 Task: Select Kindle E-Readers from Kindle E-readers & Books. Add to cart Kindle Oasis Leather Cover-1. Place order for _x000D_
382 Ridge Dr_x000D_
Hayden, Alabama(AL), 35079, Cell Number (205) 590-7234
Action: Mouse moved to (15, 92)
Screenshot: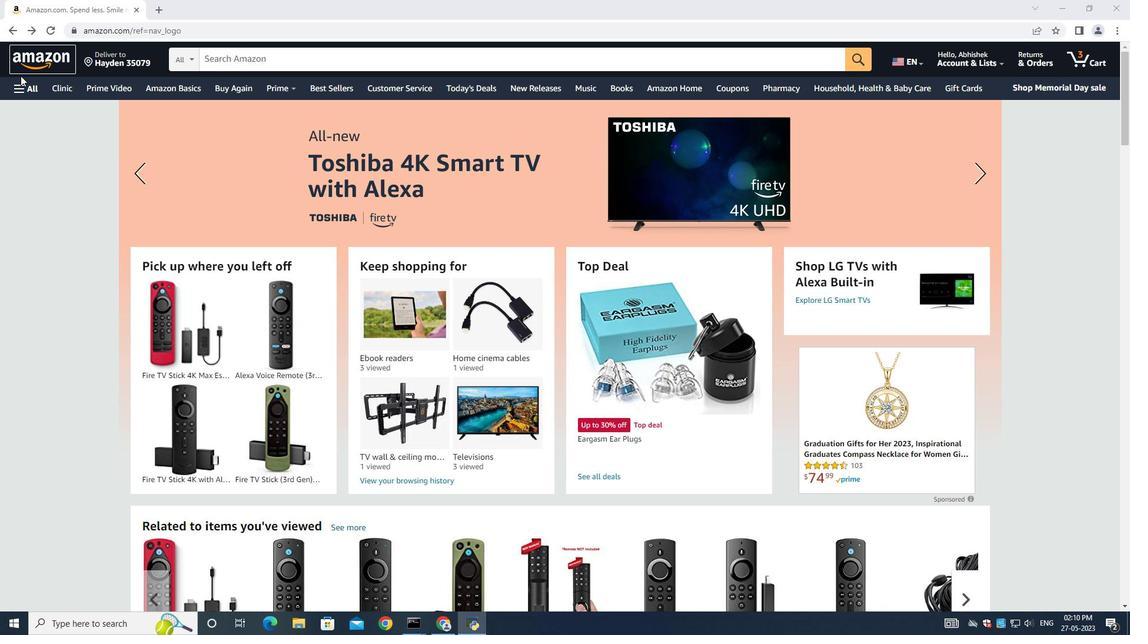 
Action: Mouse pressed left at (15, 92)
Screenshot: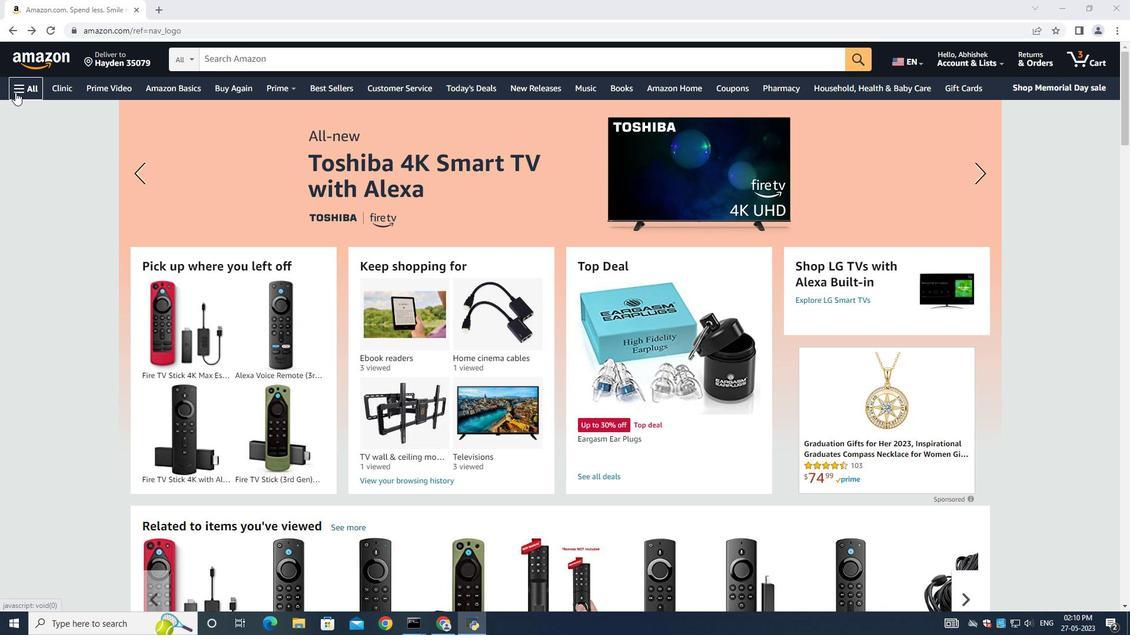 
Action: Mouse moved to (89, 355)
Screenshot: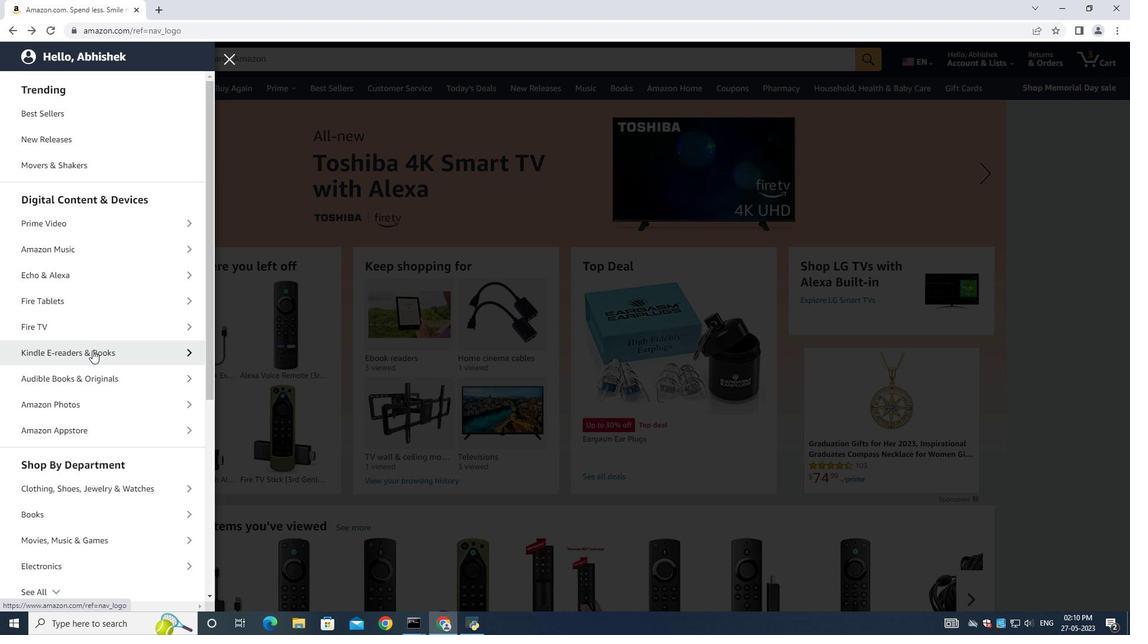 
Action: Mouse pressed left at (89, 355)
Screenshot: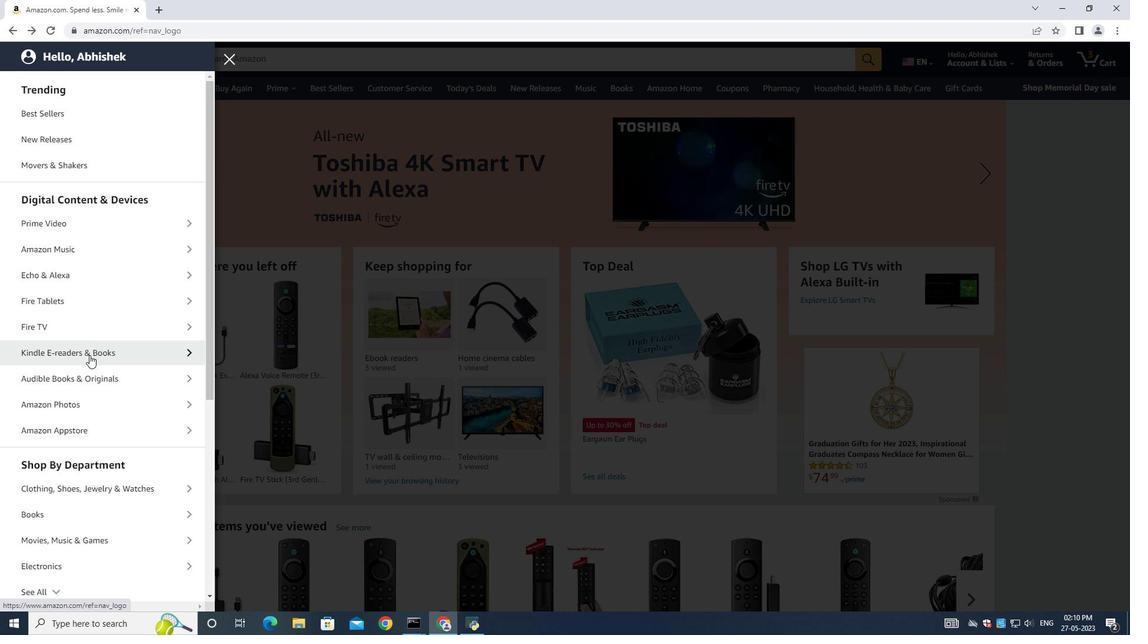 
Action: Mouse moved to (74, 218)
Screenshot: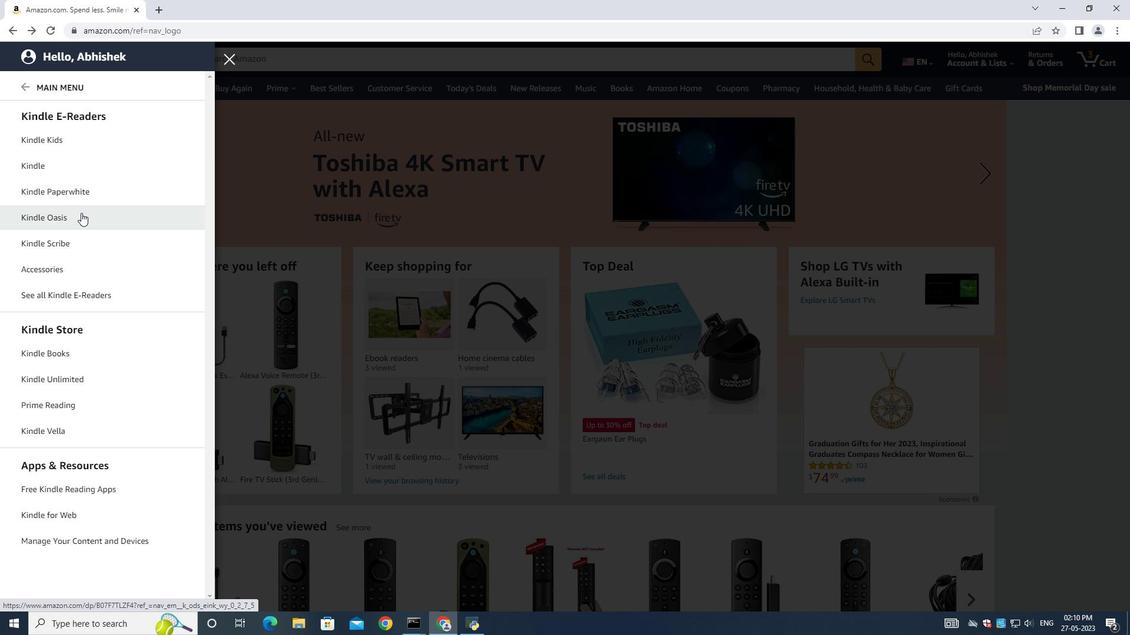 
Action: Mouse pressed left at (74, 218)
Screenshot: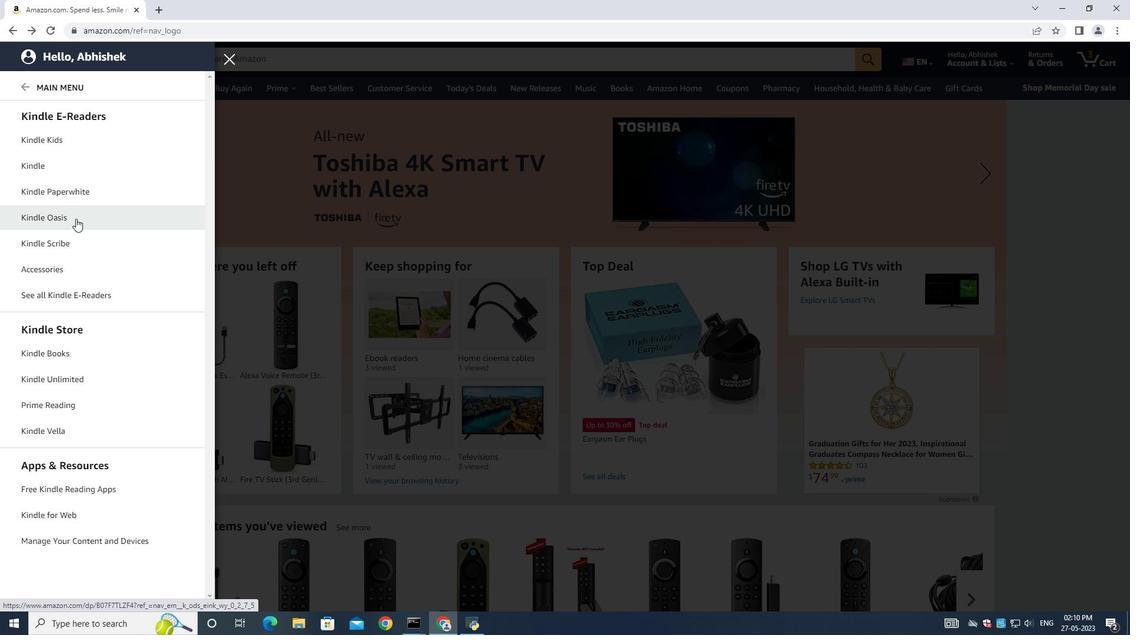 
Action: Mouse moved to (633, 268)
Screenshot: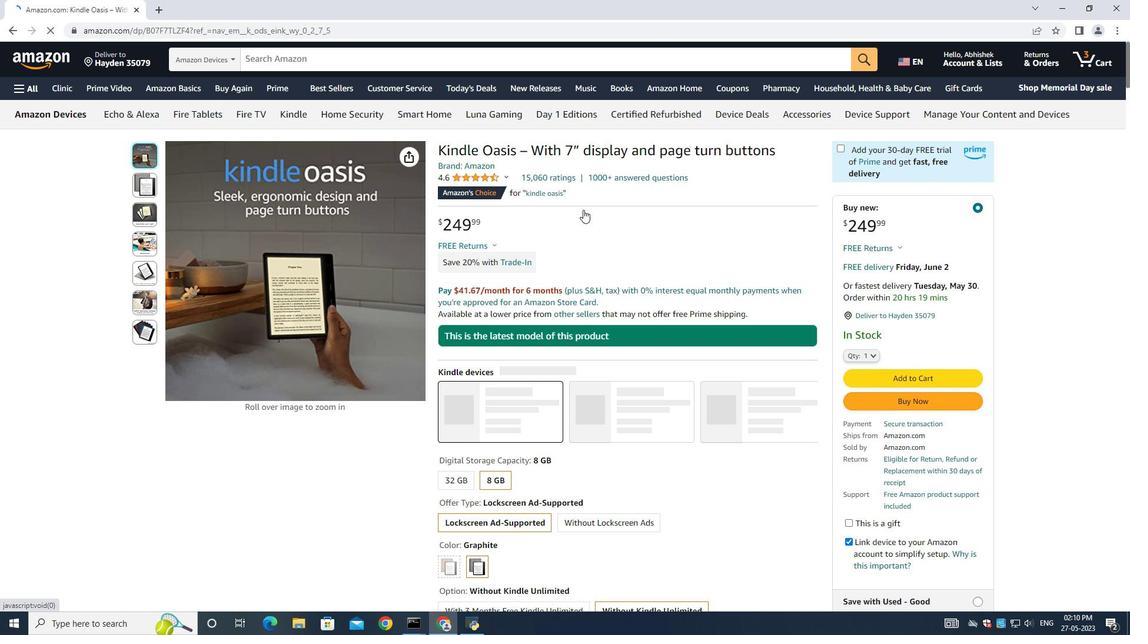 
Action: Mouse scrolled (633, 267) with delta (0, 0)
Screenshot: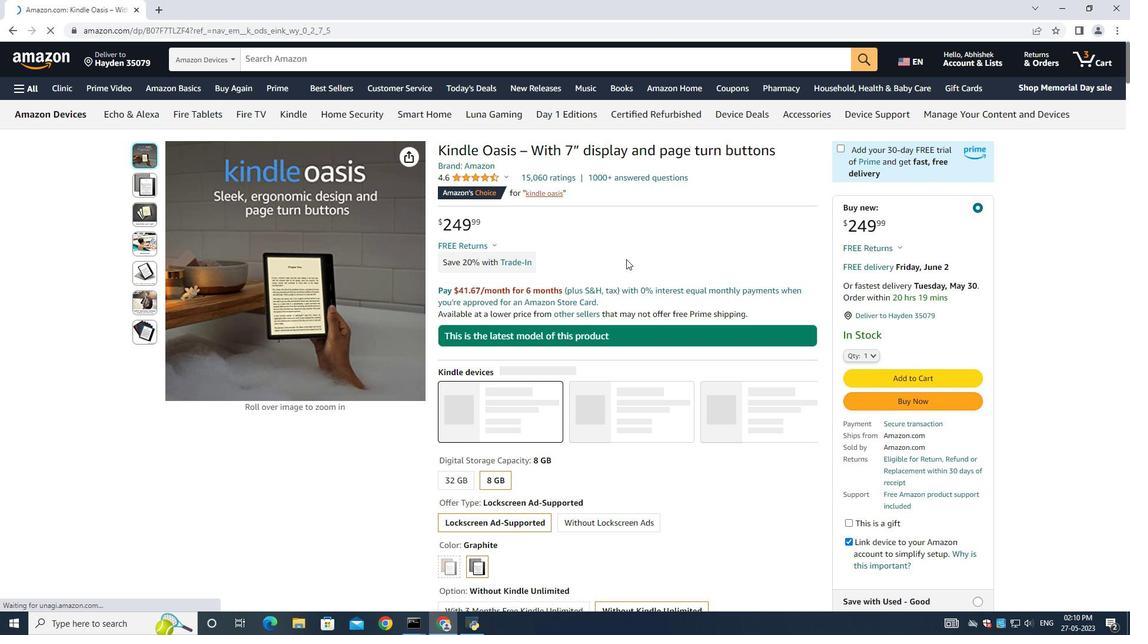 
Action: Mouse scrolled (633, 267) with delta (0, 0)
Screenshot: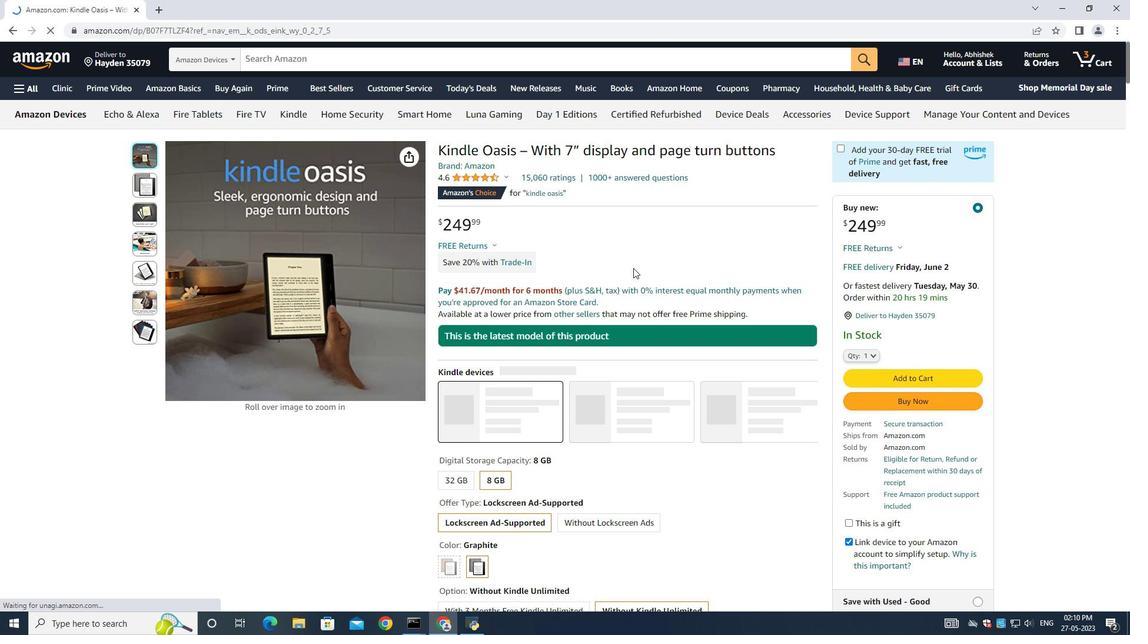 
Action: Mouse scrolled (633, 267) with delta (0, 0)
Screenshot: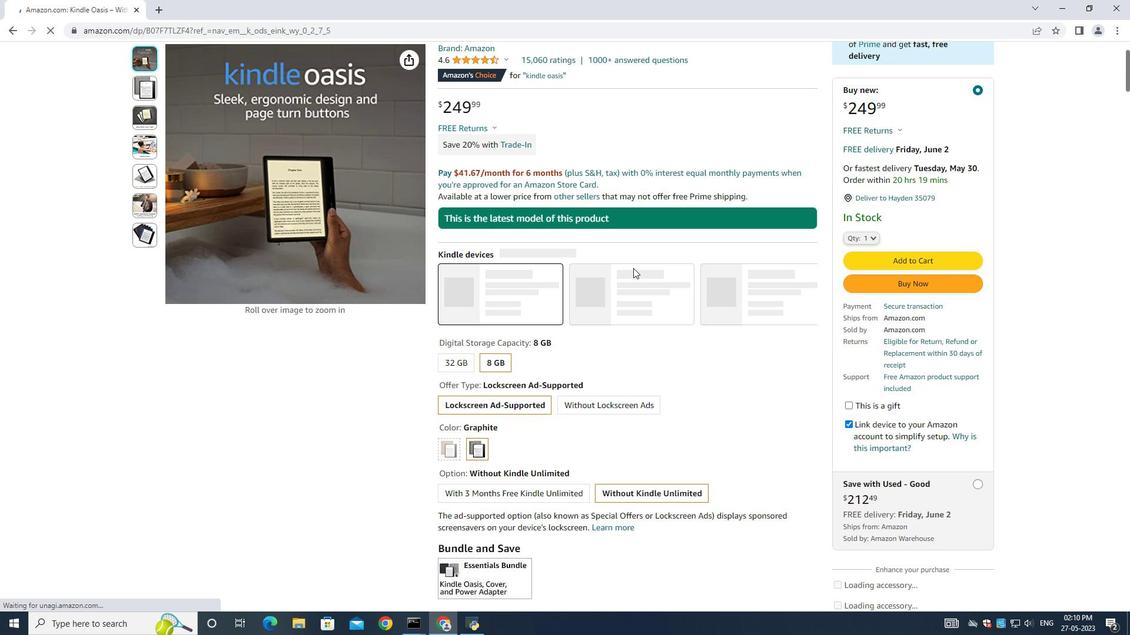 
Action: Mouse scrolled (633, 267) with delta (0, 0)
Screenshot: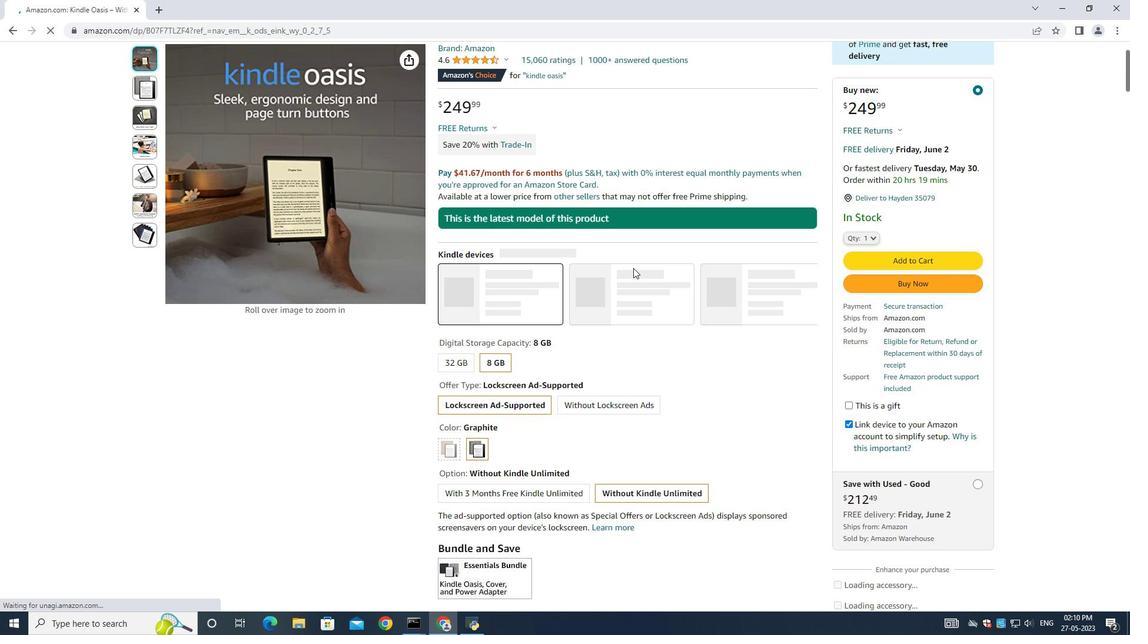 
Action: Mouse scrolled (633, 267) with delta (0, 0)
Screenshot: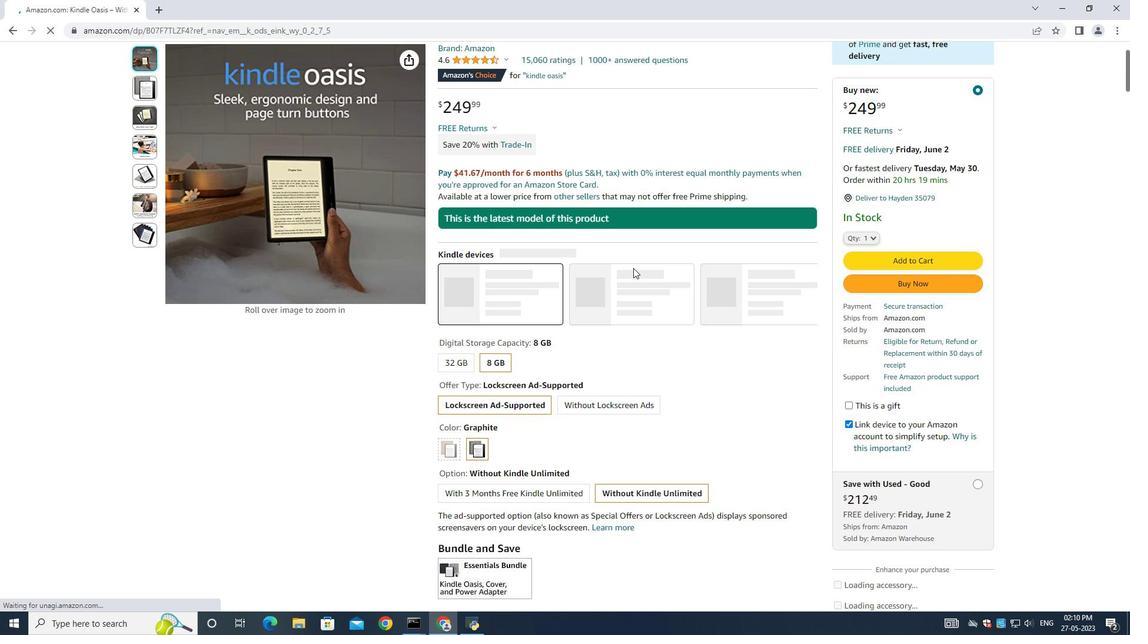 
Action: Mouse scrolled (633, 269) with delta (0, 0)
Screenshot: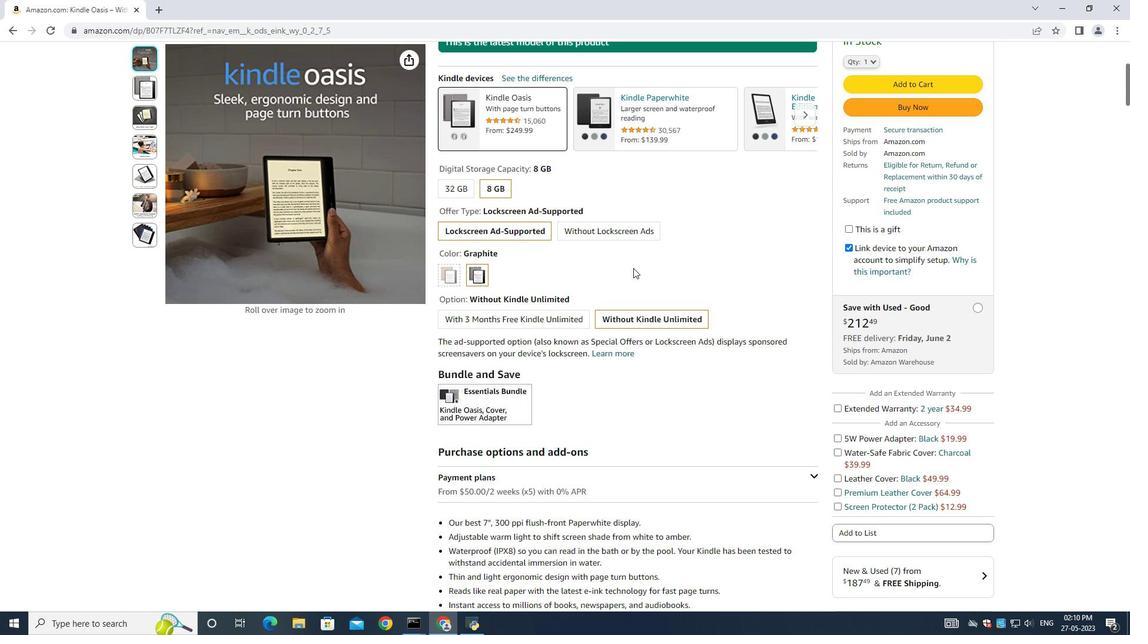 
Action: Mouse scrolled (633, 269) with delta (0, 0)
Screenshot: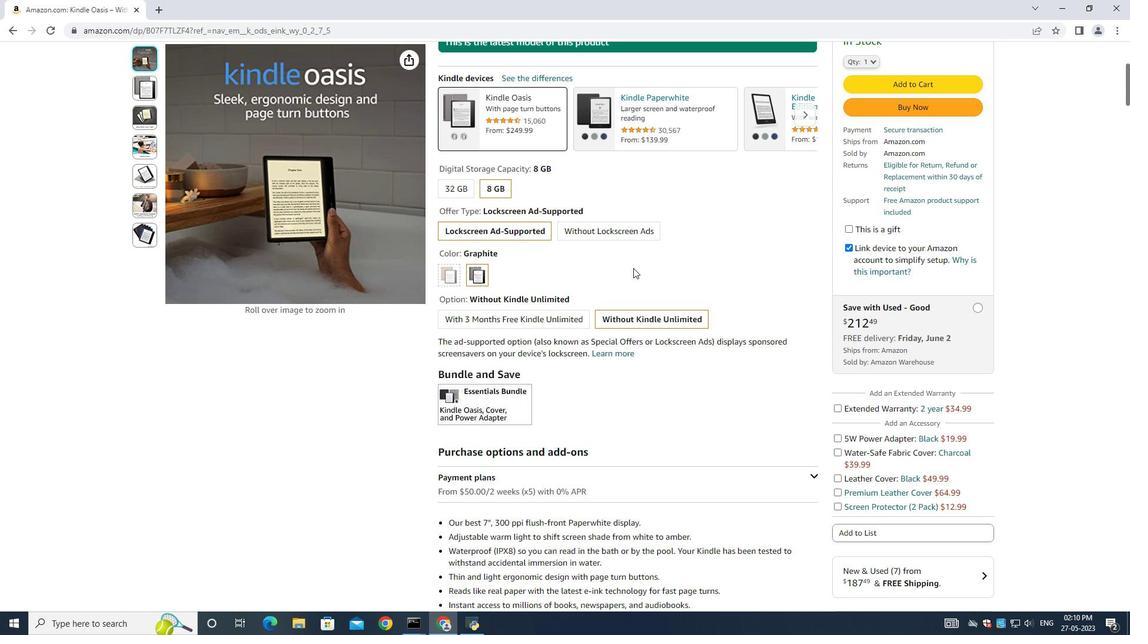 
Action: Mouse scrolled (633, 269) with delta (0, 0)
Screenshot: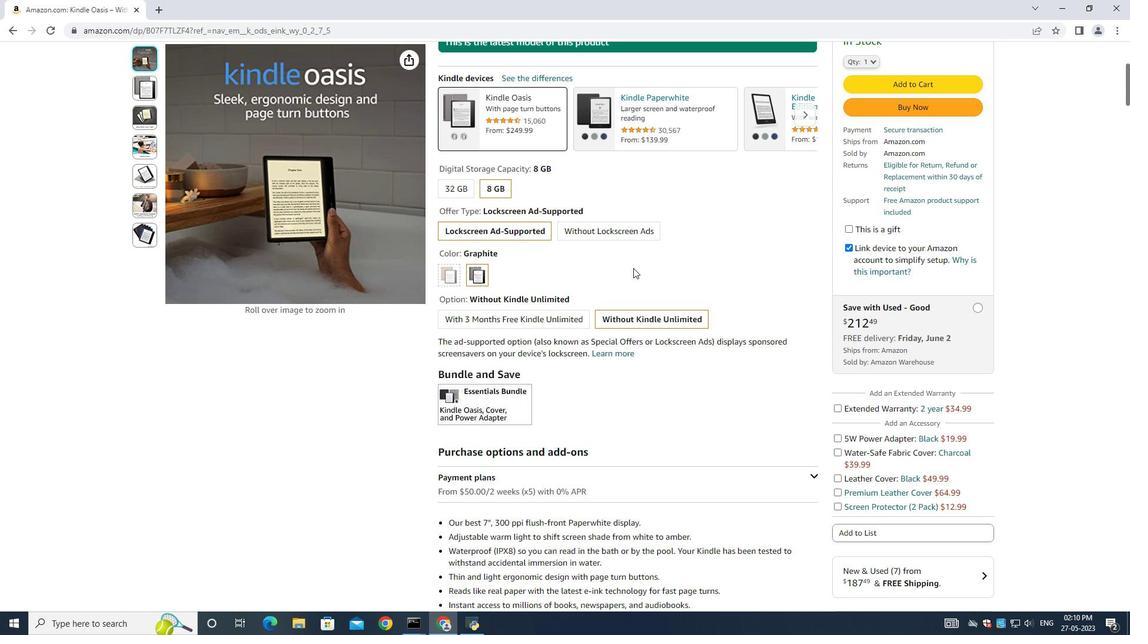 
Action: Mouse moved to (811, 288)
Screenshot: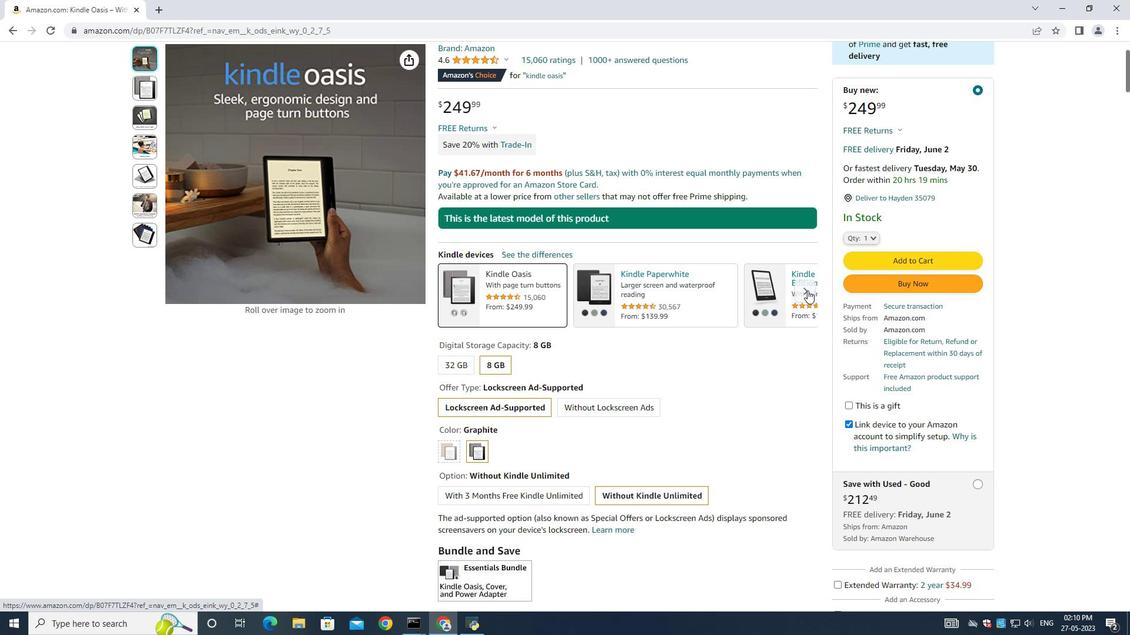 
Action: Mouse pressed left at (811, 288)
Screenshot: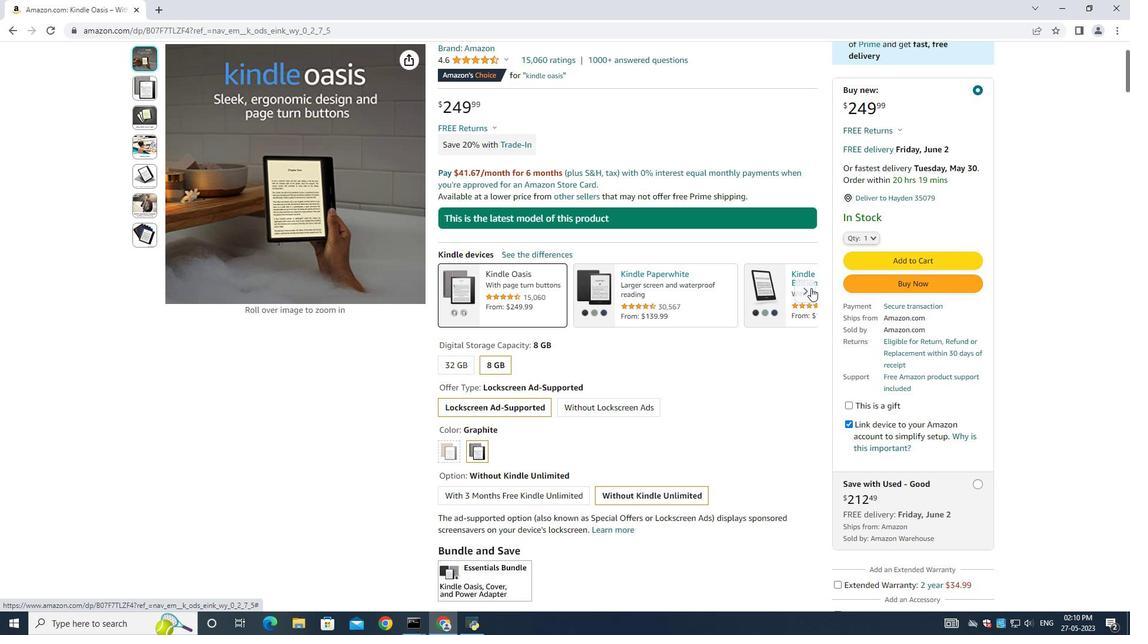 
Action: Mouse moved to (439, 290)
Screenshot: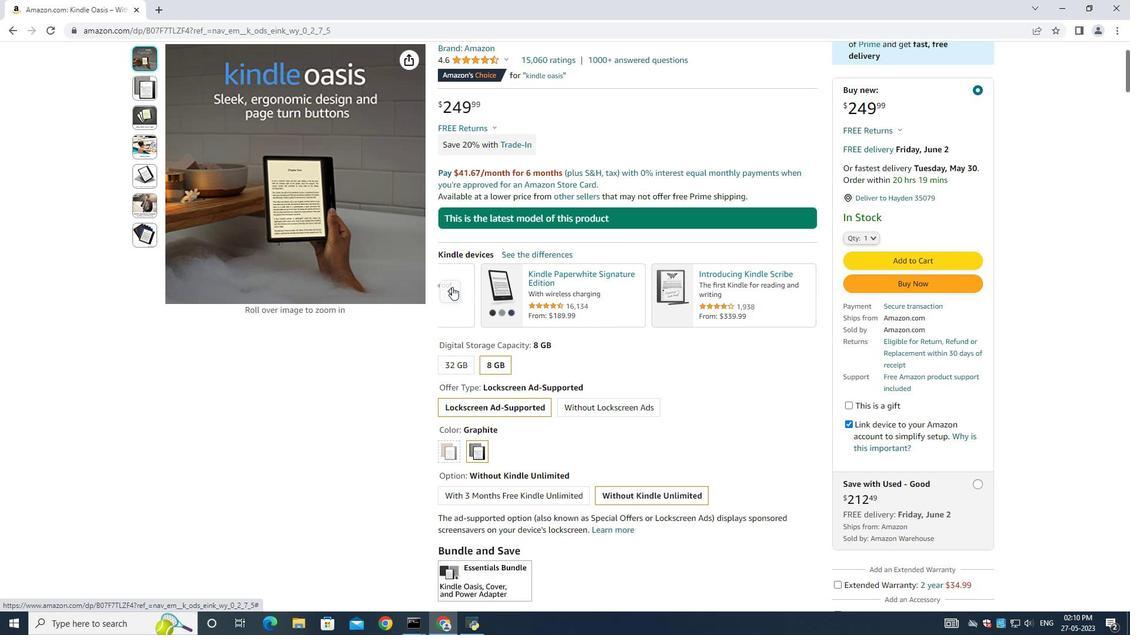 
Action: Mouse pressed left at (439, 290)
Screenshot: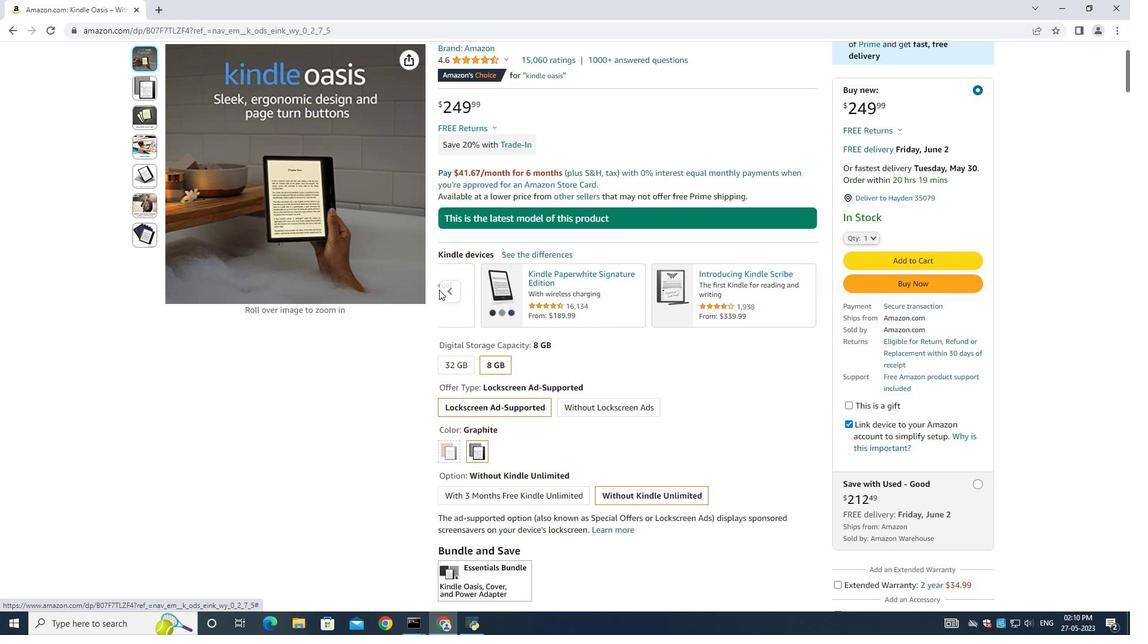 
Action: Mouse moved to (887, 259)
Screenshot: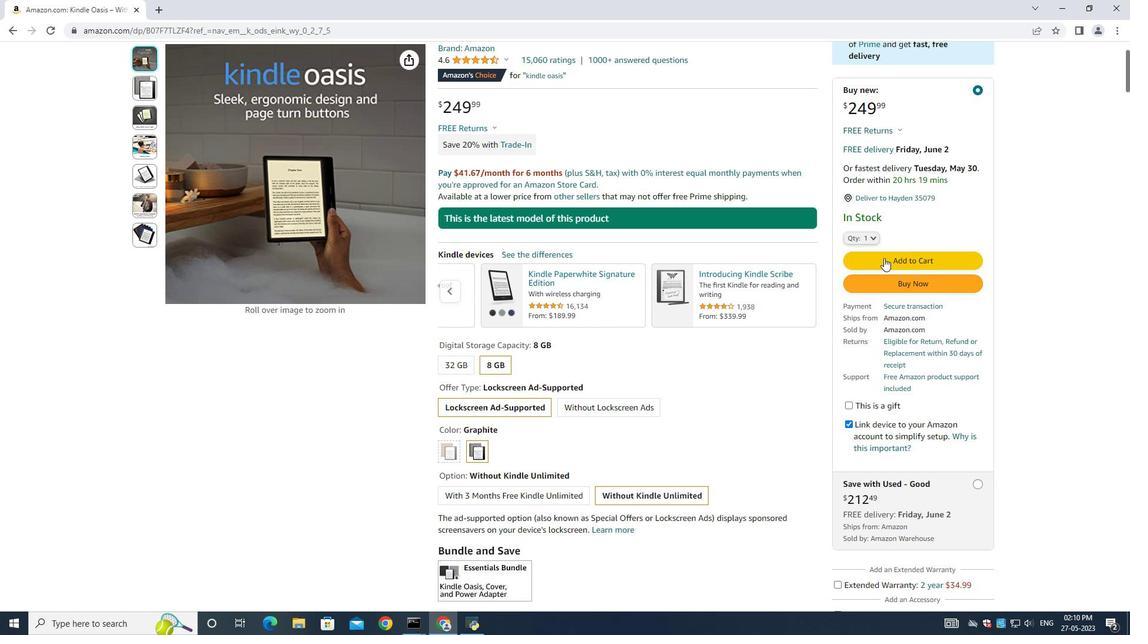 
Action: Mouse pressed left at (887, 259)
Screenshot: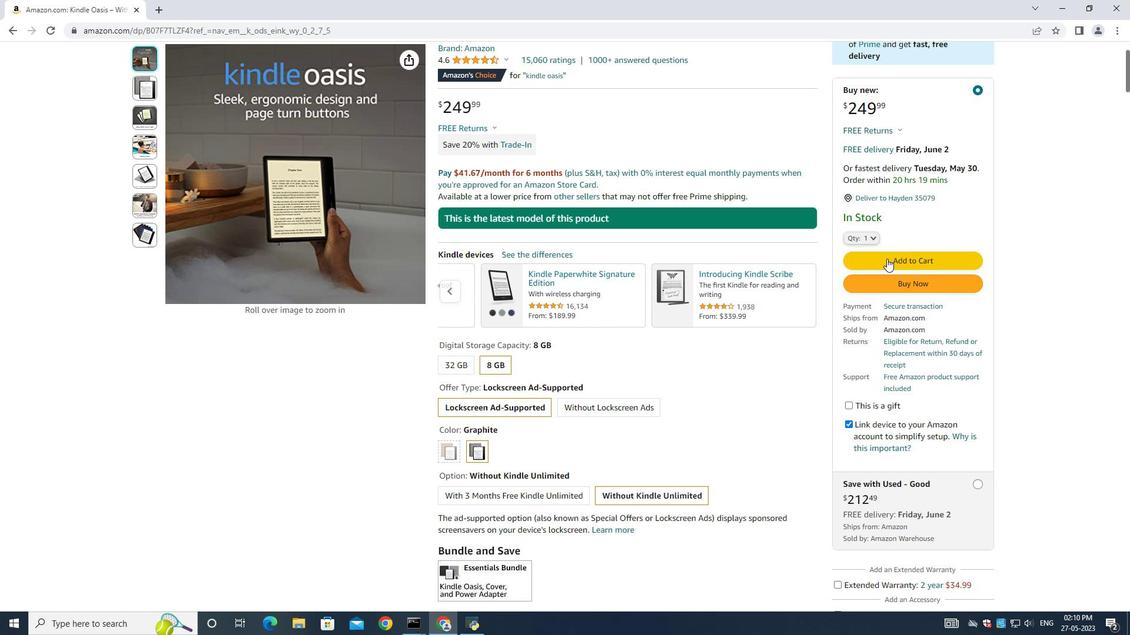 
Action: Mouse moved to (755, 515)
Screenshot: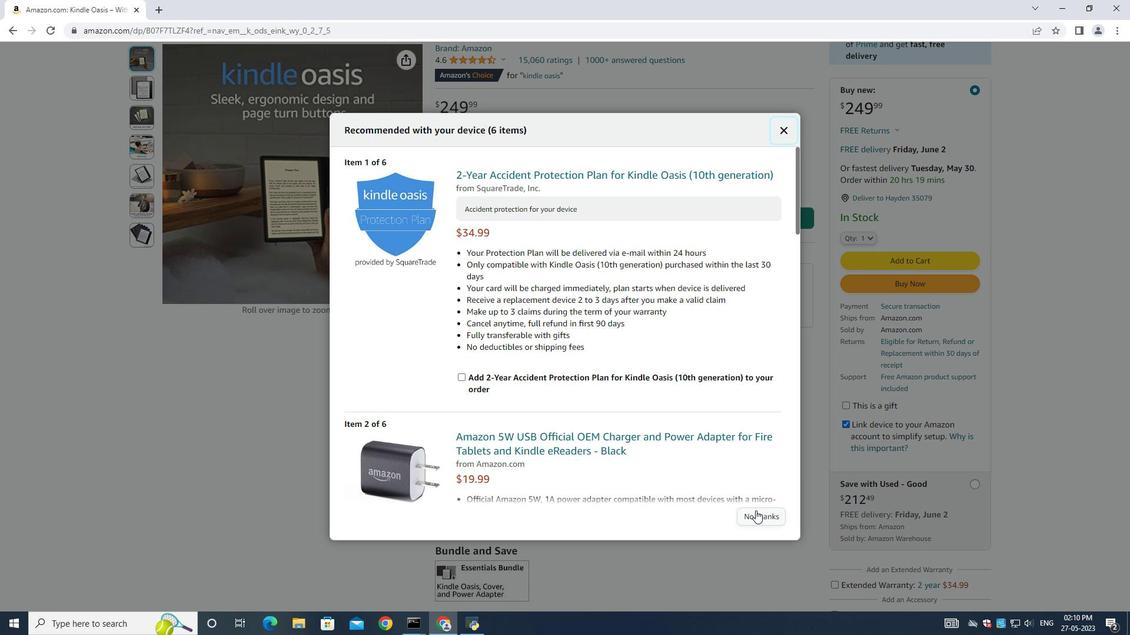 
Action: Mouse pressed left at (755, 515)
Screenshot: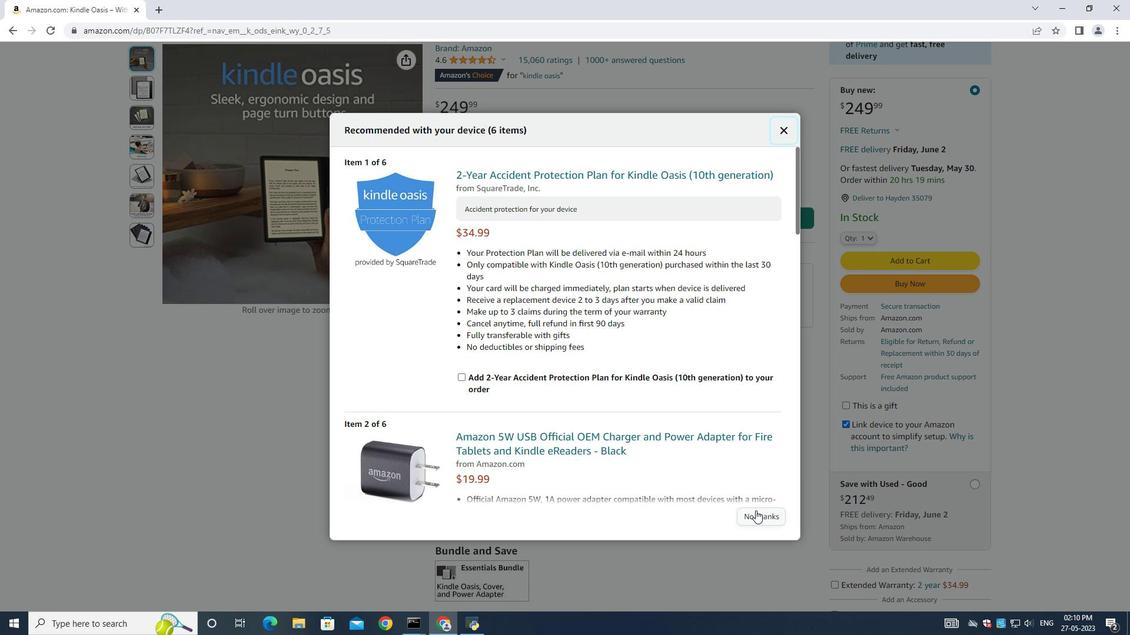 
Action: Mouse moved to (875, 150)
Screenshot: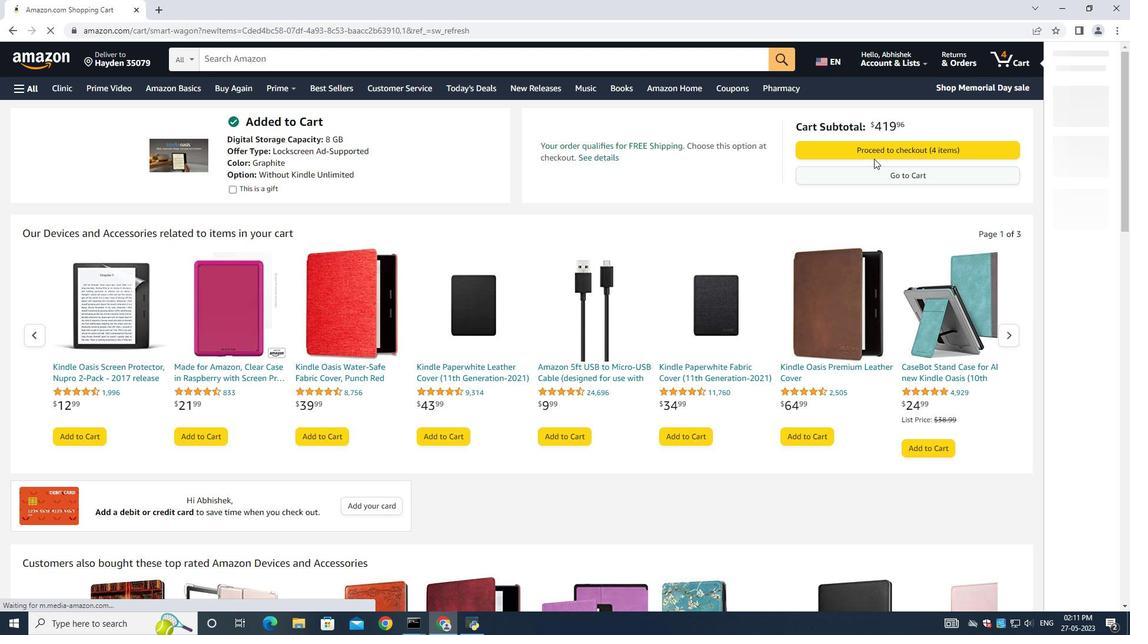 
Action: Mouse pressed left at (875, 150)
Screenshot: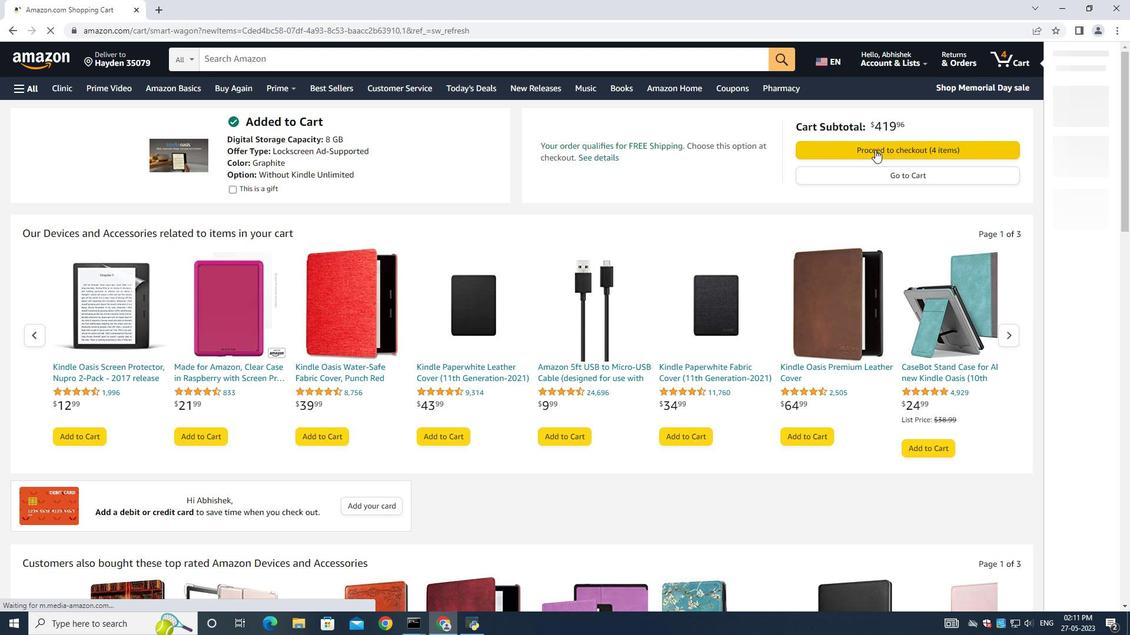 
Action: Mouse moved to (597, 236)
Screenshot: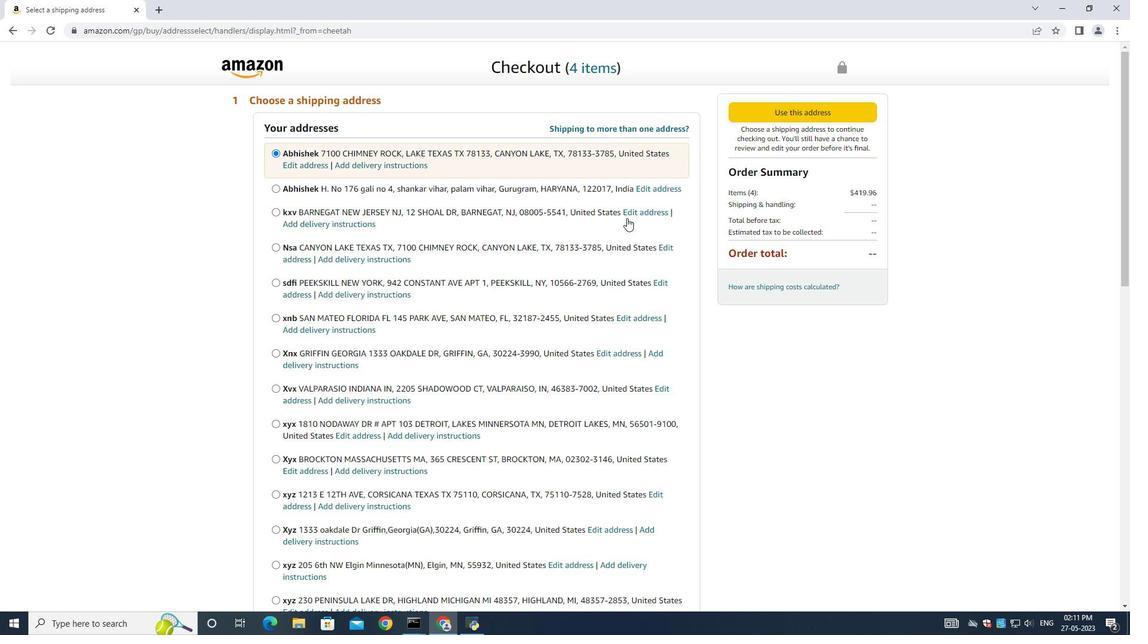 
Action: Mouse scrolled (597, 235) with delta (0, 0)
Screenshot: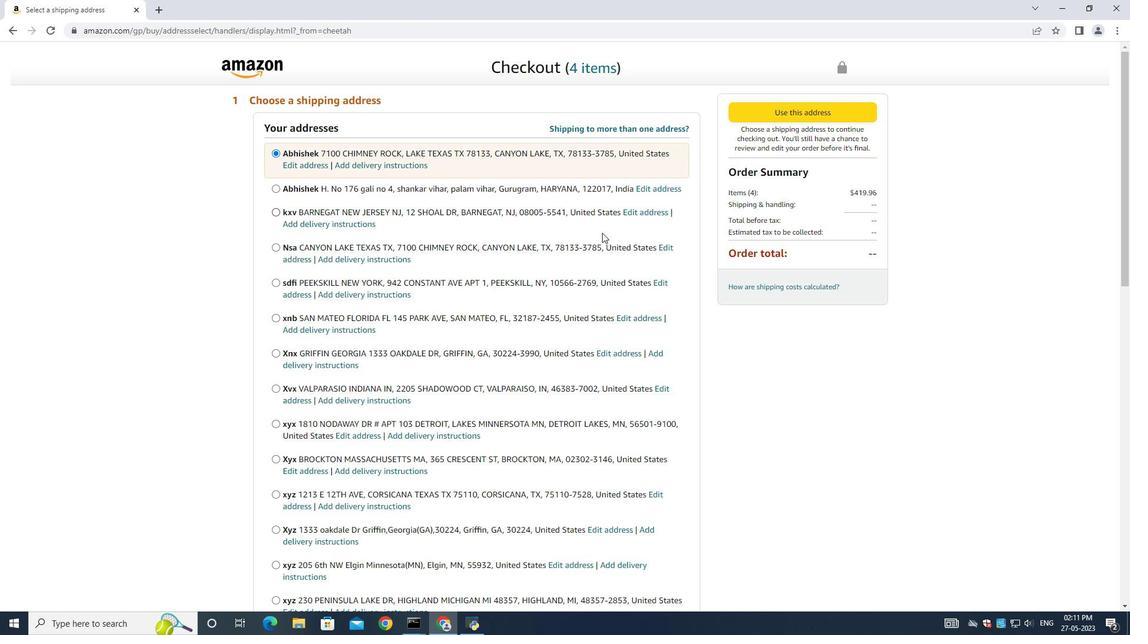 
Action: Mouse scrolled (597, 235) with delta (0, 0)
Screenshot: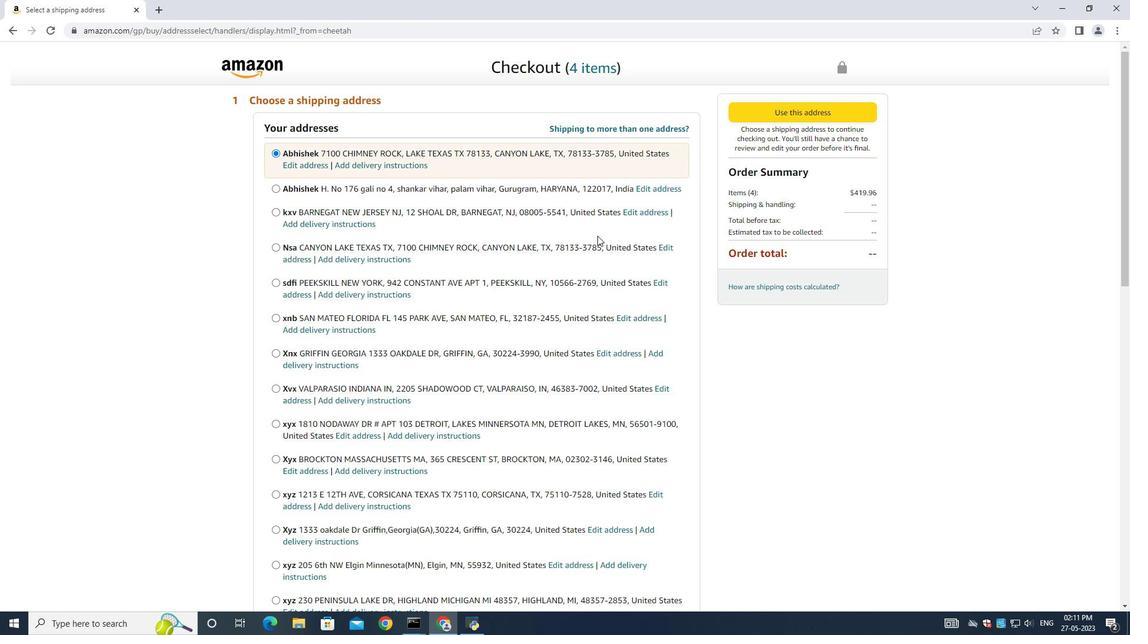 
Action: Mouse scrolled (597, 235) with delta (0, 0)
Screenshot: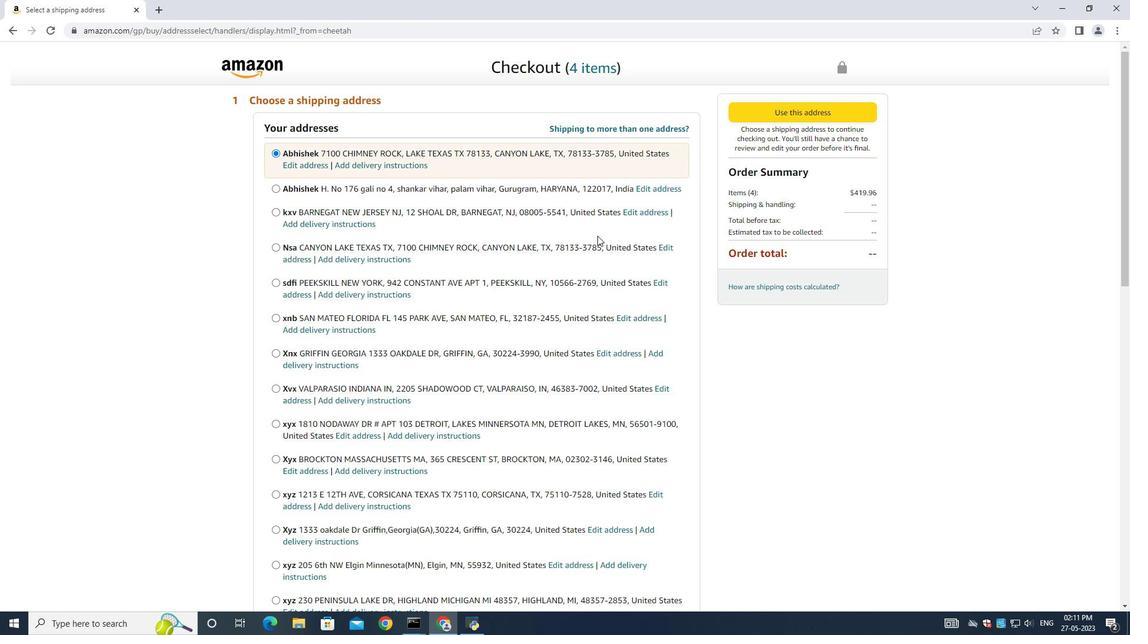 
Action: Mouse scrolled (597, 235) with delta (0, 0)
Screenshot: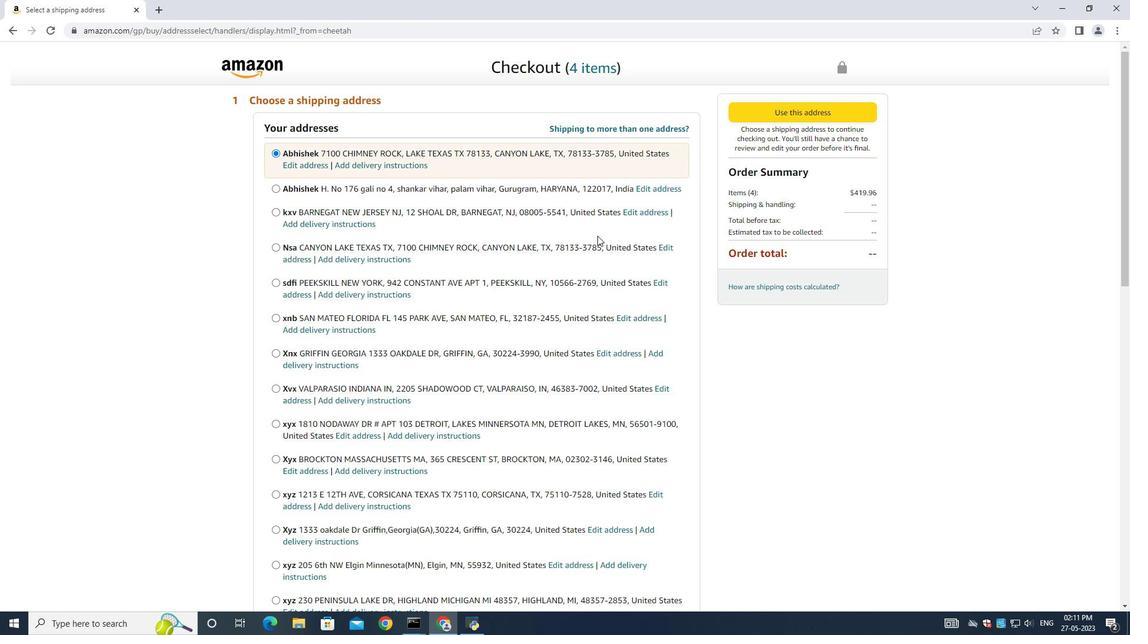 
Action: Mouse scrolled (597, 235) with delta (0, 0)
Screenshot: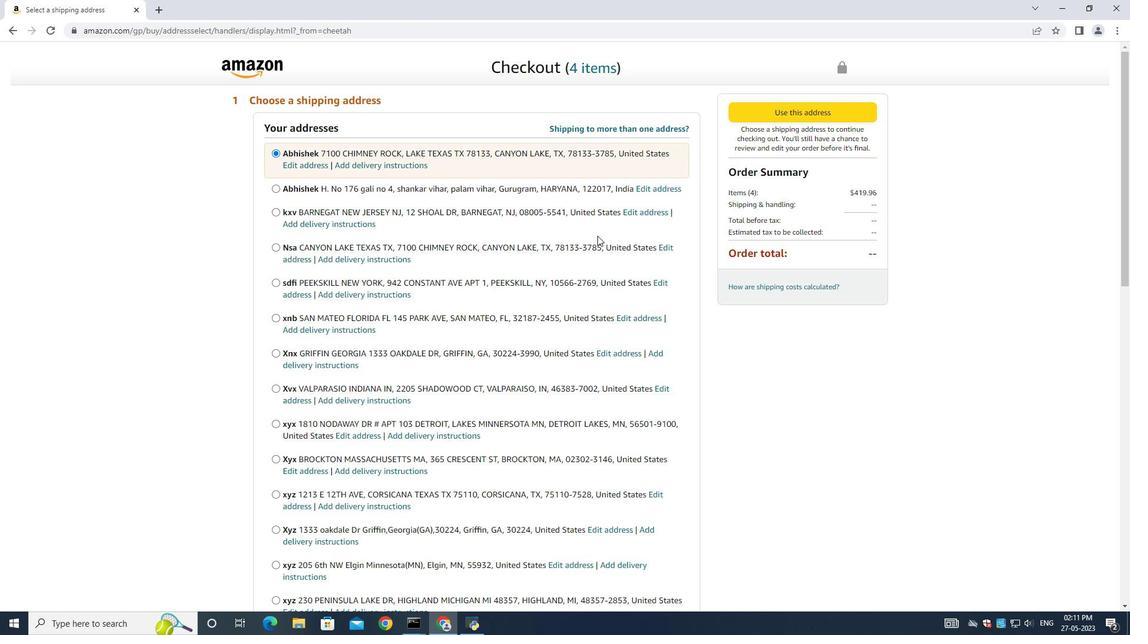 
Action: Mouse moved to (597, 233)
Screenshot: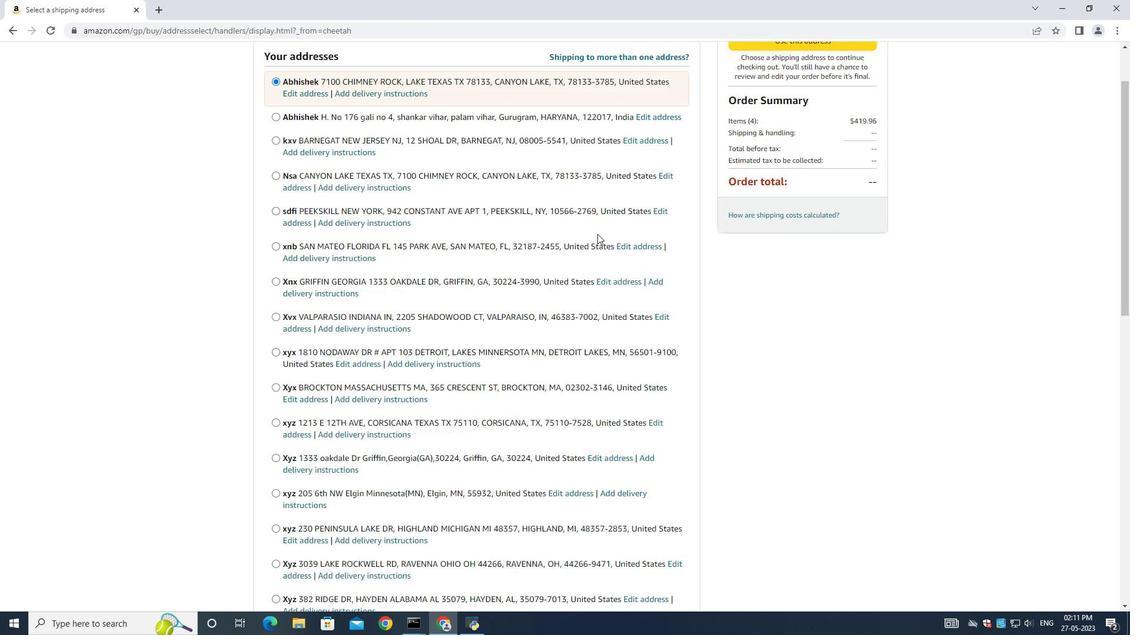 
Action: Mouse scrolled (597, 233) with delta (0, 0)
Screenshot: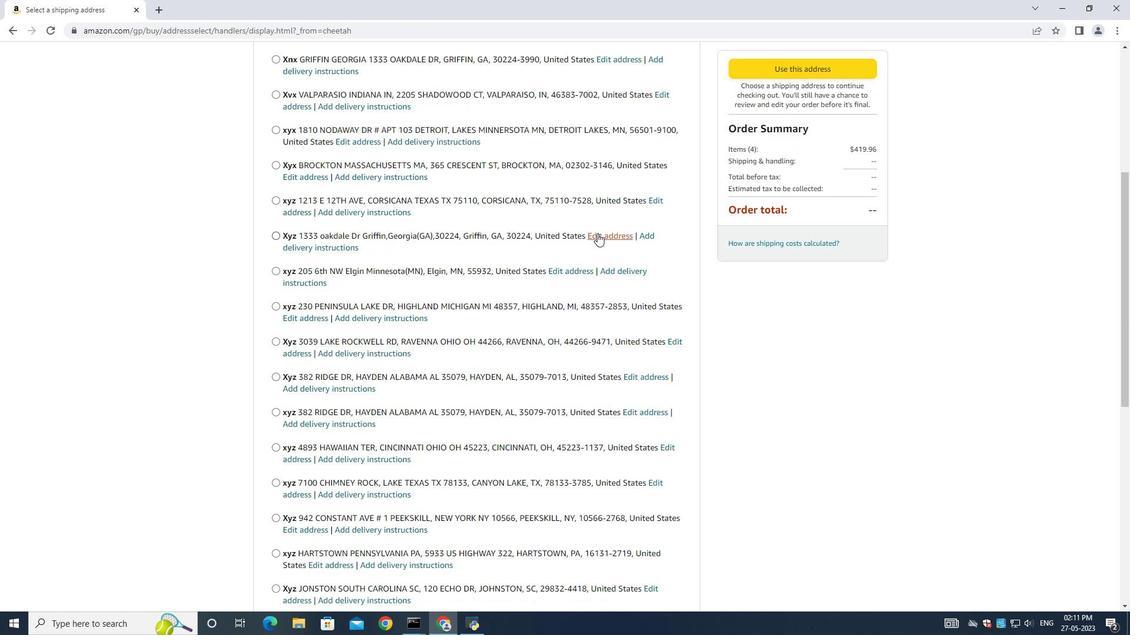 
Action: Mouse scrolled (597, 233) with delta (0, 0)
Screenshot: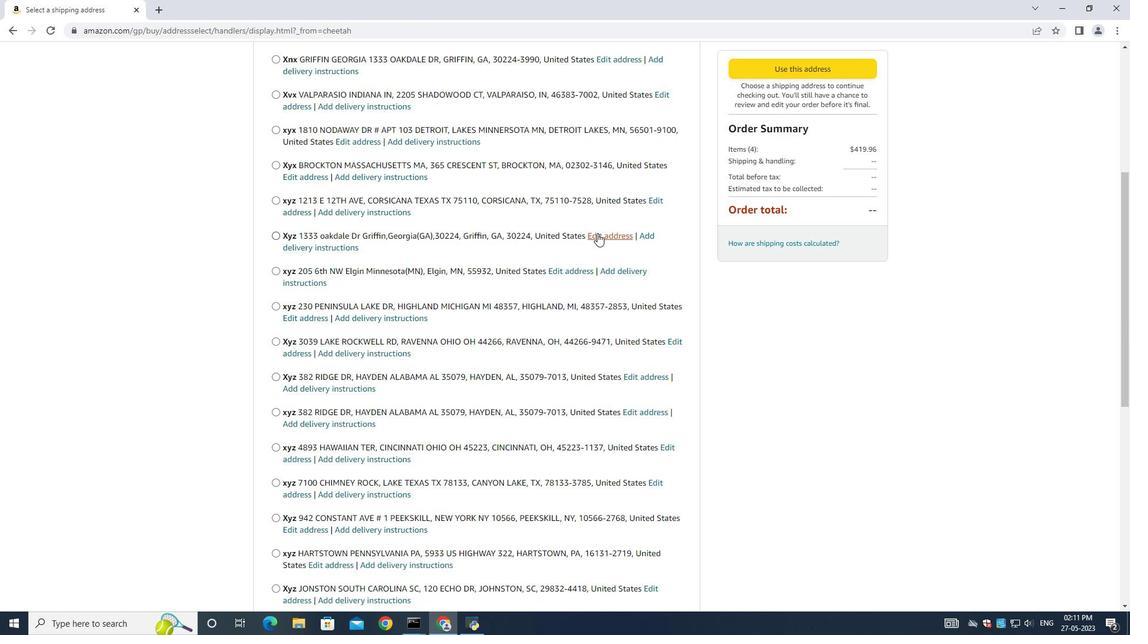
Action: Mouse moved to (597, 233)
Screenshot: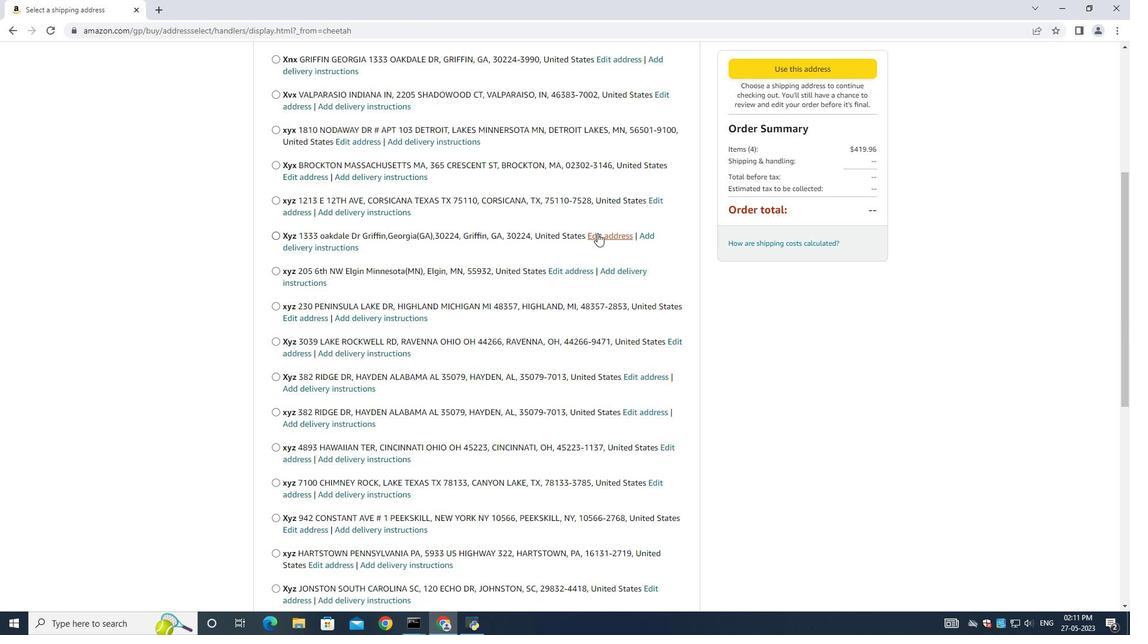 
Action: Mouse scrolled (597, 233) with delta (0, 0)
Screenshot: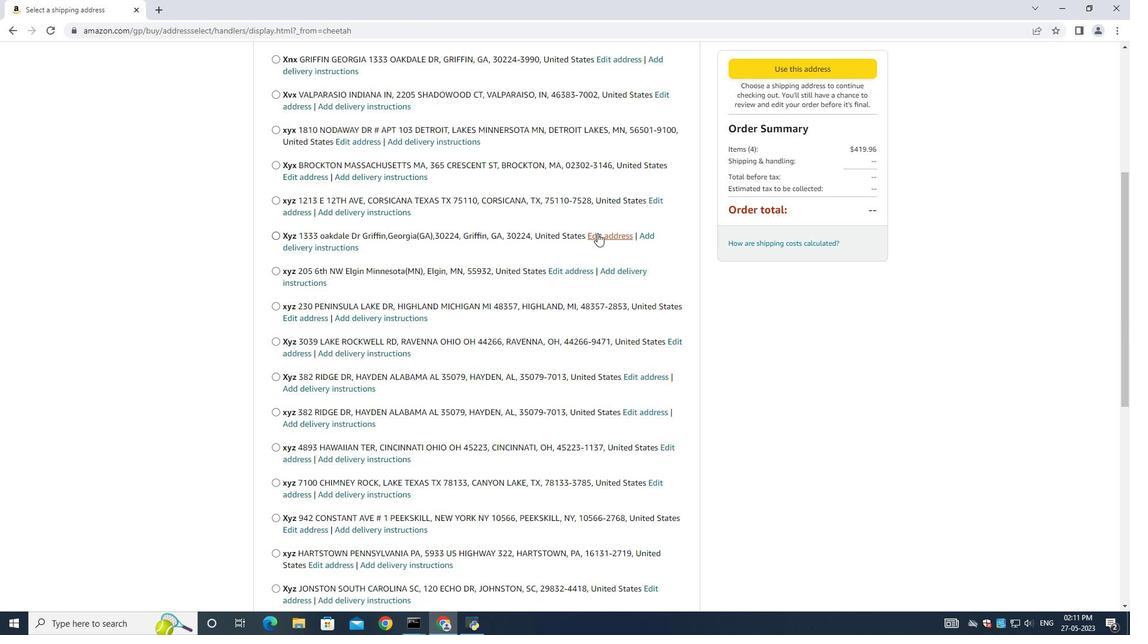 
Action: Mouse moved to (597, 234)
Screenshot: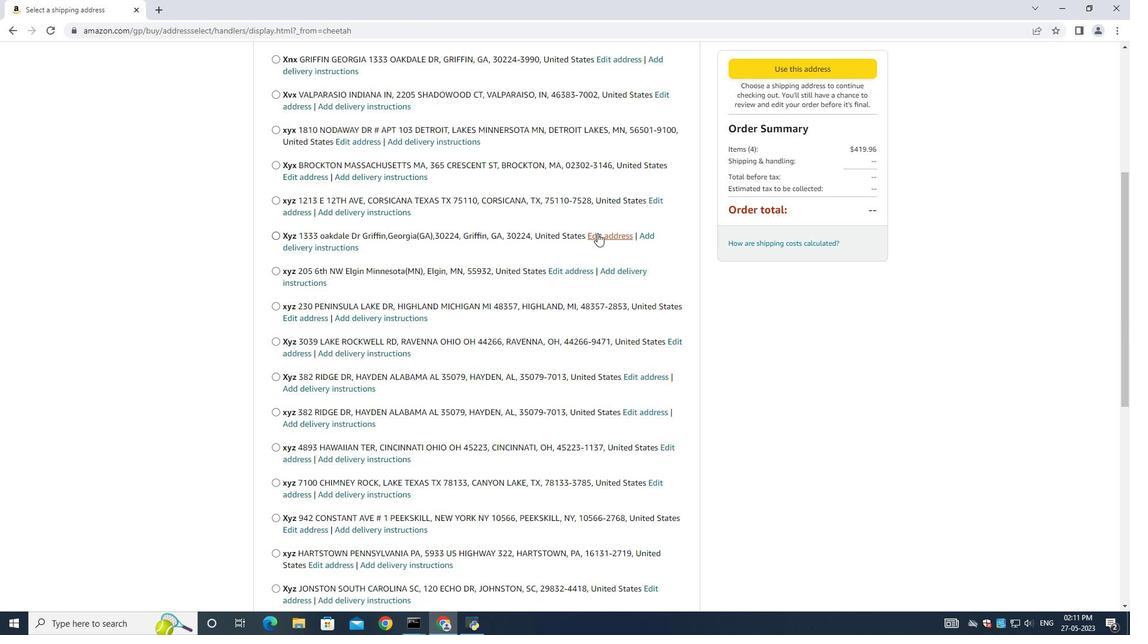 
Action: Mouse scrolled (597, 234) with delta (0, 0)
Screenshot: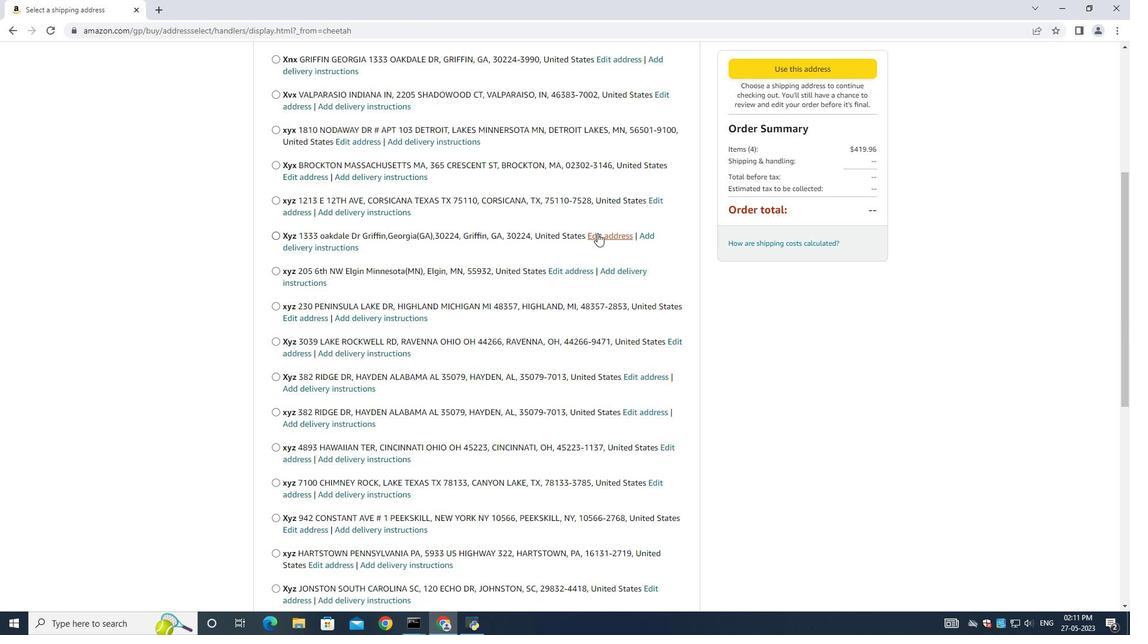 
Action: Mouse moved to (597, 234)
Screenshot: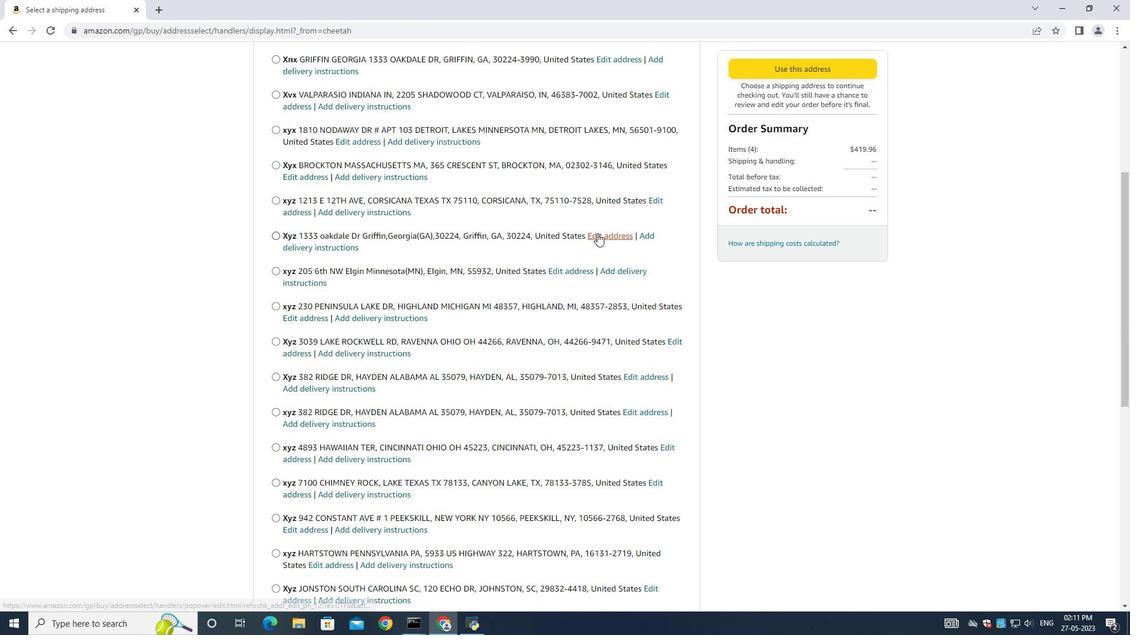 
Action: Mouse scrolled (597, 234) with delta (0, 0)
Screenshot: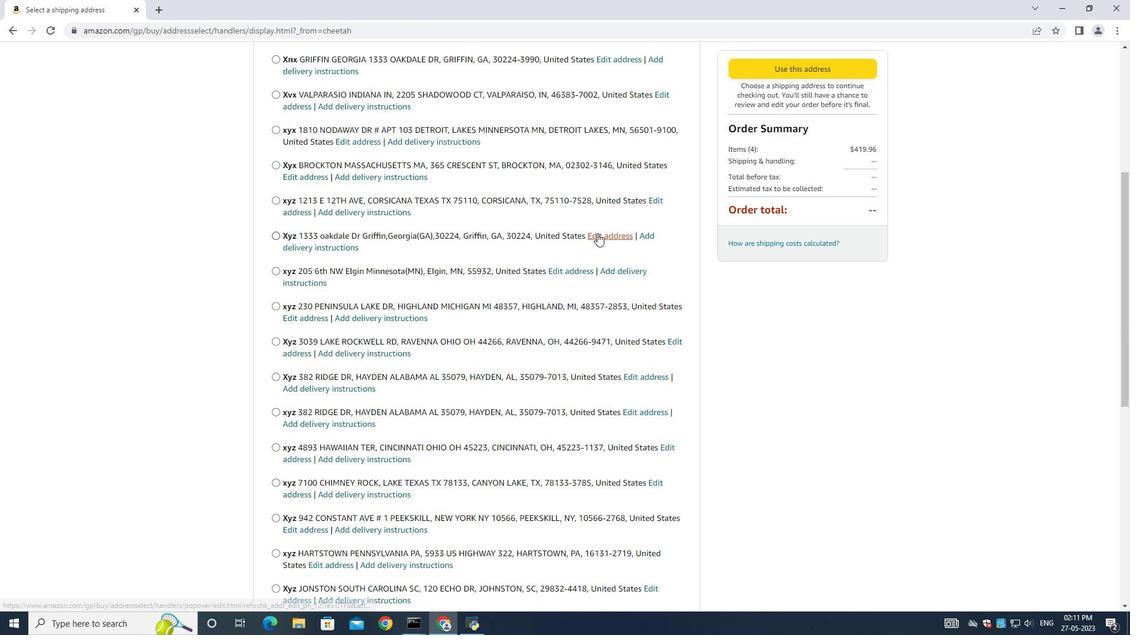 
Action: Mouse scrolled (597, 234) with delta (0, 0)
Screenshot: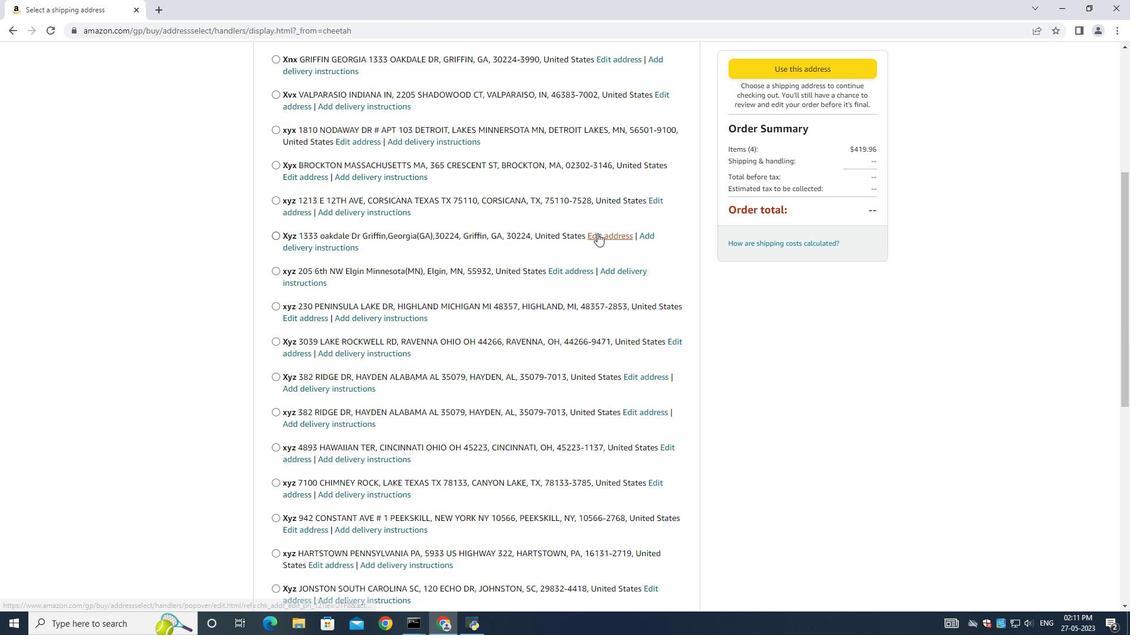 
Action: Mouse moved to (555, 241)
Screenshot: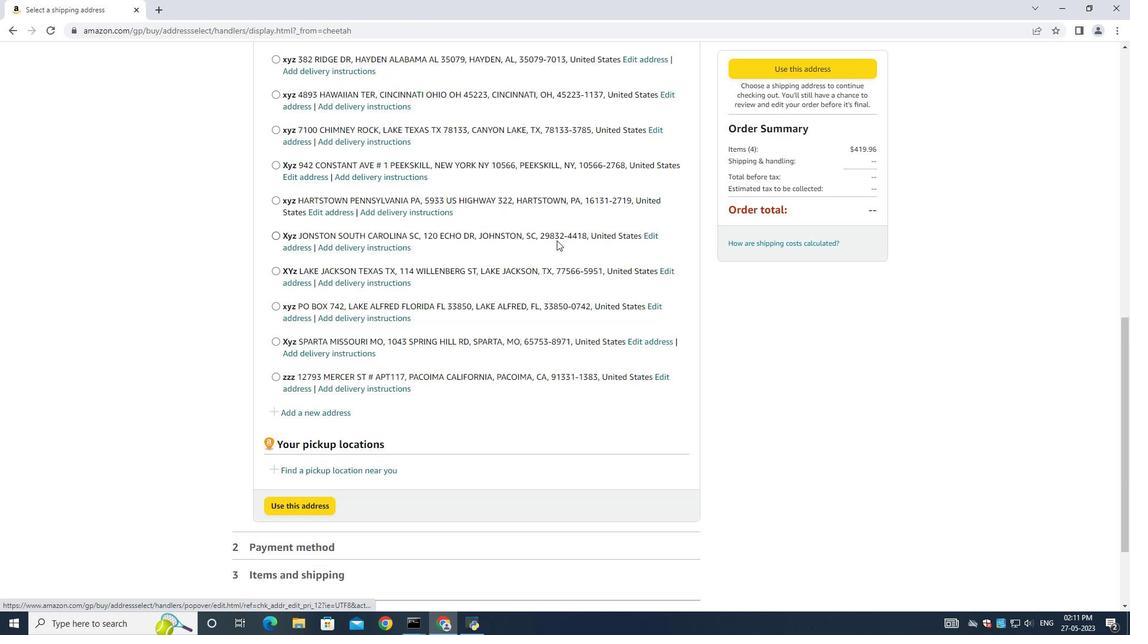 
Action: Mouse scrolled (555, 241) with delta (0, 0)
Screenshot: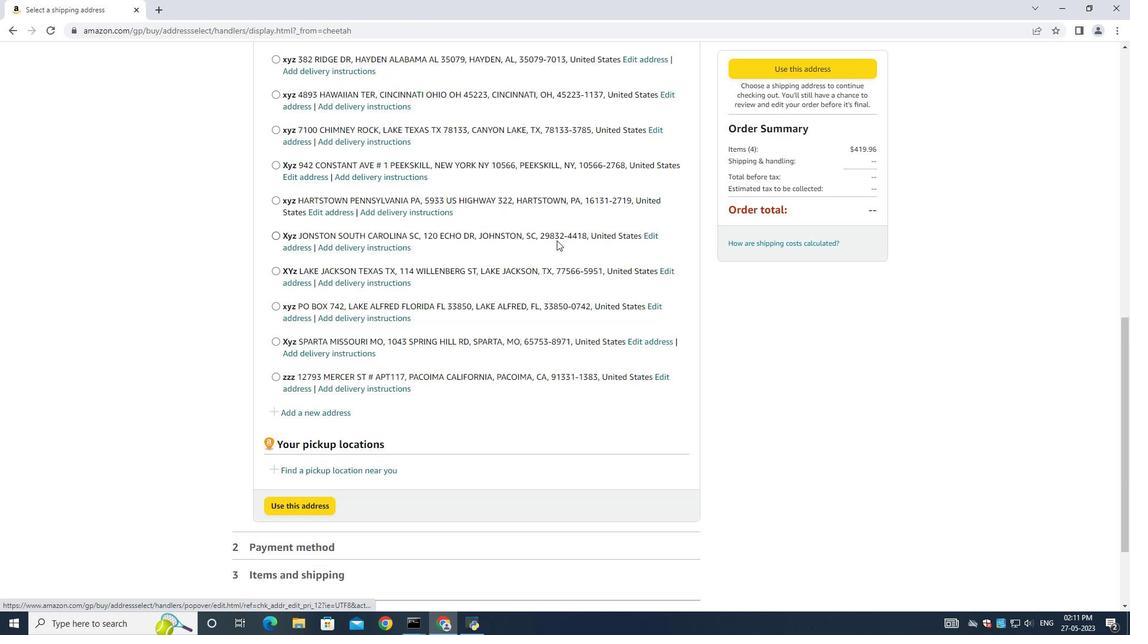 
Action: Mouse moved to (552, 242)
Screenshot: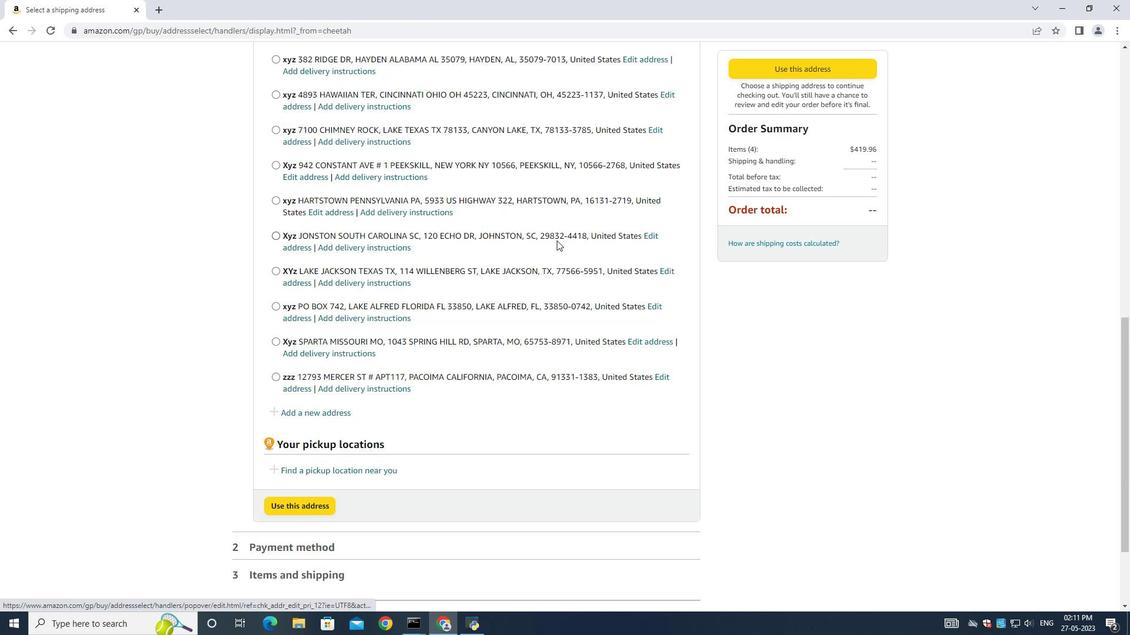 
Action: Mouse scrolled (553, 241) with delta (0, 0)
Screenshot: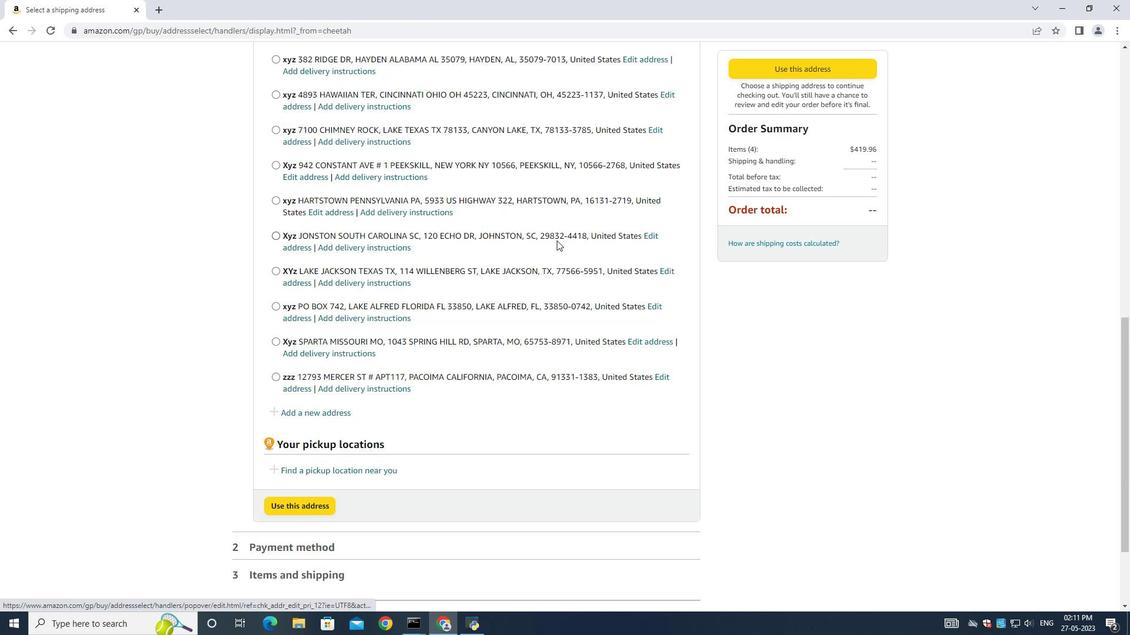
Action: Mouse moved to (551, 242)
Screenshot: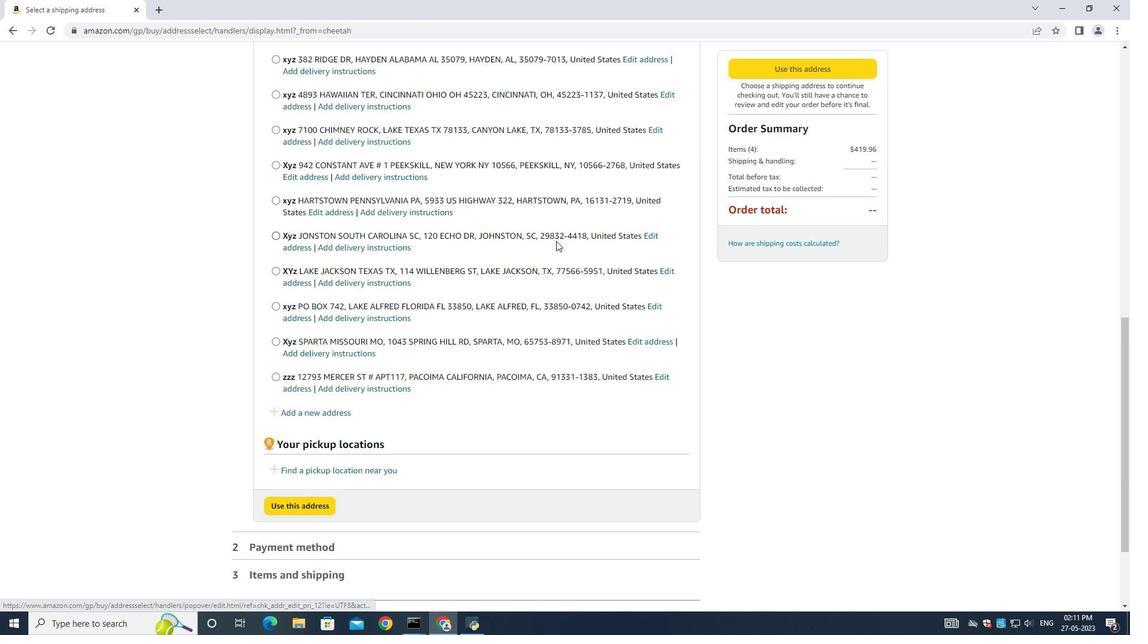
Action: Mouse scrolled (552, 241) with delta (0, 0)
Screenshot: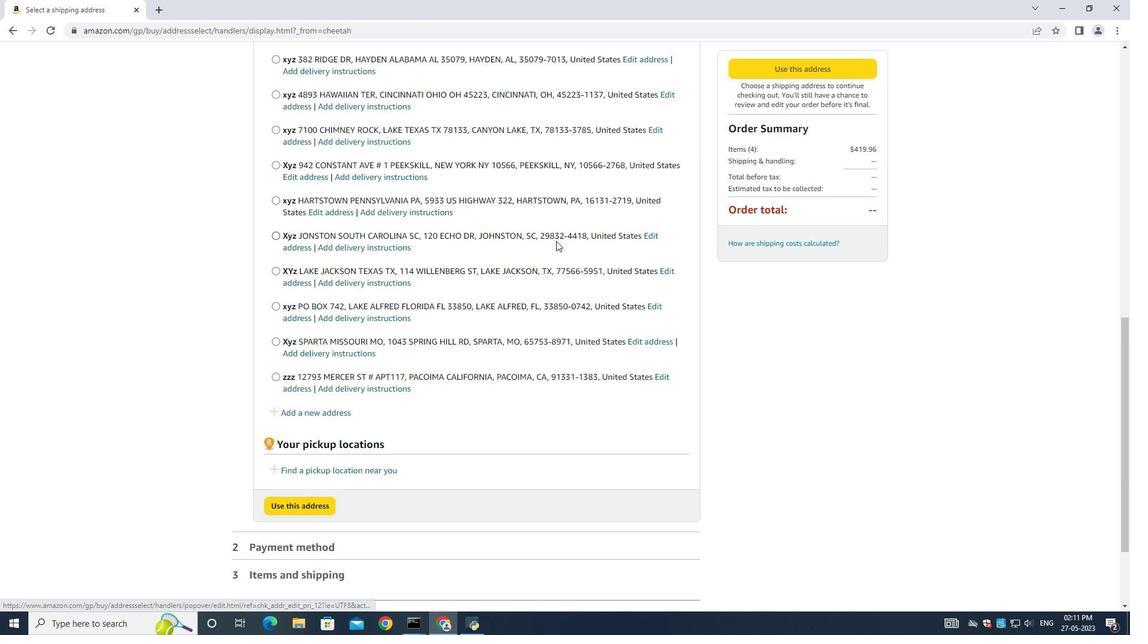 
Action: Mouse moved to (549, 242)
Screenshot: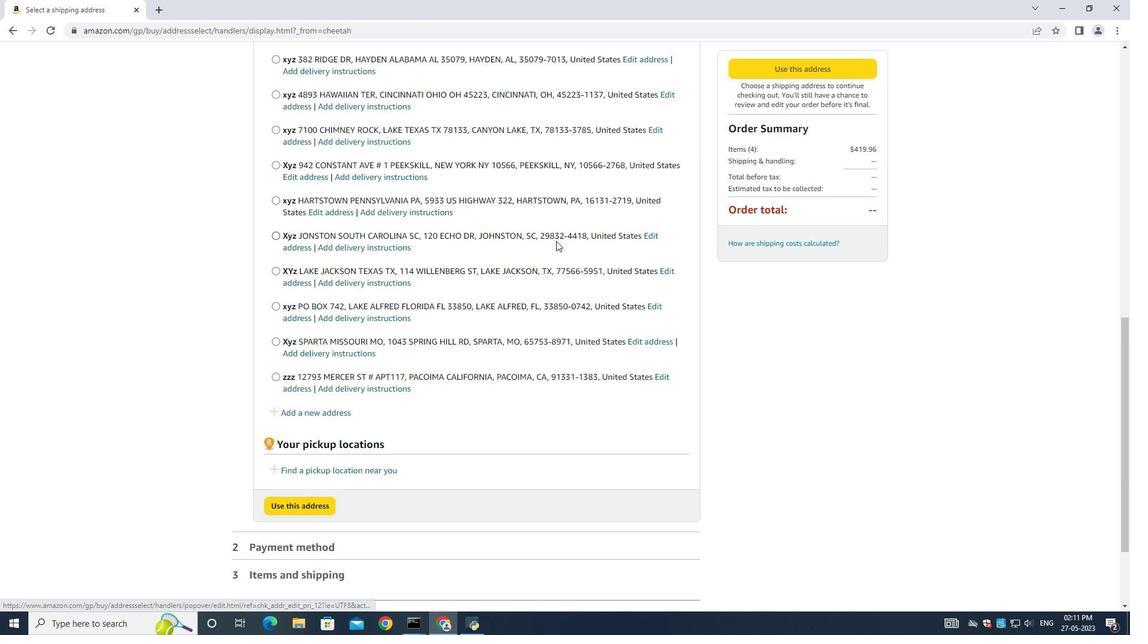 
Action: Mouse scrolled (551, 241) with delta (0, 0)
Screenshot: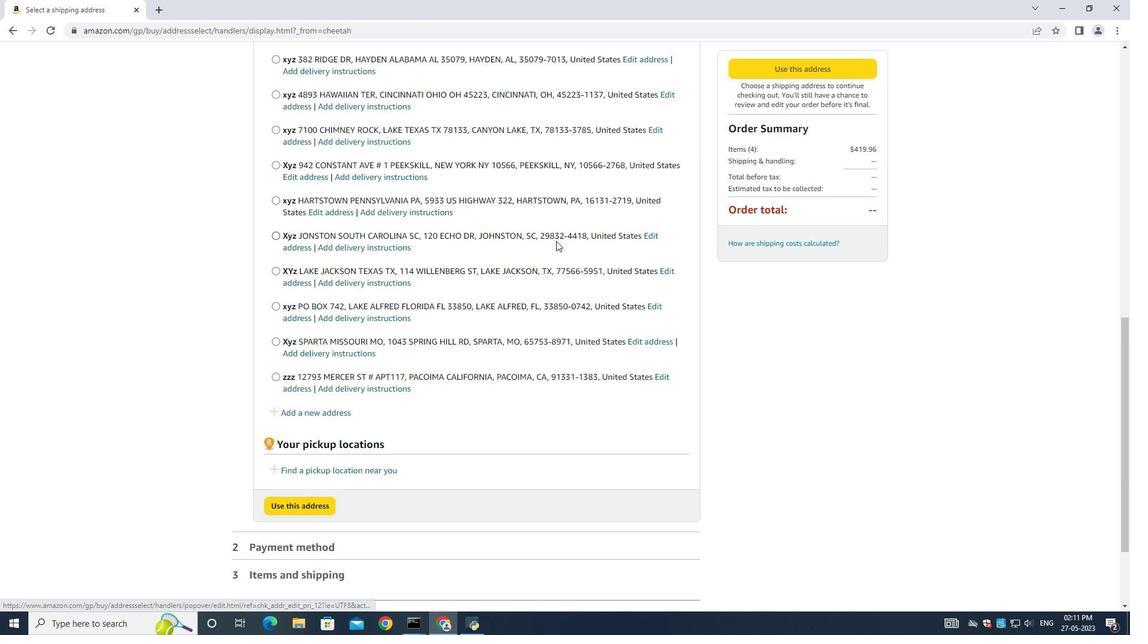 
Action: Mouse moved to (546, 241)
Screenshot: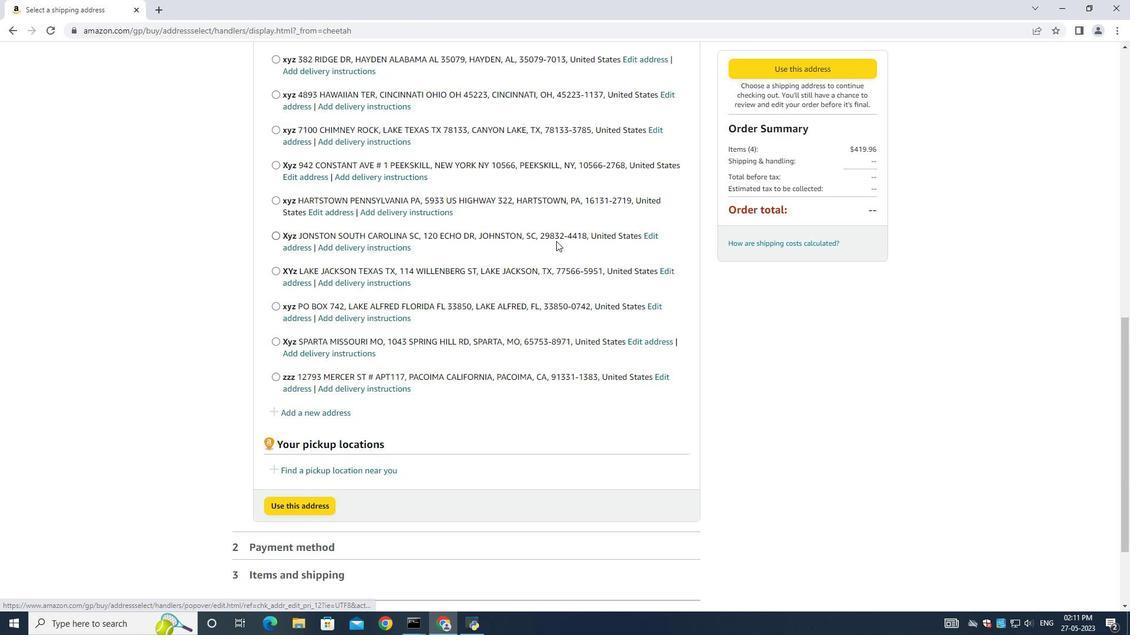 
Action: Mouse scrolled (548, 241) with delta (0, 0)
Screenshot: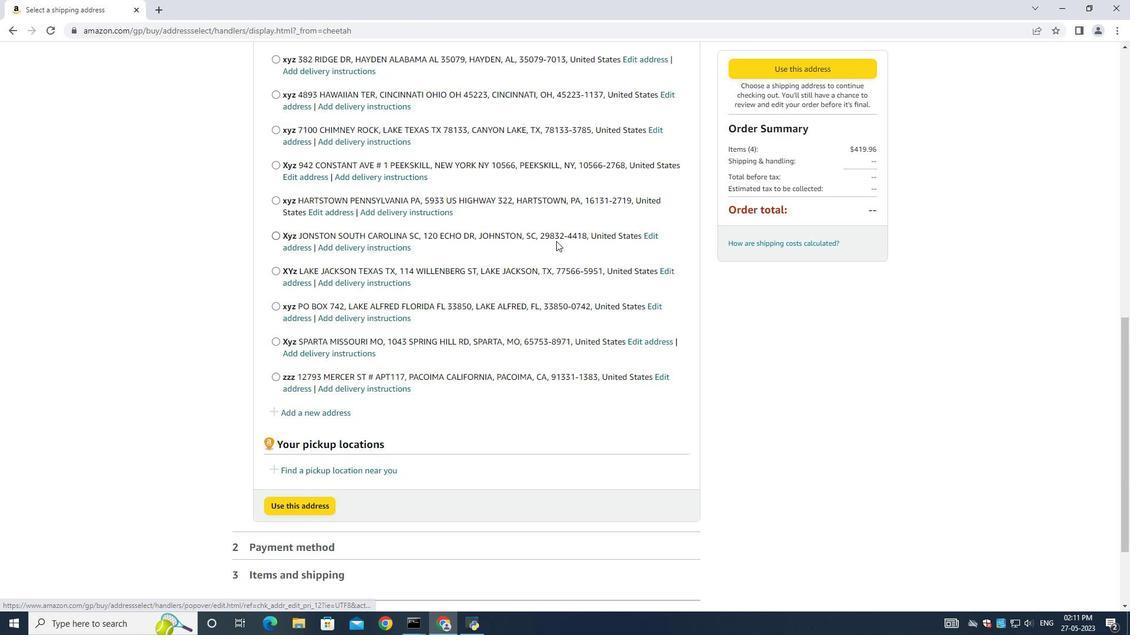 
Action: Mouse moved to (323, 294)
Screenshot: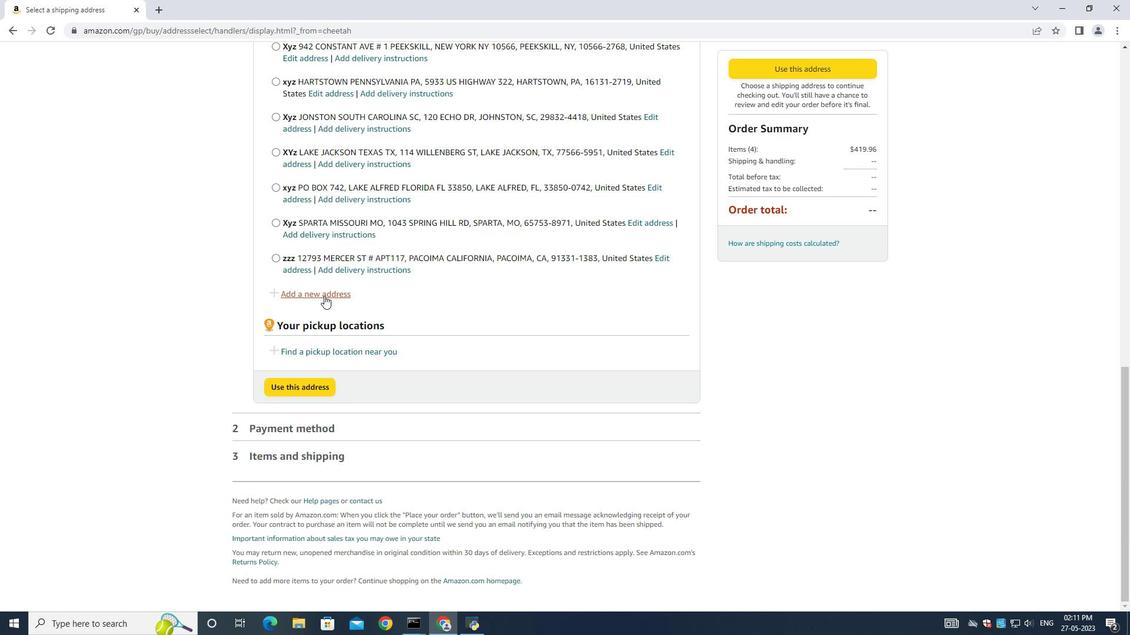 
Action: Mouse pressed left at (323, 294)
Screenshot: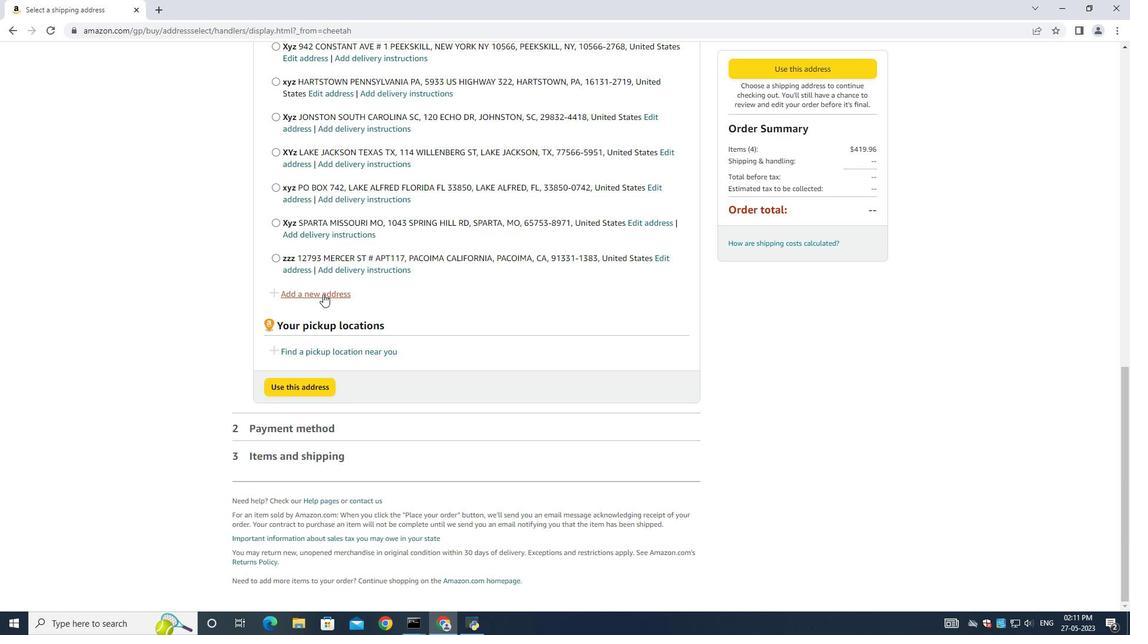 
Action: Mouse moved to (424, 232)
Screenshot: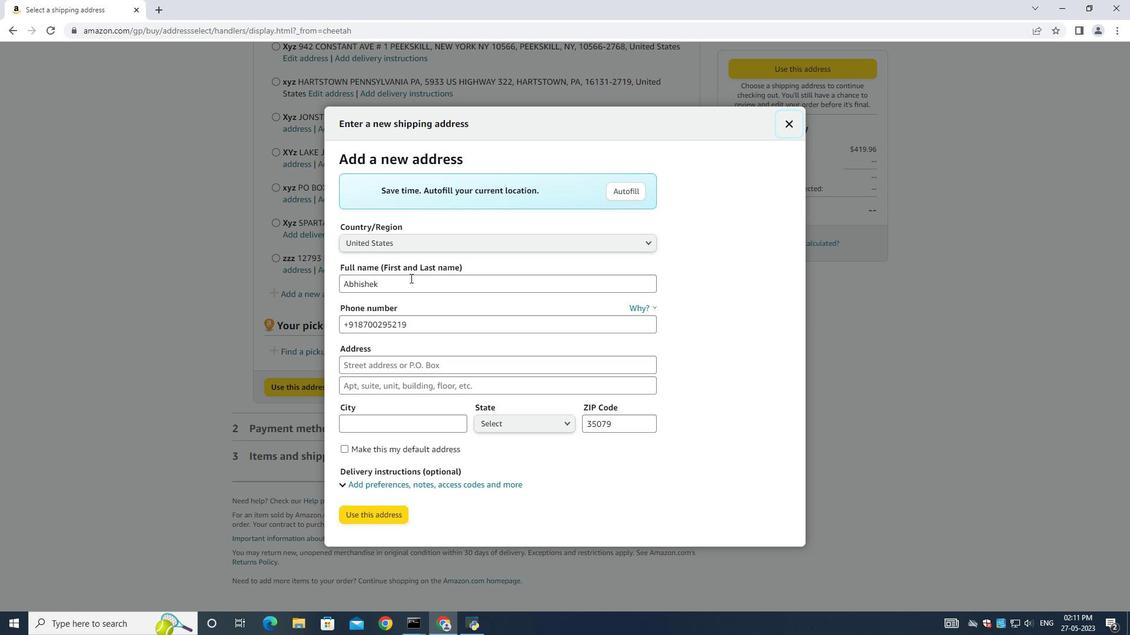 
Action: Mouse pressed left at (424, 232)
Screenshot: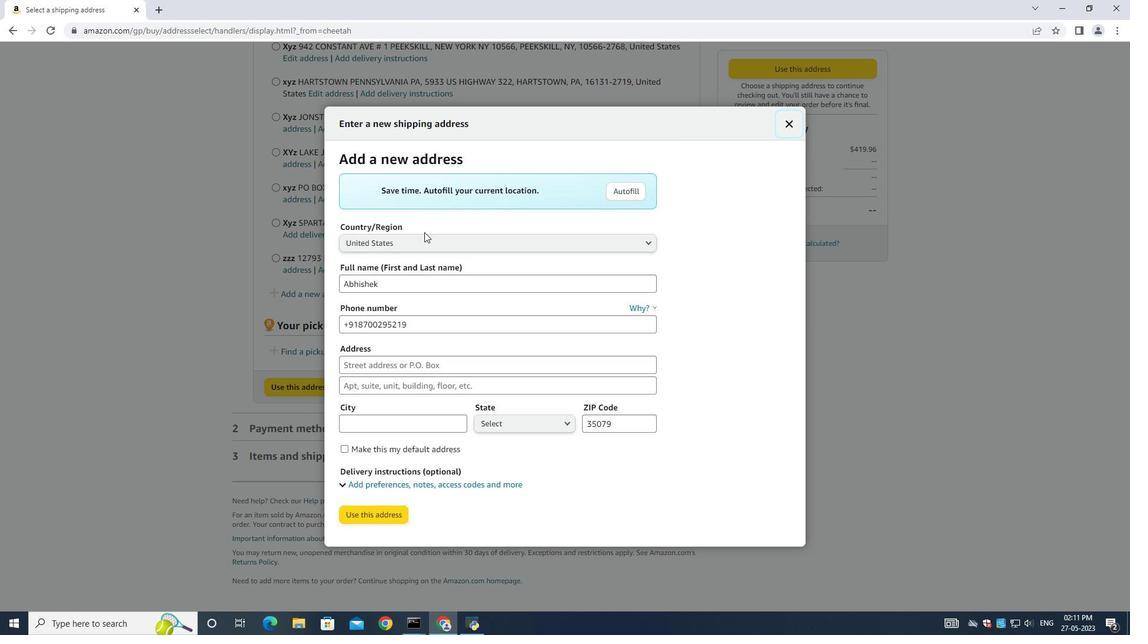 
Action: Mouse moved to (400, 280)
Screenshot: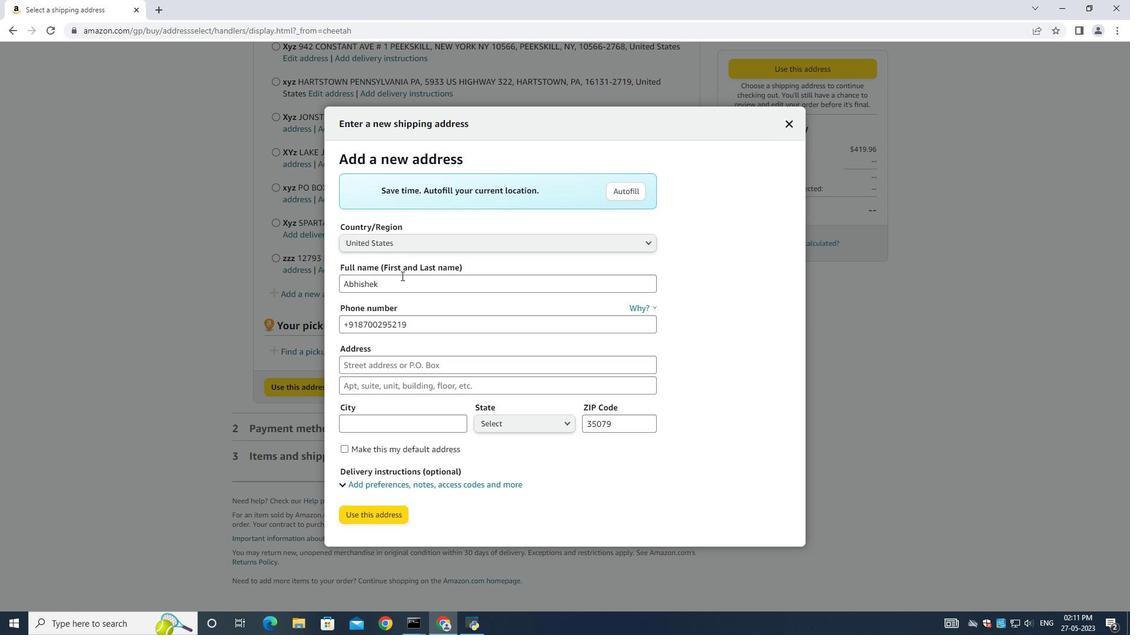 
Action: Mouse pressed left at (400, 280)
Screenshot: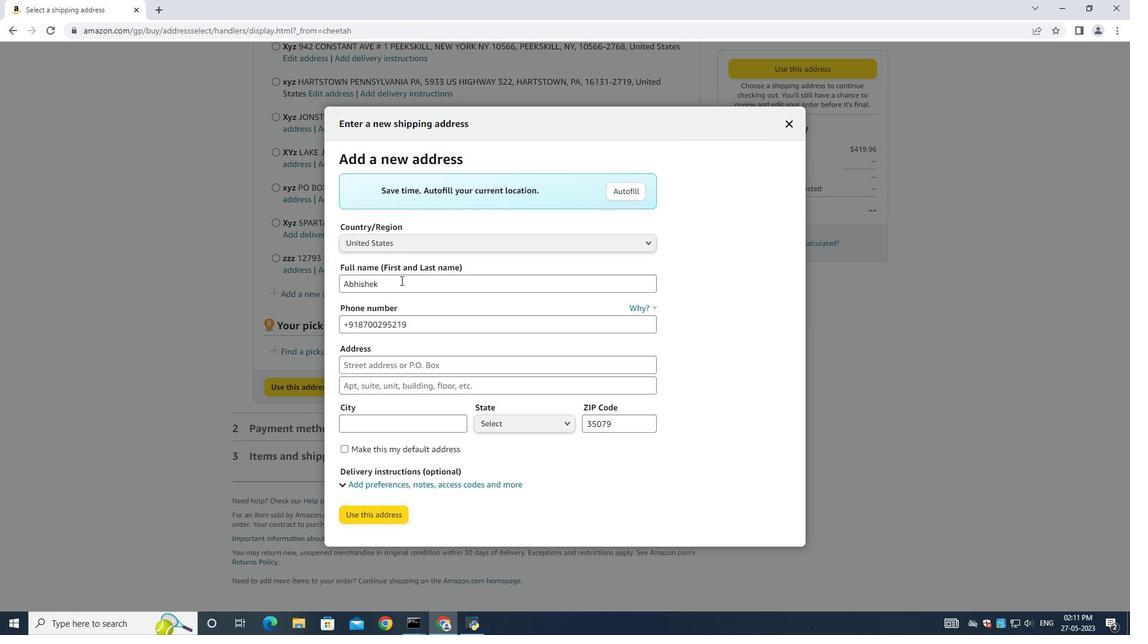 
Action: Key pressed ctrl+A<Key.backspace><Key.caps_lock><Key.caps_lock><Key.caps_lock><Key.caps_lock><Key.caps_lock><Key.caps_lock><Key.caps_lock><Key.caps_lock><Key.caps_lock><Key.caps_lock><Key.caps_lock><Key.caps_lock><Key.caps_lock><Key.caps_lock><Key.caps_lock><Key.caps_lock><Key.caps_lock><Key.caps_lock><Key.caps_lock><Key.caps_lock><Key.caps_lock><Key.caps_lock><Key.caps_lock><Key.caps_lock><Key.caps_lock><Key.caps_lock><Key.caps_lock><Key.caps_lock><Key.caps_lock><Key.shift><Key.shift><Key.shift><Key.shift><Key.shift><Key.shift><Key.shift><Key.shift><Key.shift><Key.shift><Key.shift><Key.shift><Key.shift><Key.shift><Key.shift><Key.shift><Key.shift><Key.shift><Key.shift><Key.shift><Key.shift><Key.shift><Key.shift><Key.shift><Key.shift><Key.shift><Key.shift><Key.shift><Key.shift><Key.shift><Key.shift><Key.shift><Key.shift><Key.shift><Key.shift><Key.shift><Key.shift><Key.shift><Key.shift><Key.shift><Key.shift><Key.shift><Key.shift><Key.shift><Key.shift><Key.shift><Key.shift><Key.shift><Key.shift><Key.shift><Key.shift><Key.shift><Key.shift><Key.shift><Key.shift><Key.shift><Key.shift><Key.shift><Key.shift><Key.shift>aJSD
Screenshot: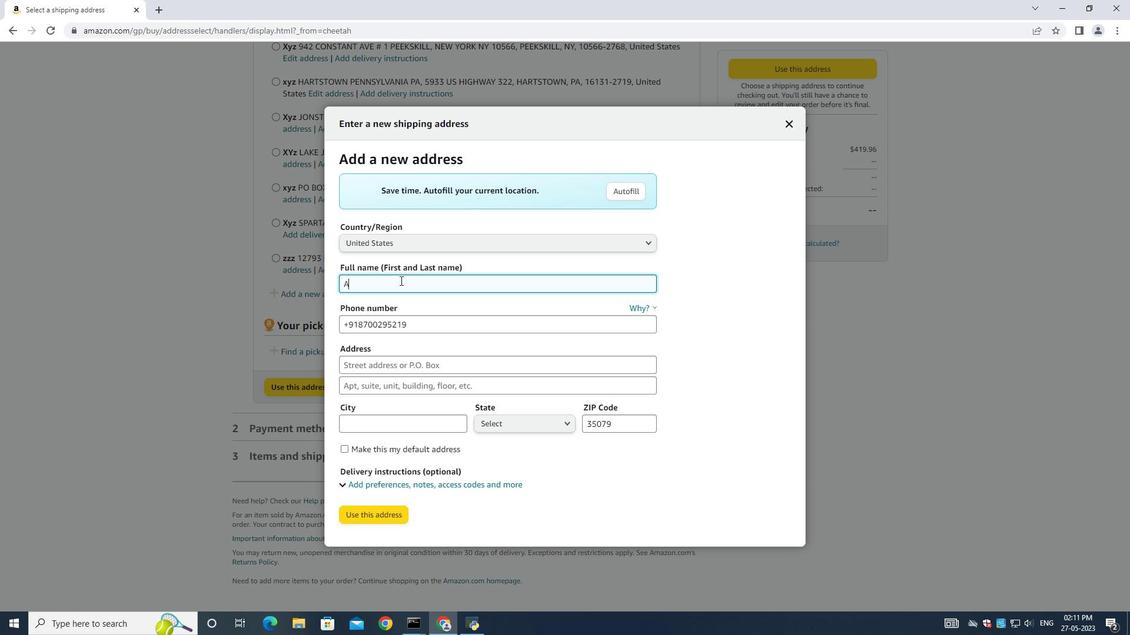 
Action: Mouse moved to (375, 314)
Screenshot: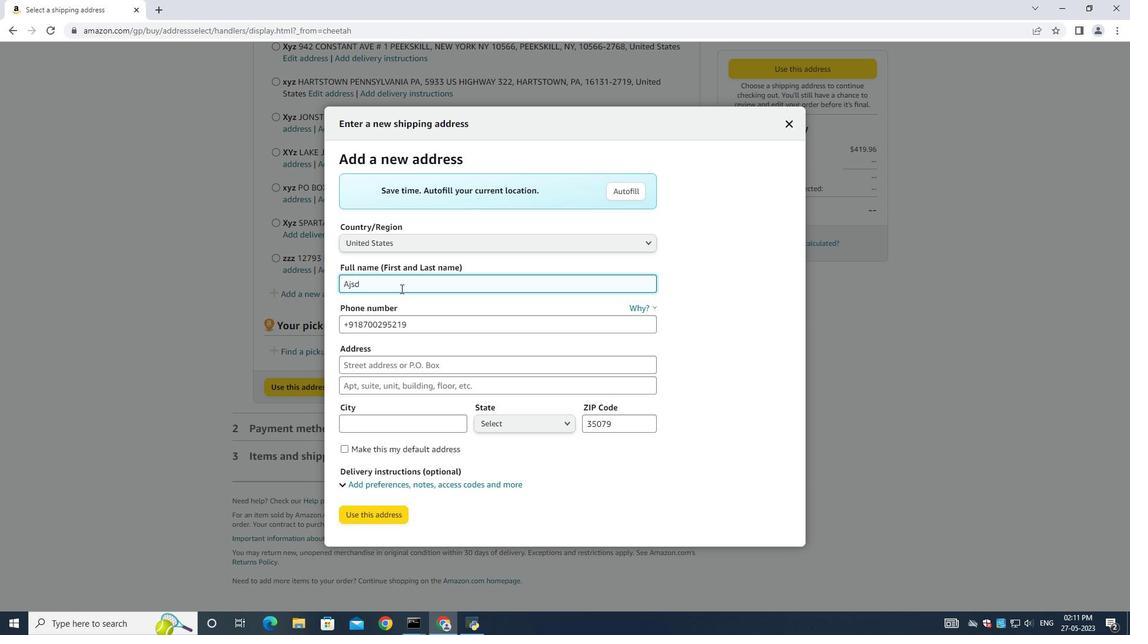 
Action: Key pressed <Key.backspace>
Screenshot: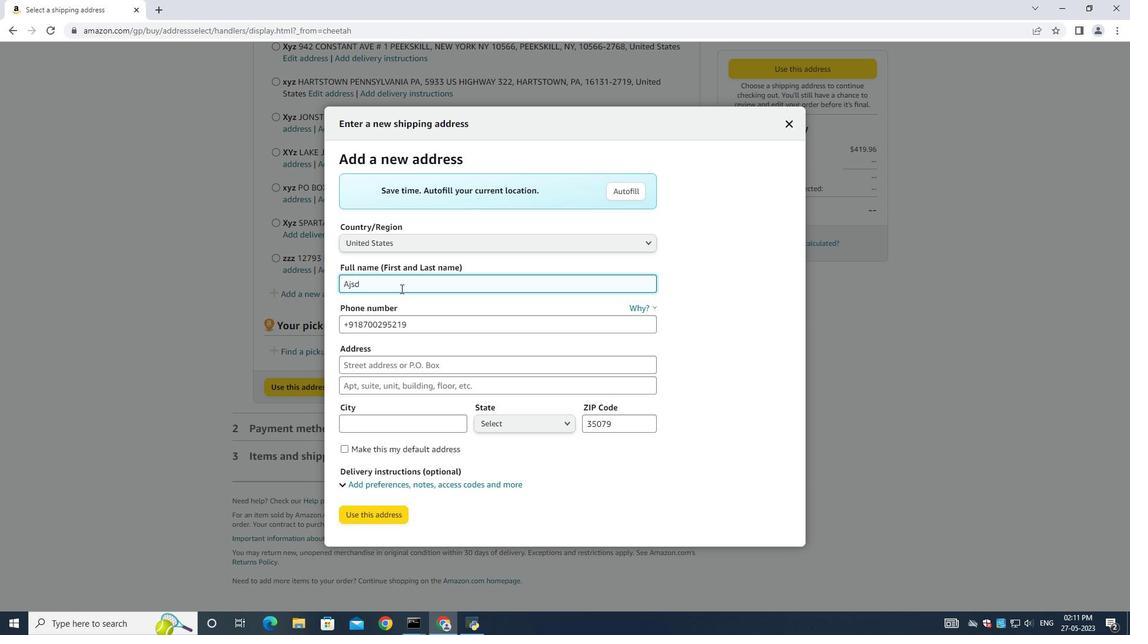 
Action: Mouse moved to (370, 321)
Screenshot: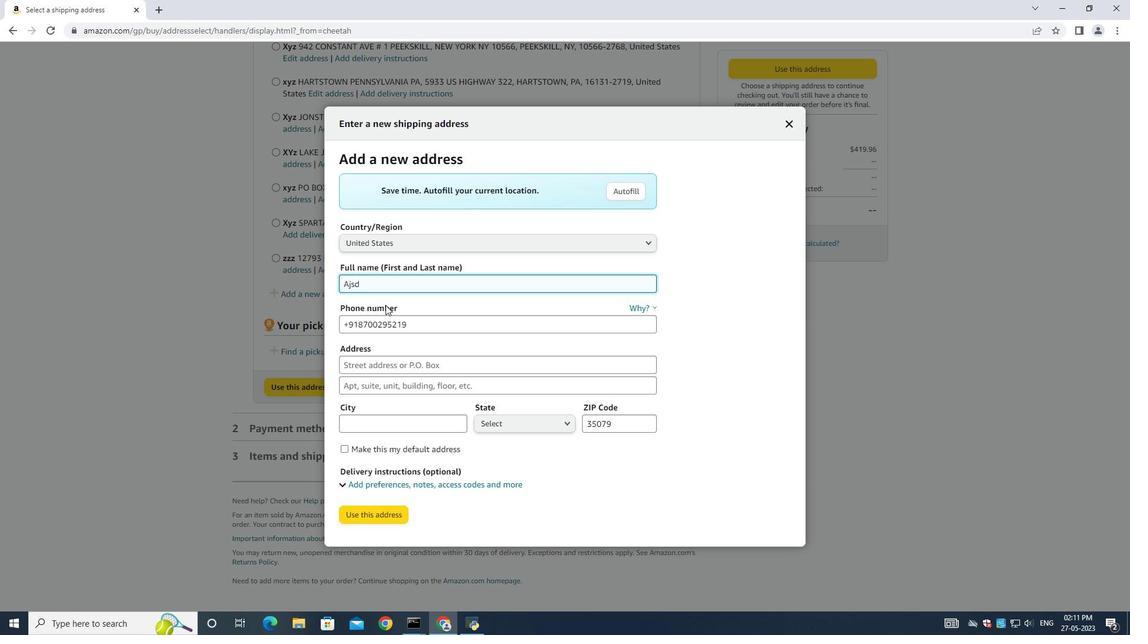 
Action: Key pressed <Key.backspace>
Screenshot: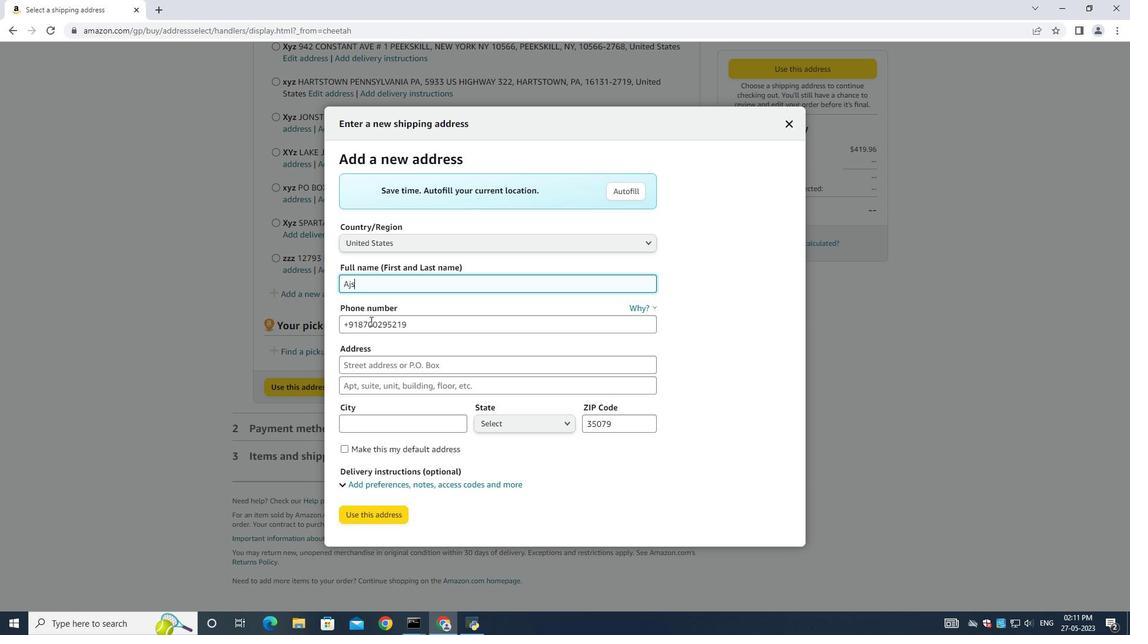 
Action: Mouse moved to (372, 323)
Screenshot: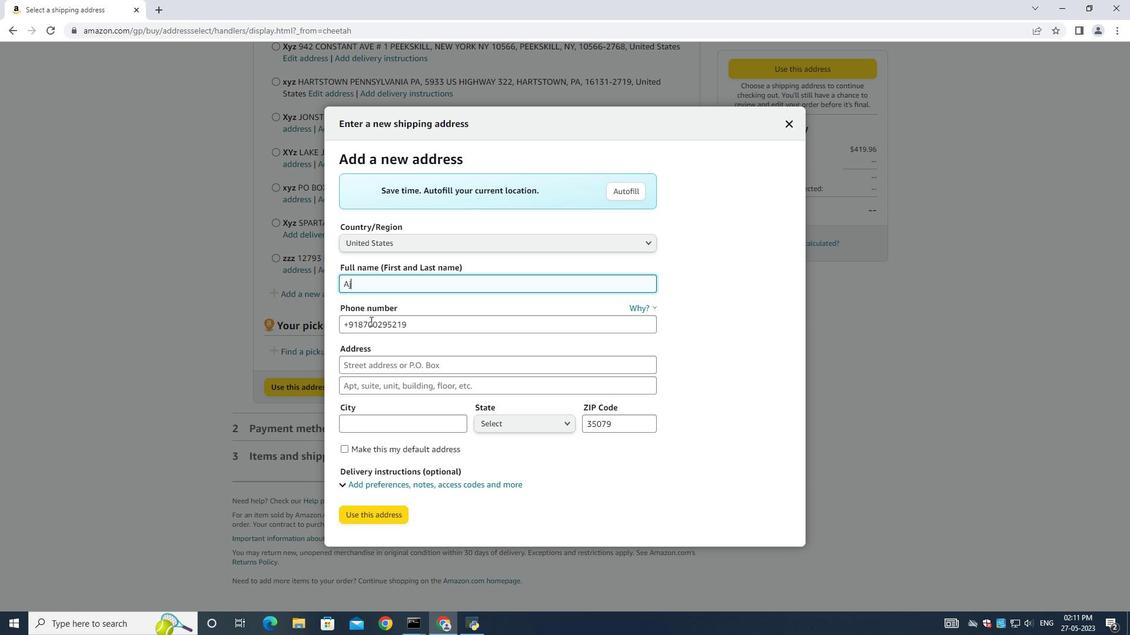 
Action: Key pressed <Key.backspace>
Screenshot: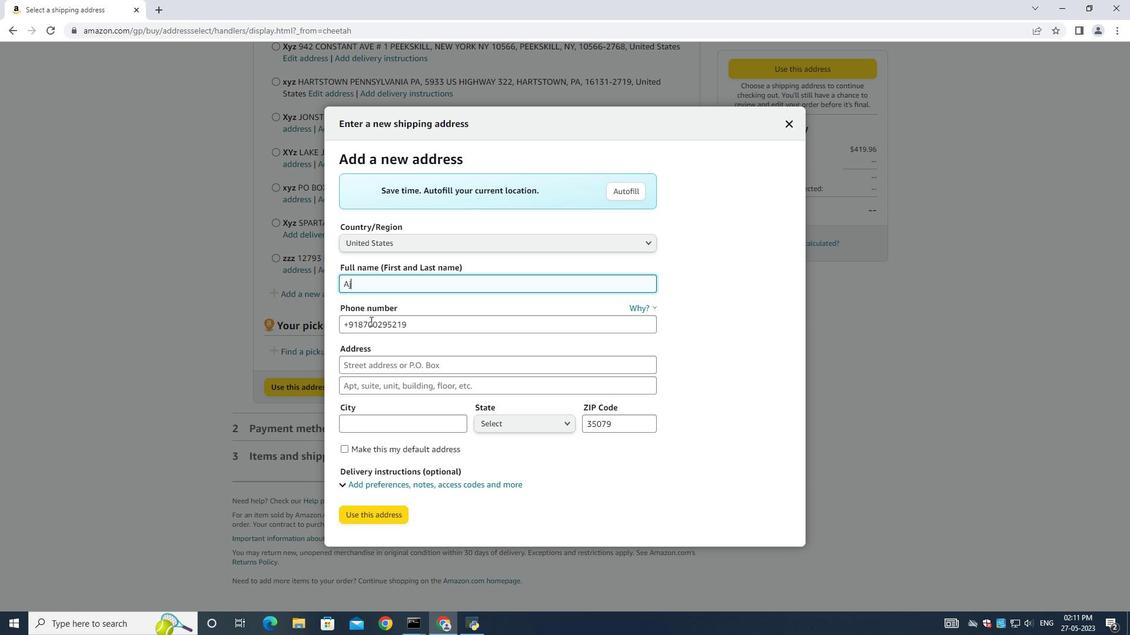 
Action: Mouse moved to (375, 323)
Screenshot: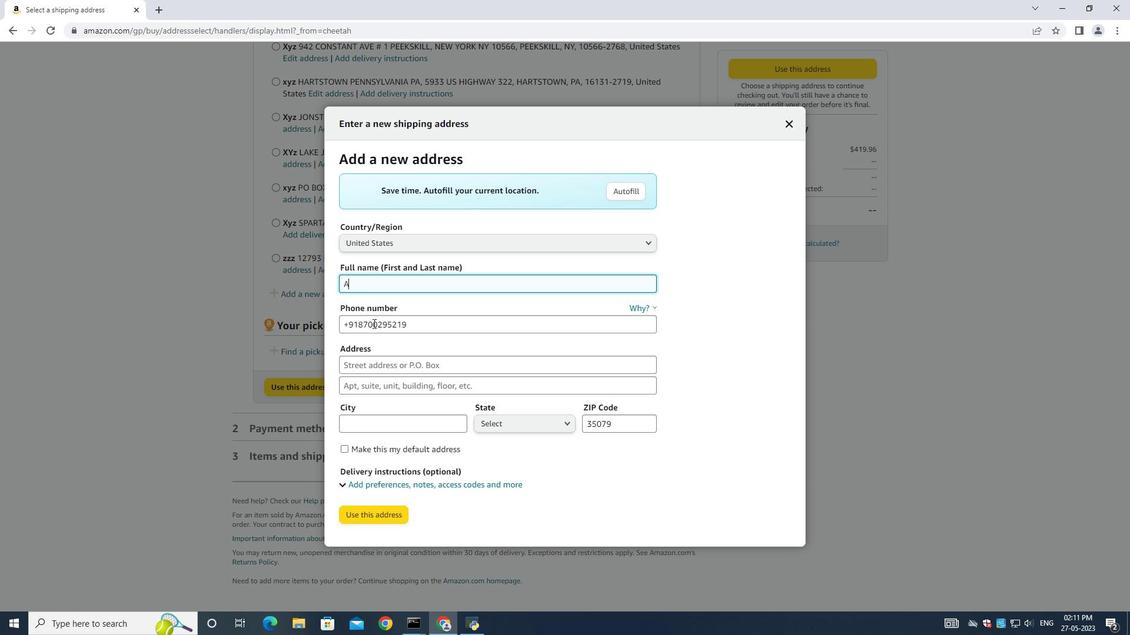 
Action: Key pressed <Key.backspace><Key.shift>aELX<Key.space>
Screenshot: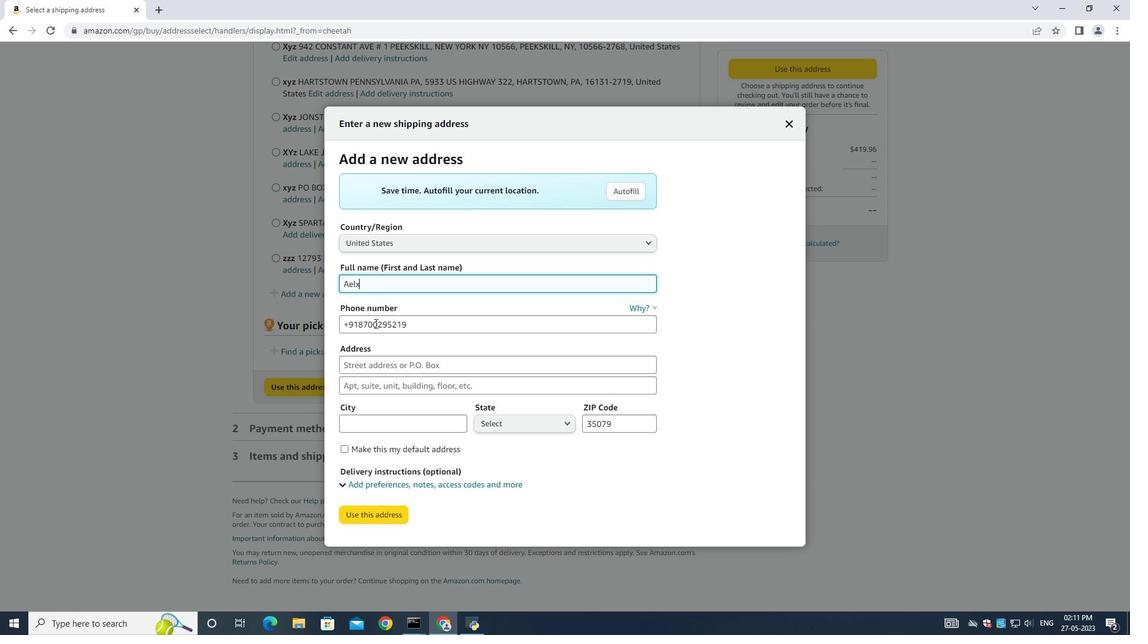 
Action: Mouse moved to (436, 330)
Screenshot: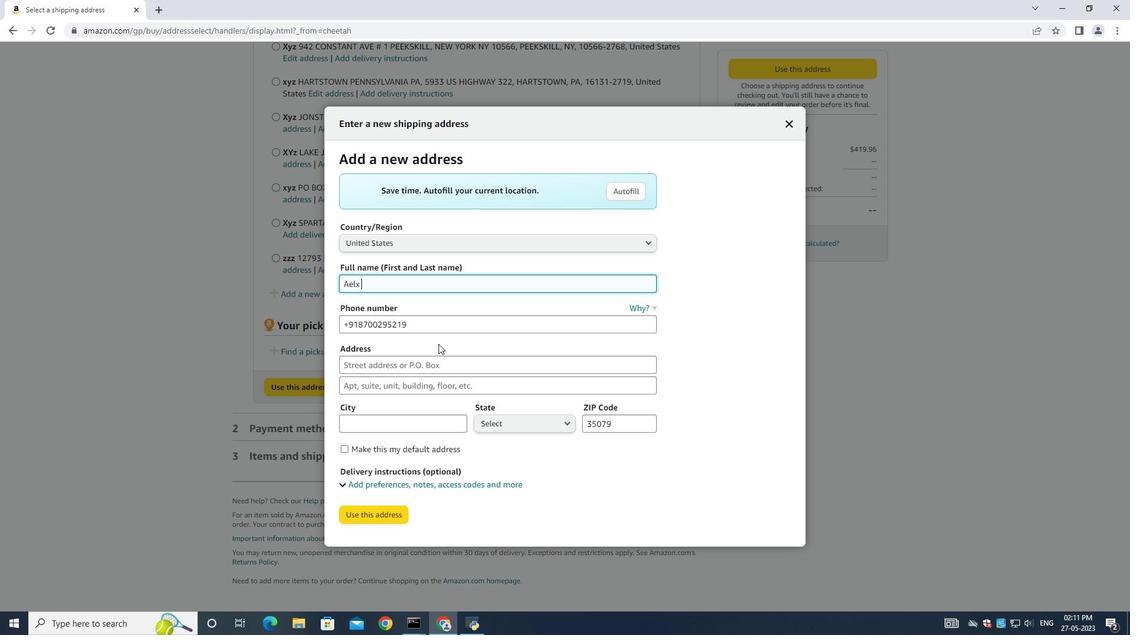 
Action: Mouse pressed left at (436, 330)
Screenshot: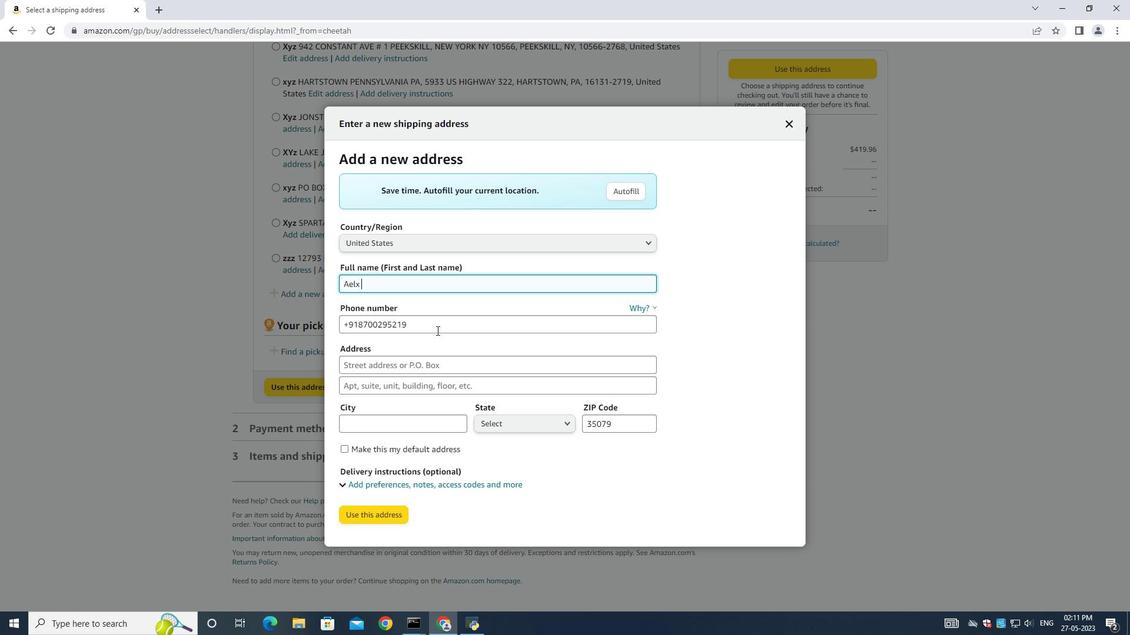 
Action: Mouse moved to (438, 329)
Screenshot: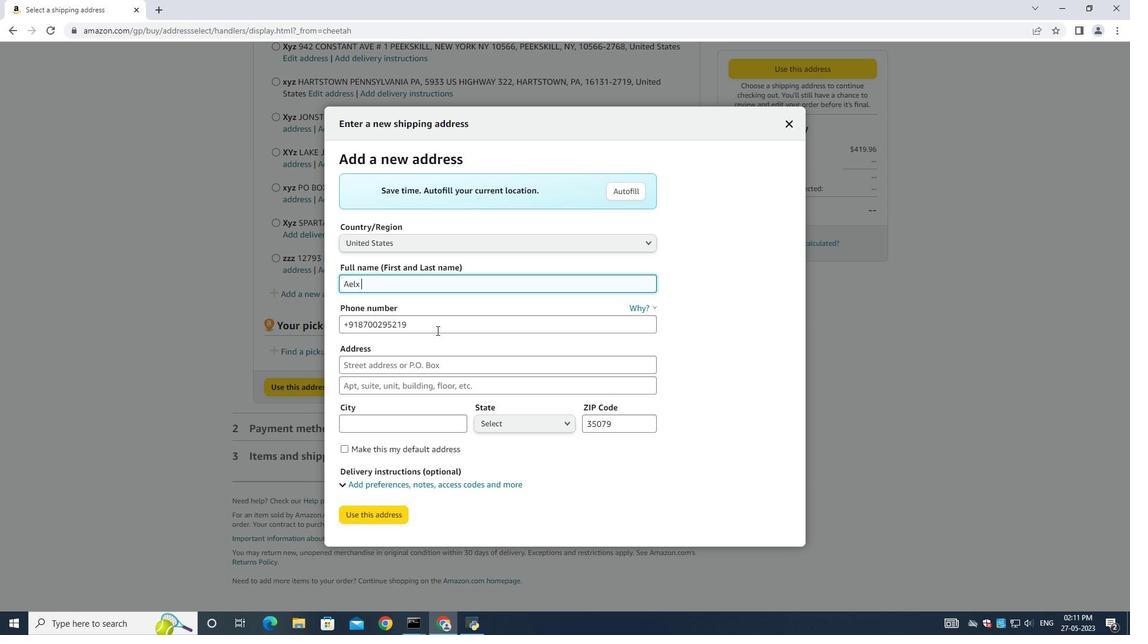 
Action: Key pressed ctrl+A<Key.backspace><Key.shift><Key.shift><Key.shift><Key.shift><Key.shift><Key.shift><Key.shift><Key.shift><Key.shift><Key.shift>(205<Key.shift>)<Key.space>590-7234
Screenshot: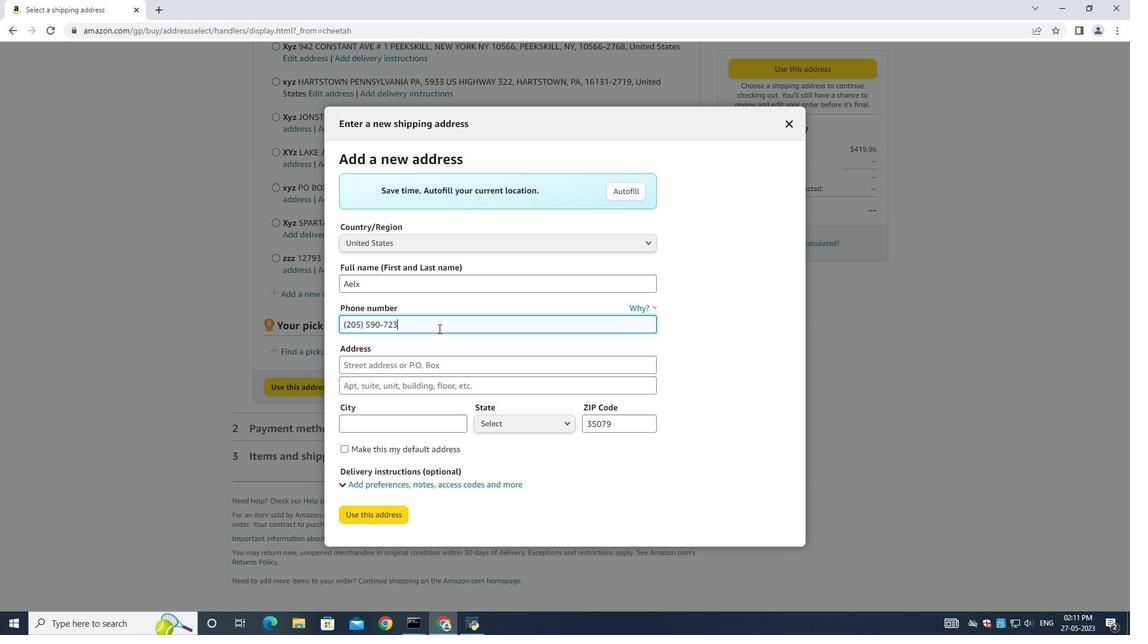 
Action: Mouse moved to (400, 372)
Screenshot: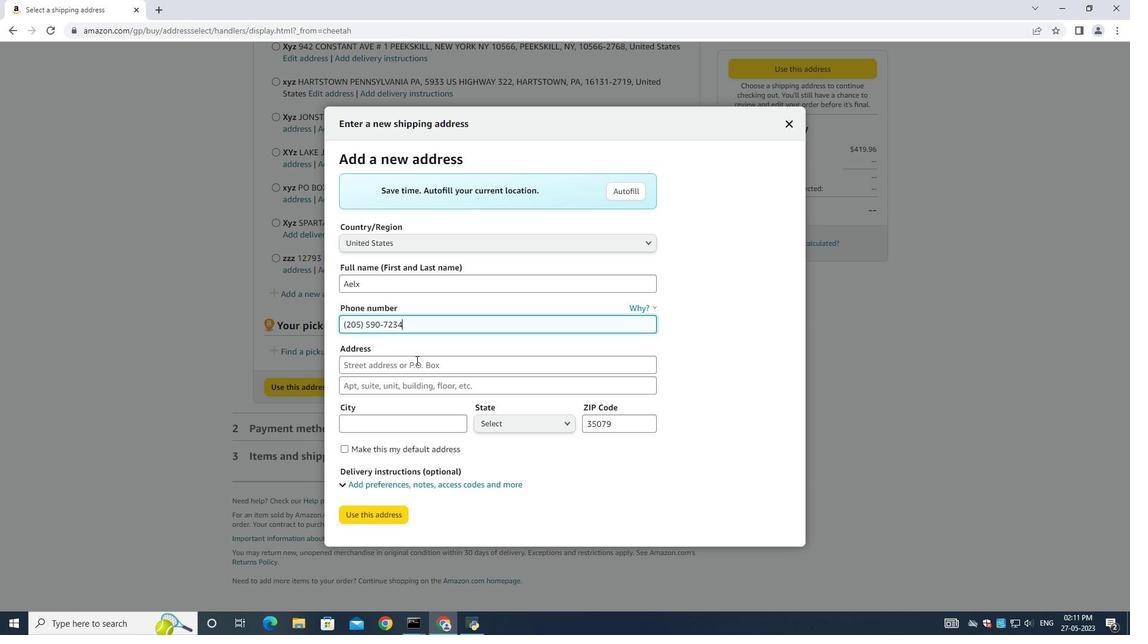 
Action: Mouse pressed left at (400, 372)
Screenshot: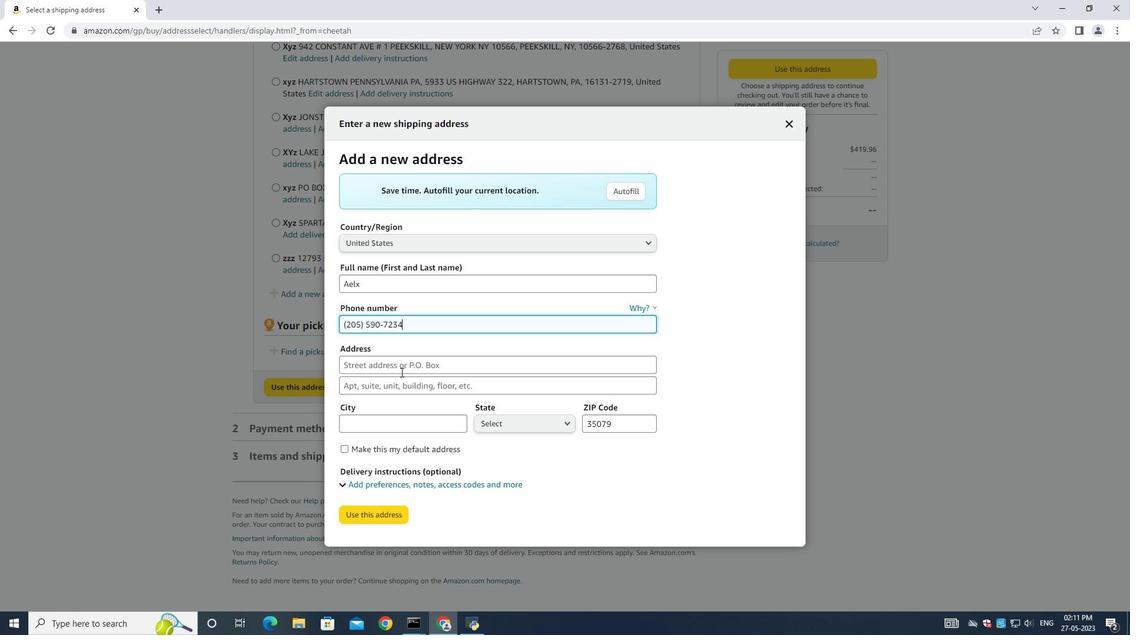 
Action: Mouse moved to (401, 370)
Screenshot: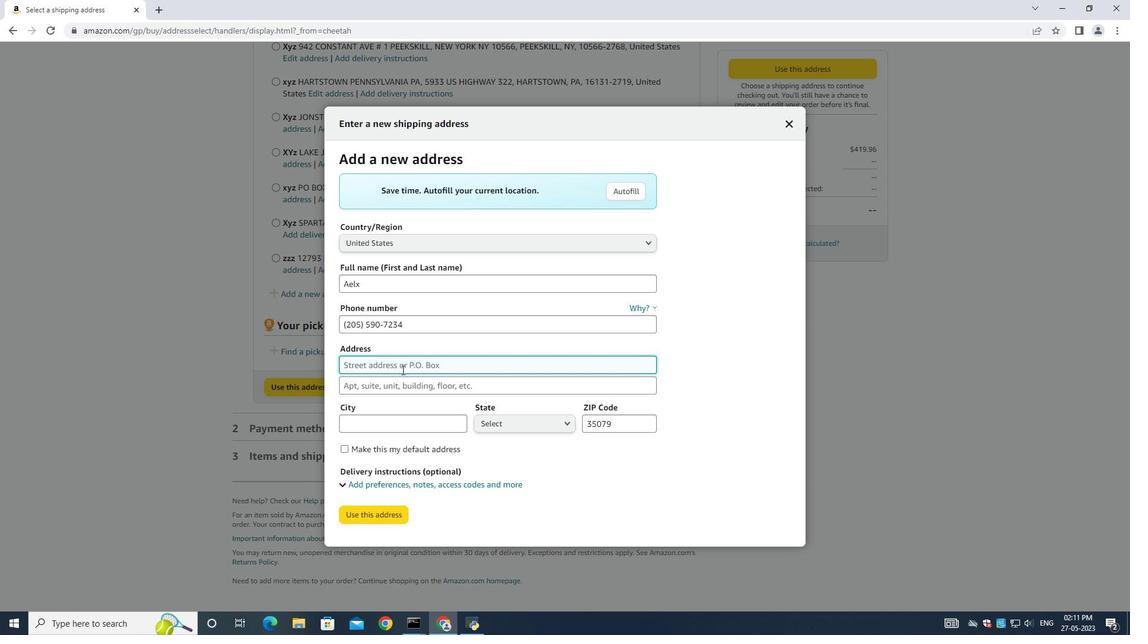 
Action: Key pressed 382
Screenshot: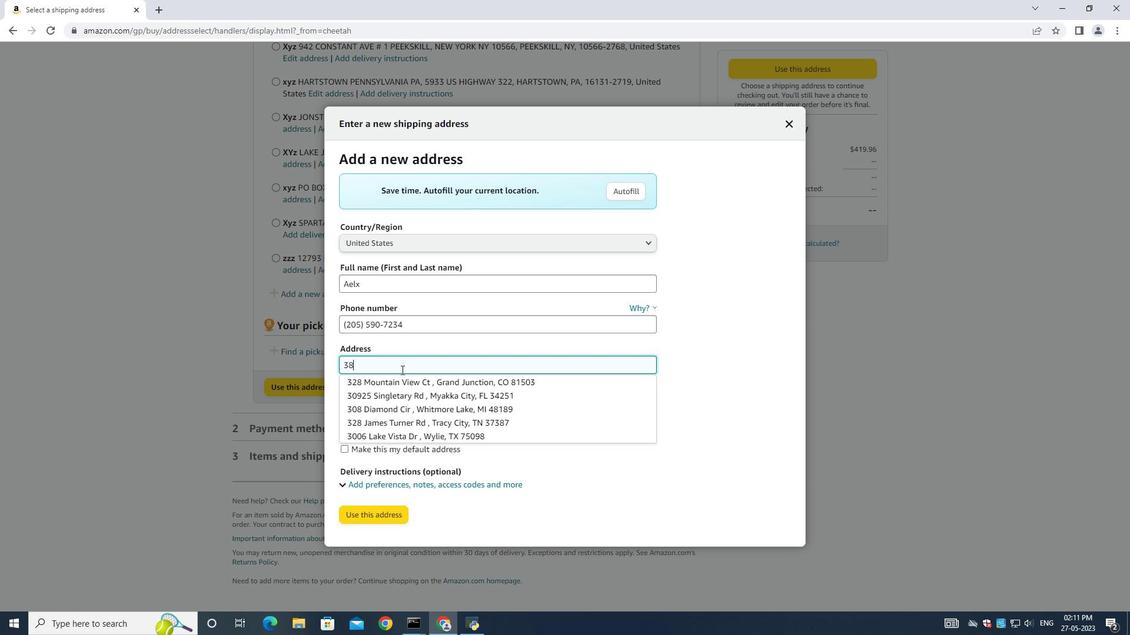 
Action: Mouse moved to (406, 370)
Screenshot: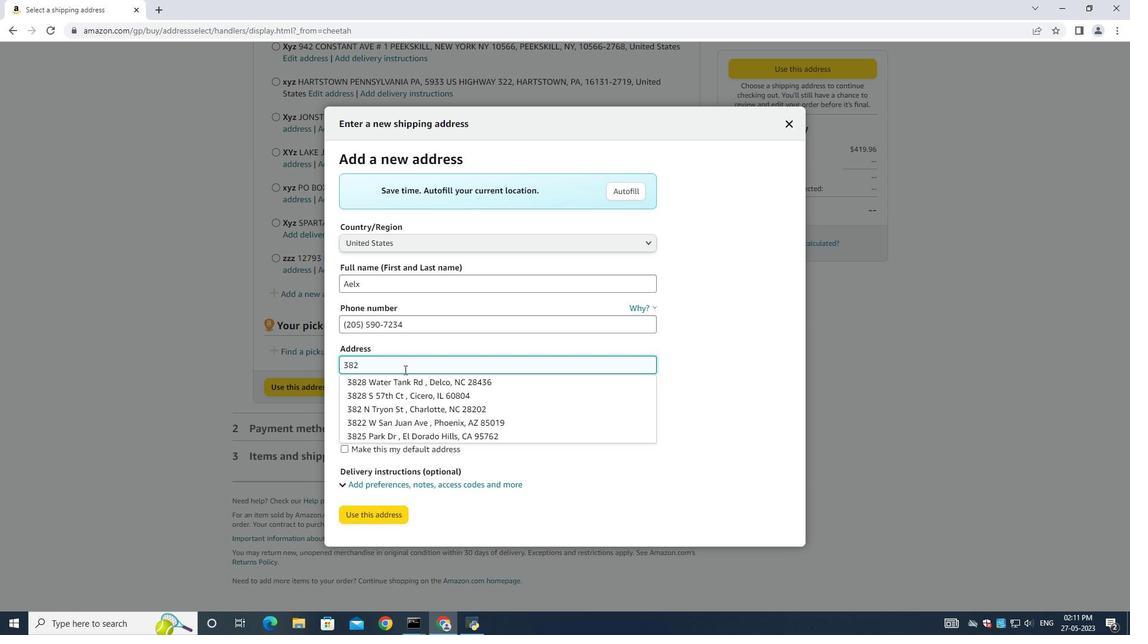 
Action: Key pressed <Key.space><Key.shift>rIDGE<Key.space><Key.shift><Key.shift><Key.shift><Key.shift><Key.shift><Key.shift><Key.shift><Key.shift><Key.shift><Key.shift><Key.shift><Key.shift><Key.shift><Key.shift><Key.shift><Key.shift><Key.shift><Key.shift><Key.shift><Key.shift><Key.shift><Key.shift><Key.shift>dR
Screenshot: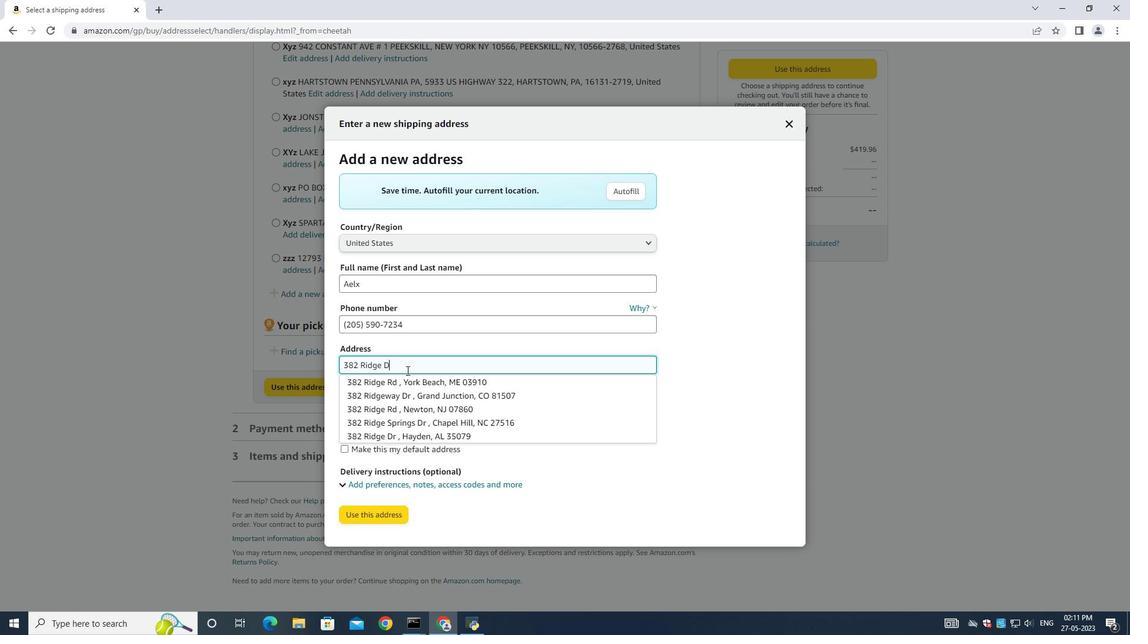 
Action: Mouse moved to (436, 353)
Screenshot: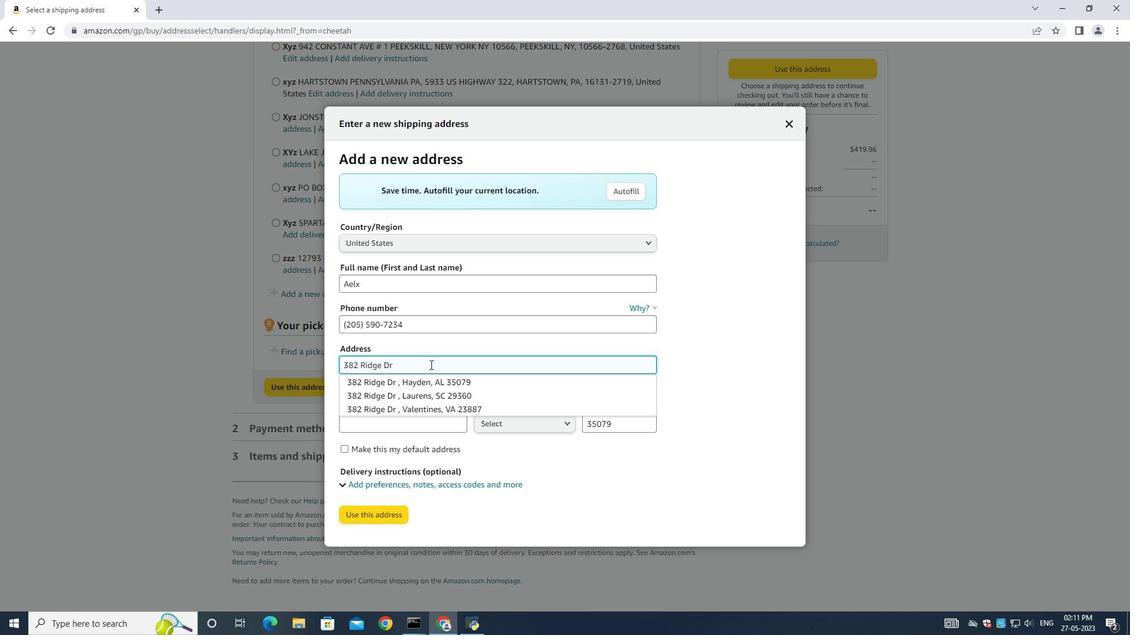 
Action: Mouse pressed left at (436, 353)
Screenshot: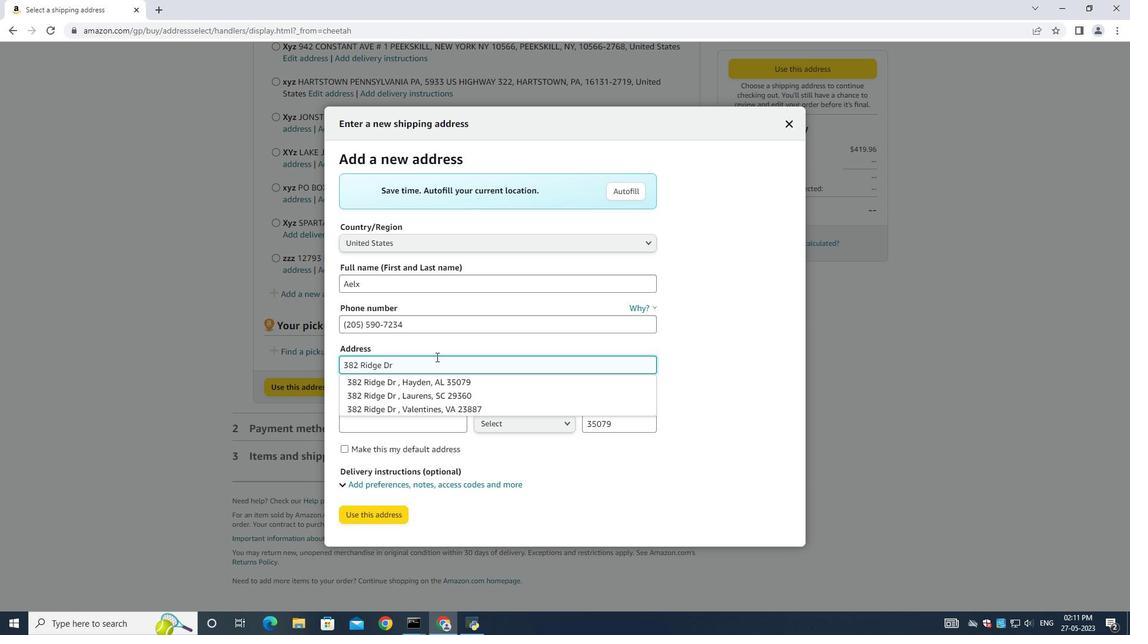 
Action: Mouse moved to (409, 388)
Screenshot: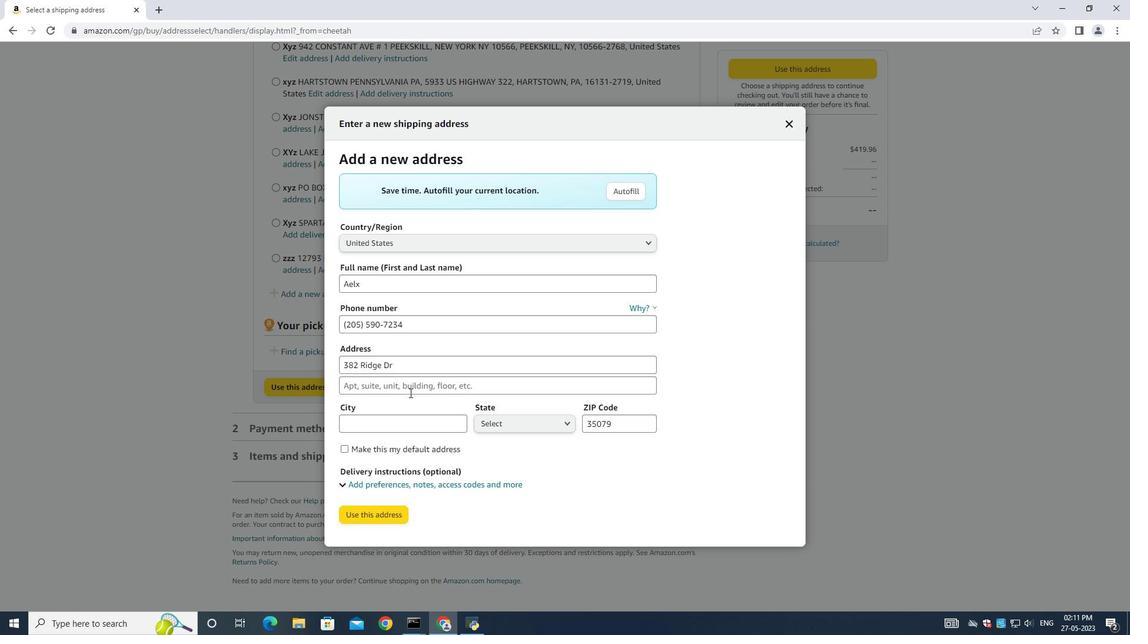 
Action: Mouse pressed left at (409, 388)
Screenshot: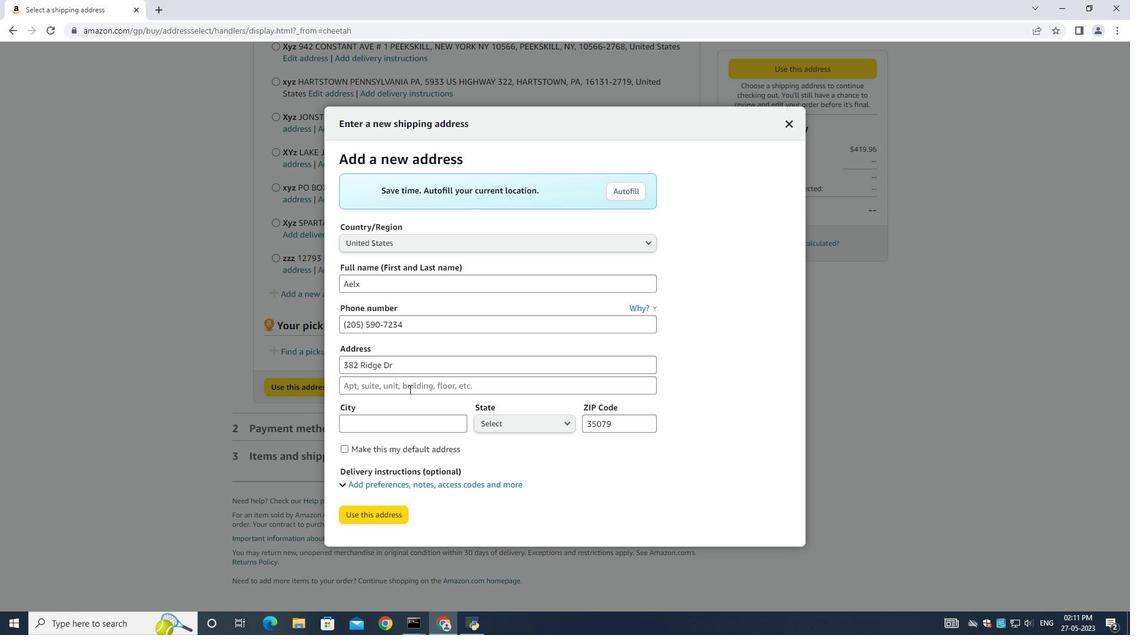 
Action: Mouse moved to (409, 388)
Screenshot: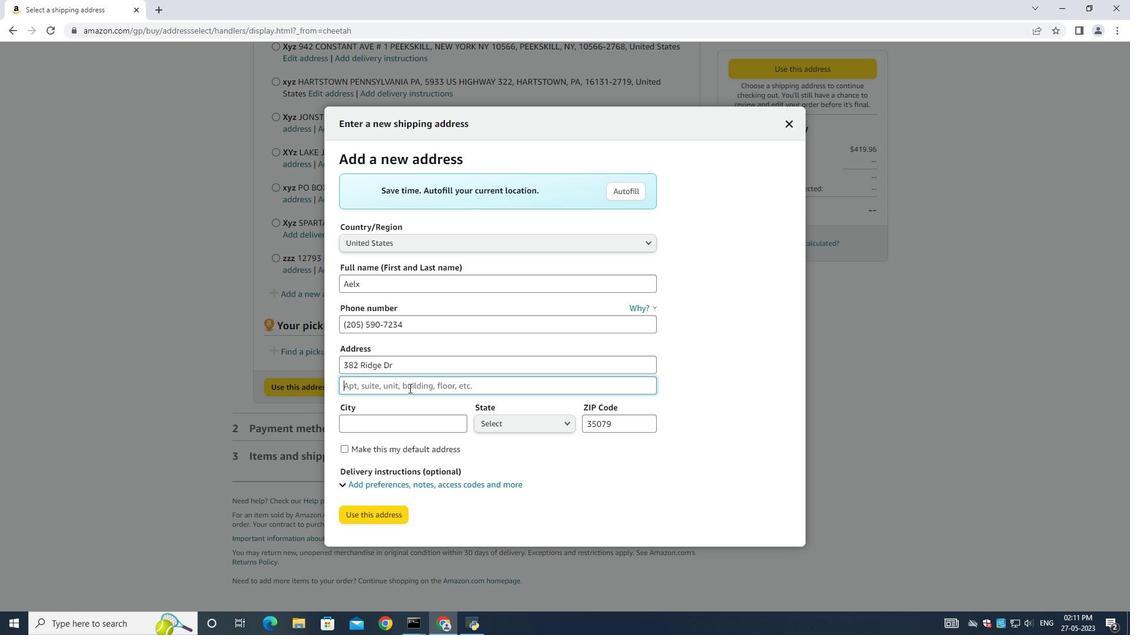
Action: Key pressed <Key.shift><Key.shift><Key.shift><Key.shift><Key.shift><Key.shift><Key.shift><Key.shift><Key.shift><Key.shift><Key.shift><Key.shift><Key.shift><Key.shift><Key.shift><Key.shift><Key.shift><Key.shift><Key.shift><Key.shift><Key.shift><Key.shift><Key.shift><Key.shift><Key.shift><Key.shift>hAYDEN<Key.space><Key.shift>aLABAMA<Key.shift><Key.shift><Key.shift><Key.shift><Key.shift><Key.shift><Key.shift><Key.shift><Key.shift><Key.shift><Key.shift><Key.shift><Key.shift><Key.shift>(al)
Screenshot: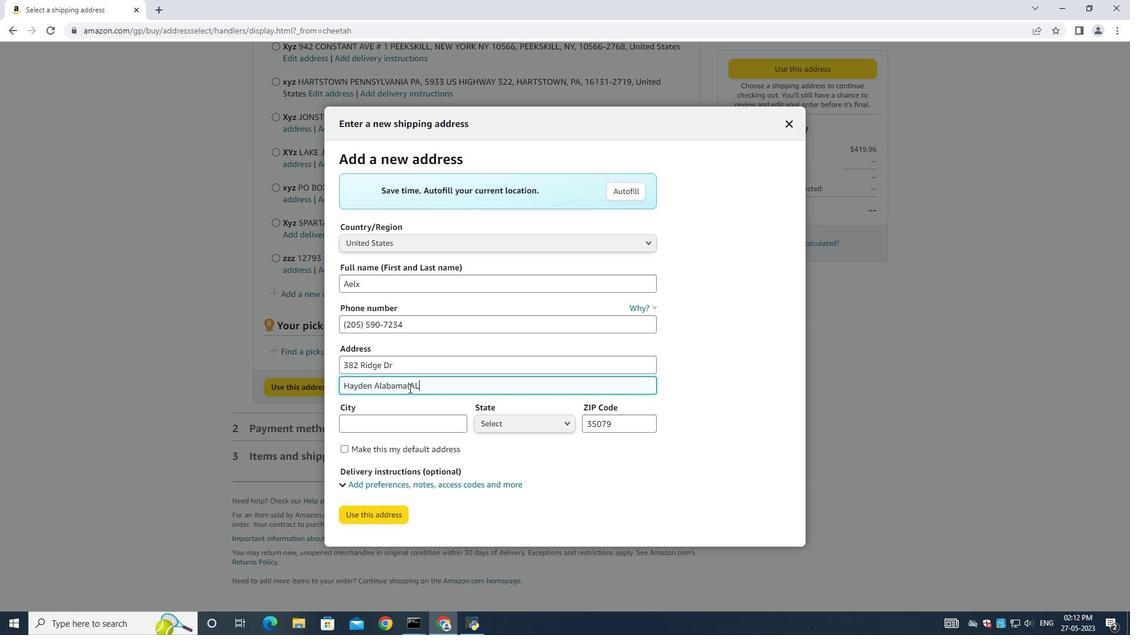 
Action: Mouse moved to (399, 433)
Screenshot: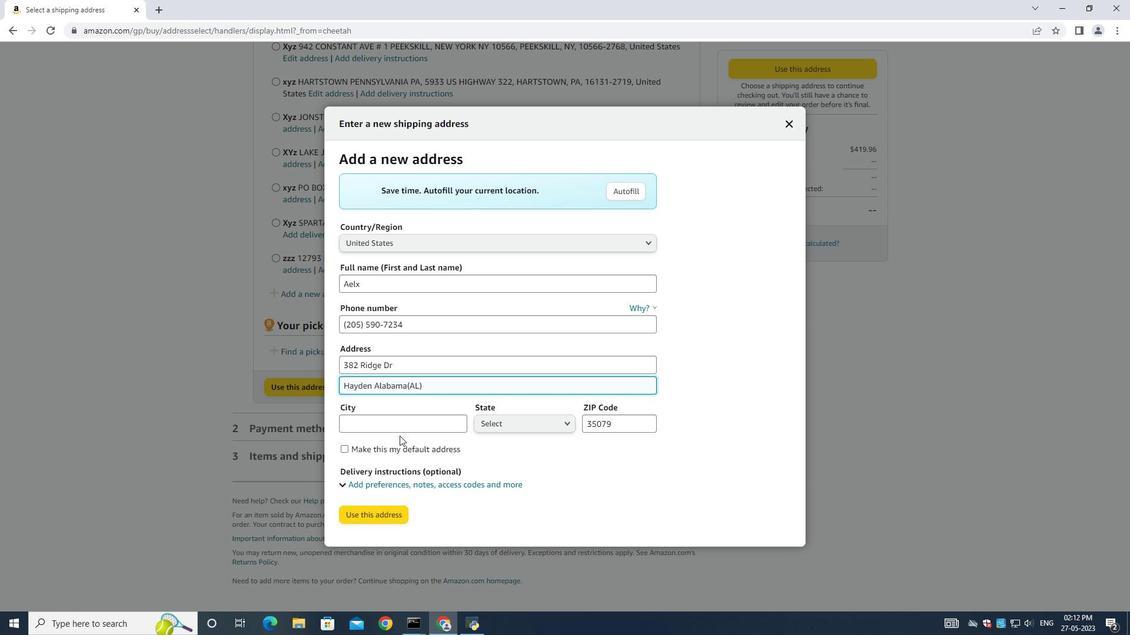 
Action: Mouse pressed left at (399, 433)
Screenshot: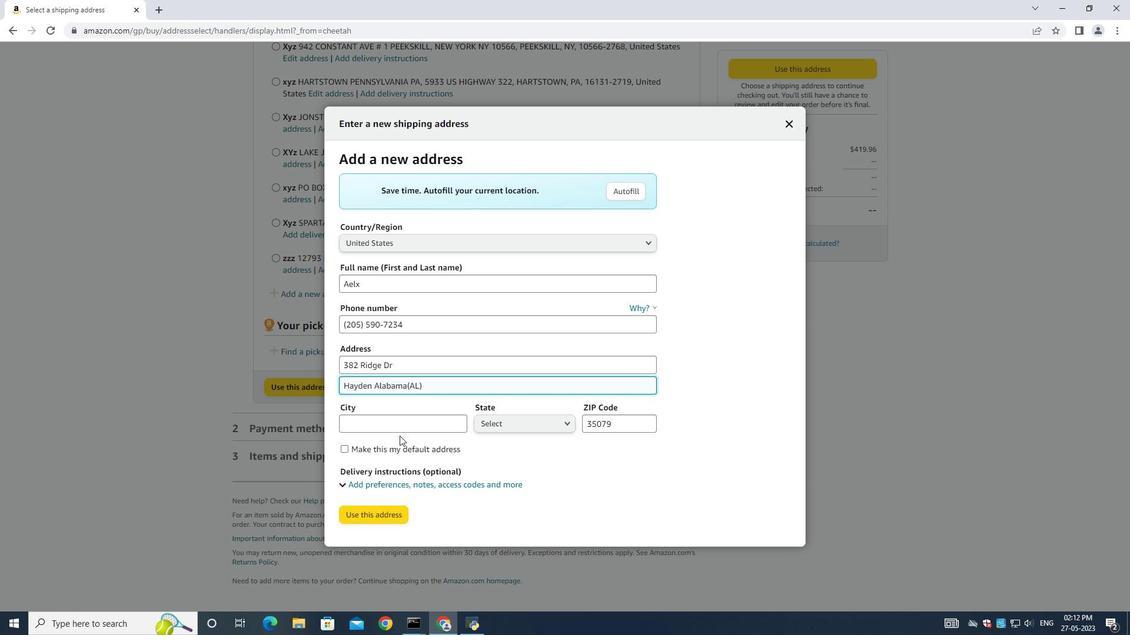 
Action: Mouse moved to (392, 428)
Screenshot: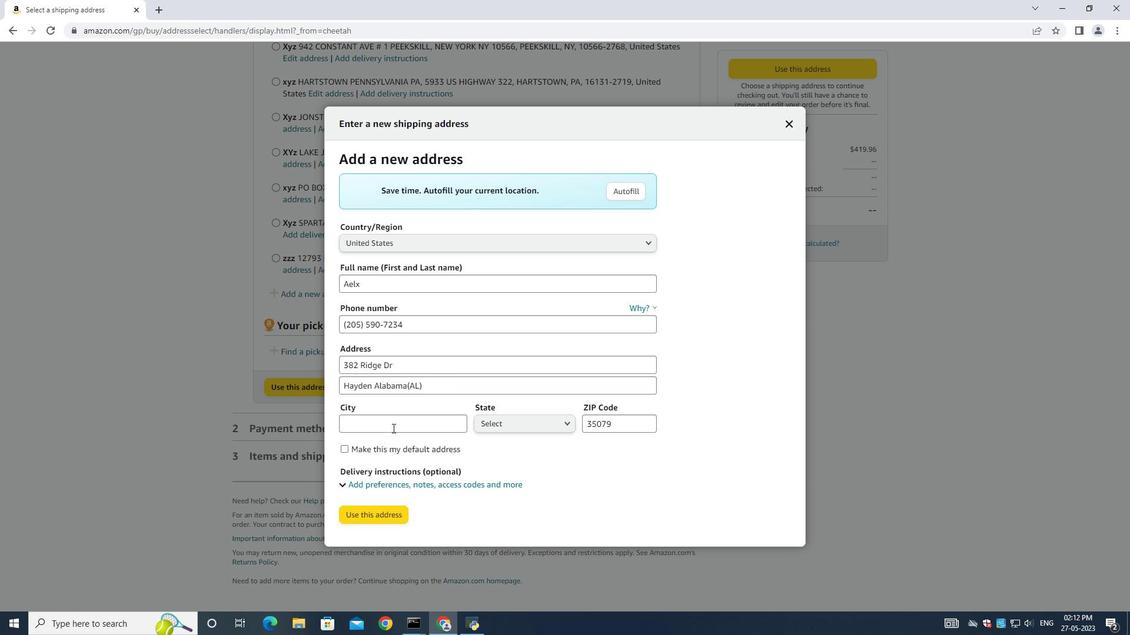 
Action: Mouse pressed left at (392, 428)
Screenshot: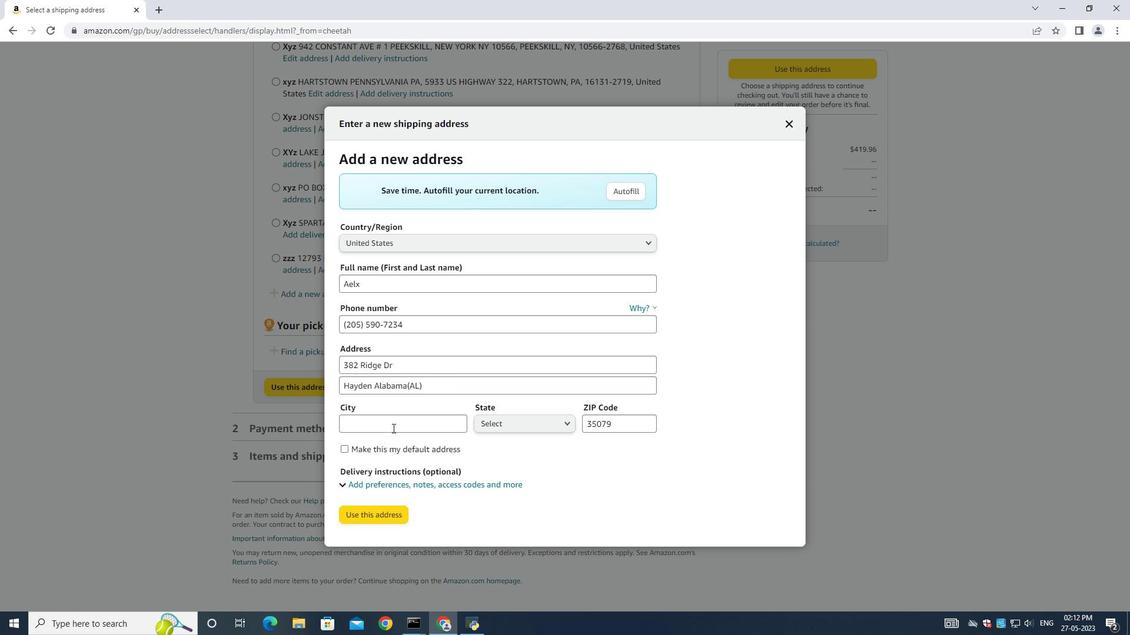 
Action: Mouse moved to (393, 427)
Screenshot: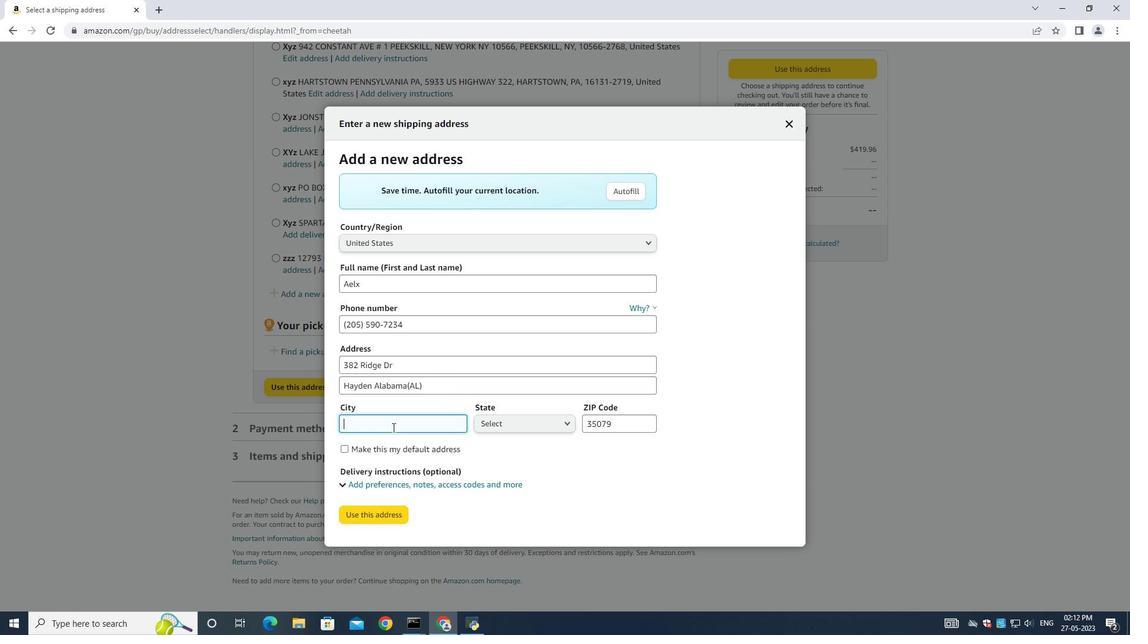 
Action: Key pressed <Key.shift>hAYDEN
Screenshot: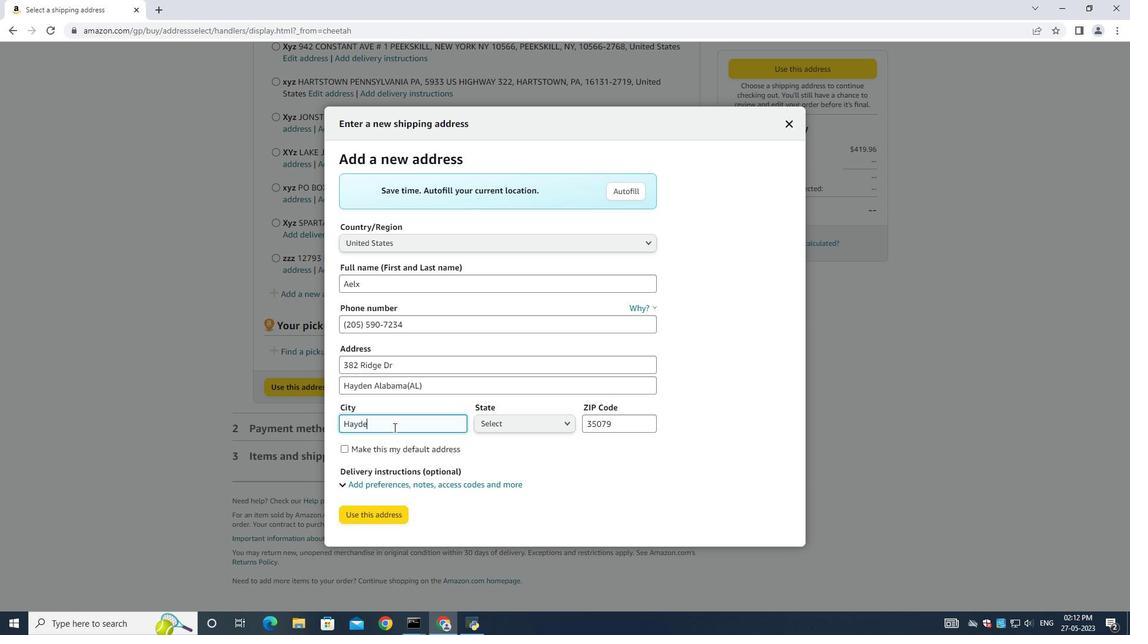 
Action: Mouse moved to (540, 417)
Screenshot: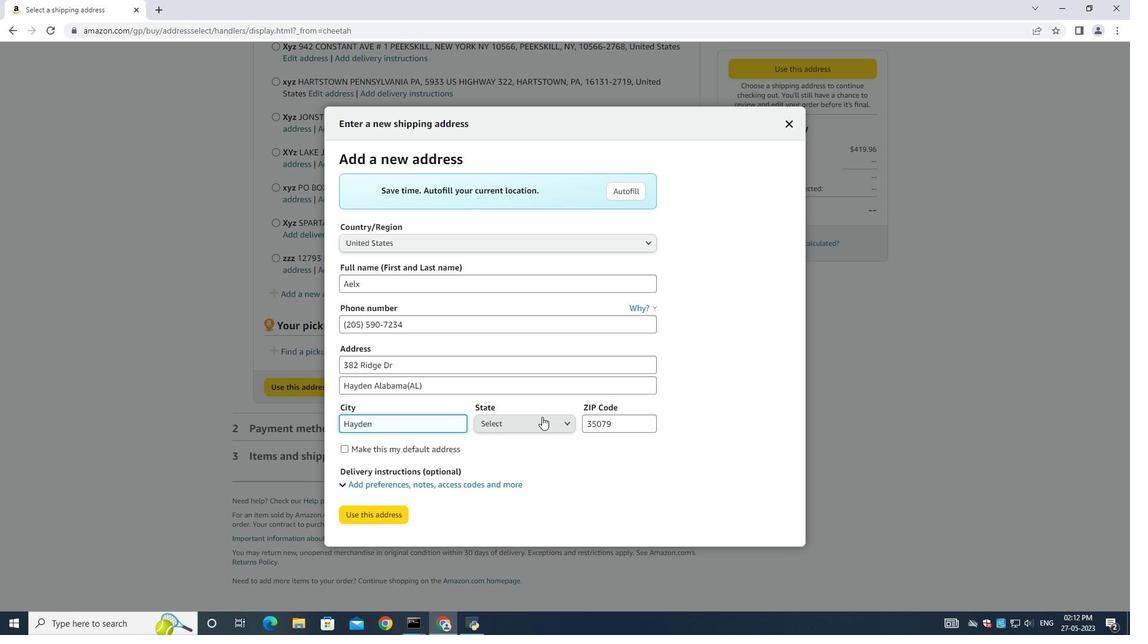 
Action: Mouse pressed left at (540, 417)
Screenshot: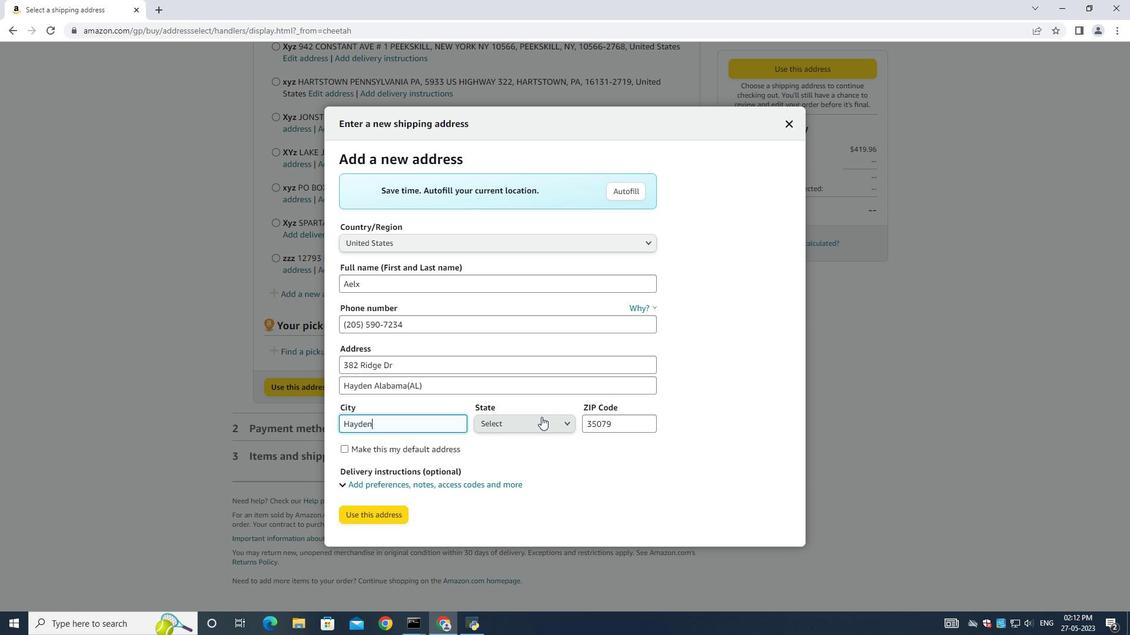
Action: Mouse moved to (493, 67)
Screenshot: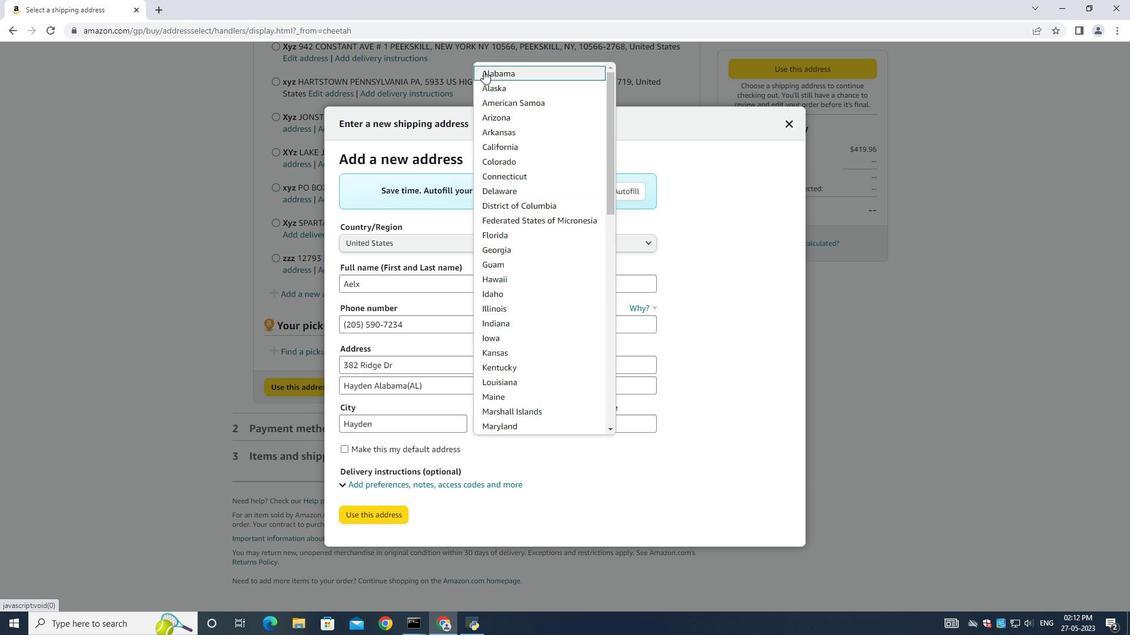 
Action: Mouse pressed left at (493, 67)
Screenshot: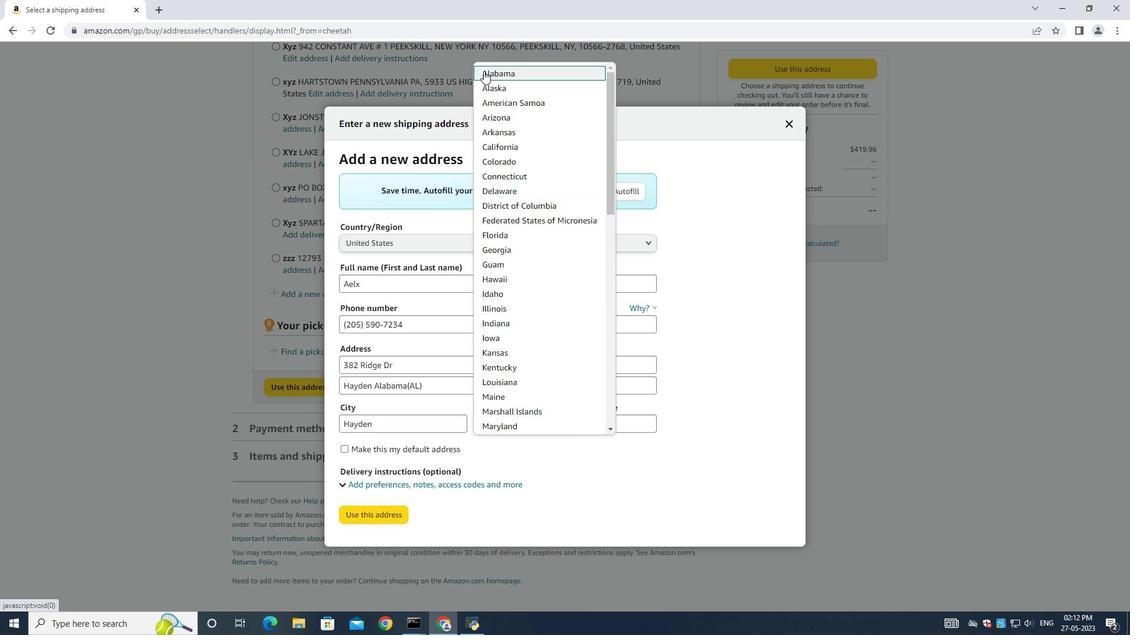 
Action: Mouse moved to (612, 422)
Screenshot: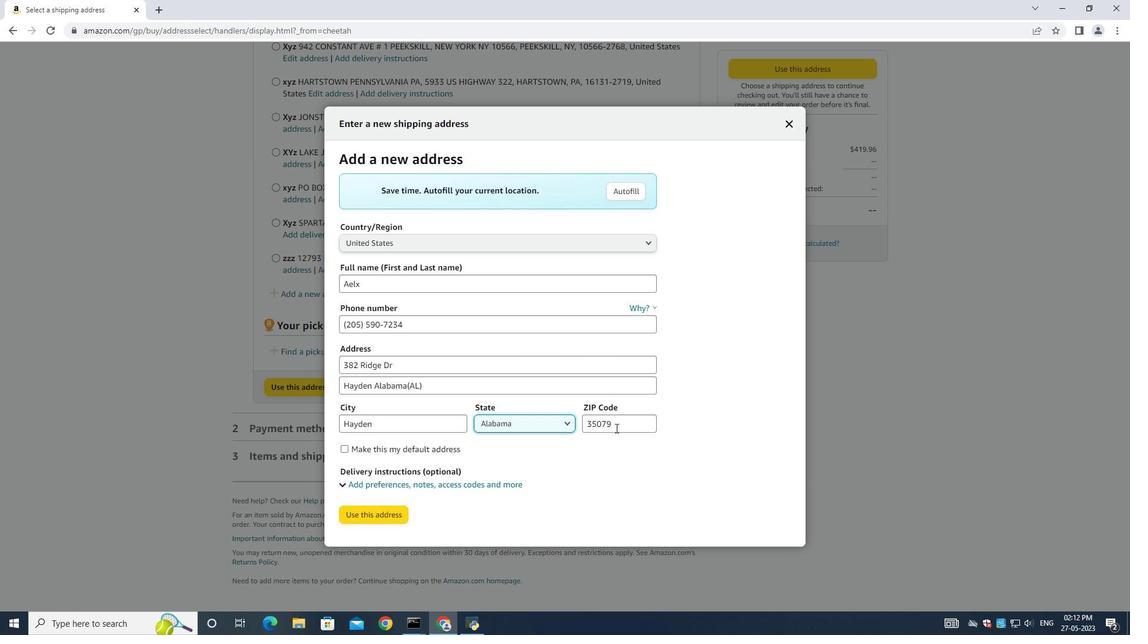 
Action: Mouse pressed left at (612, 422)
Screenshot: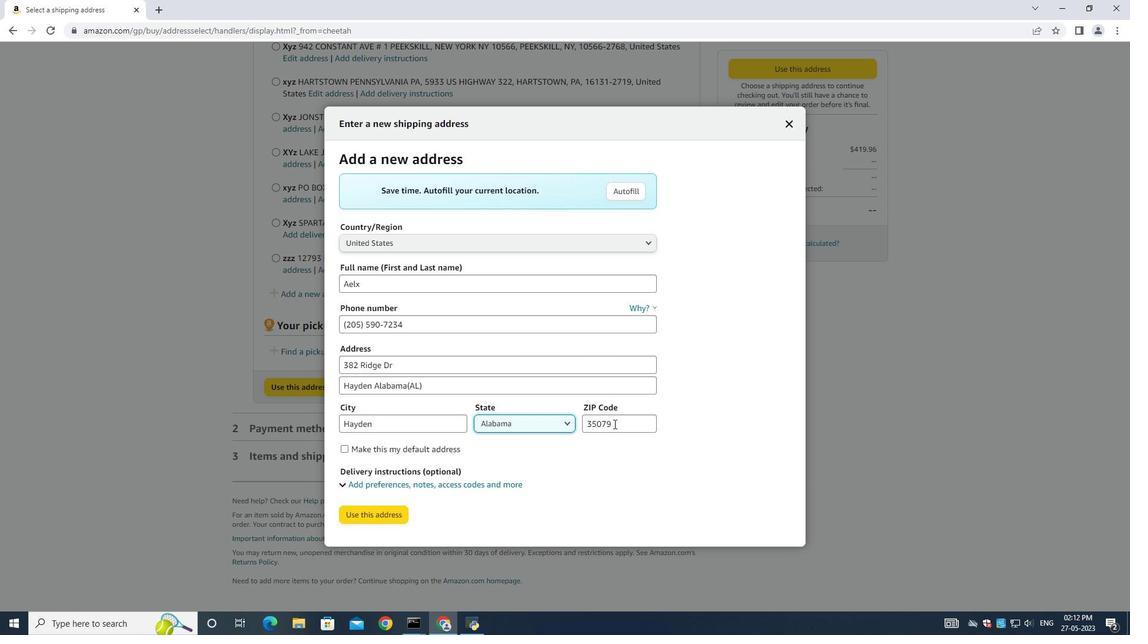 
Action: Key pressed ctrl+A<Key.backspace><Key.enter>
Screenshot: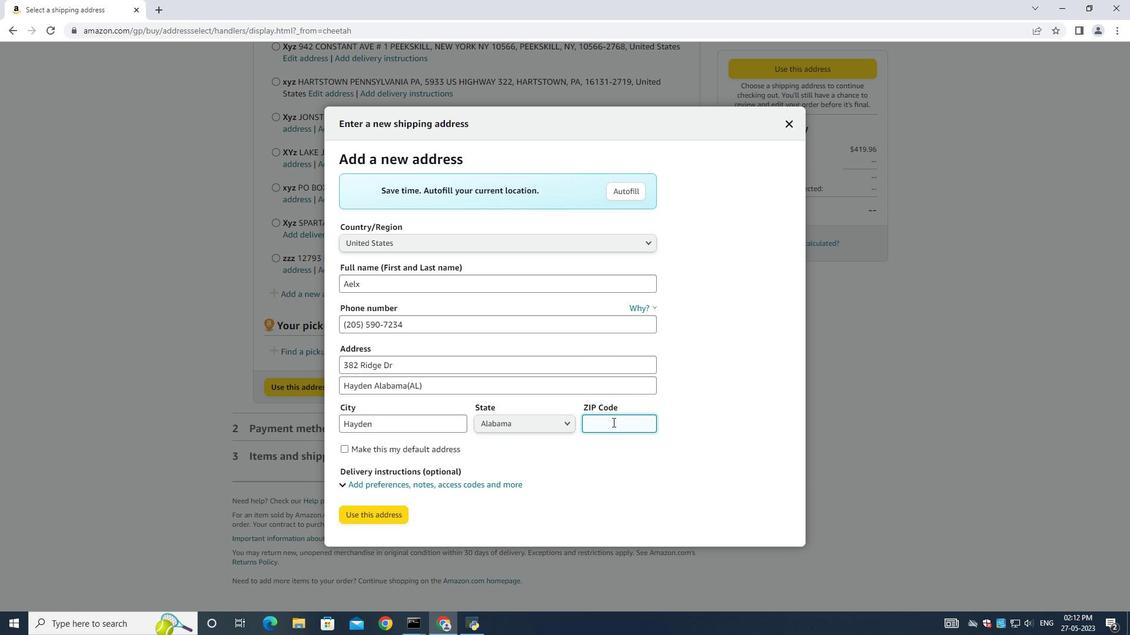 
Action: Mouse moved to (308, 294)
Screenshot: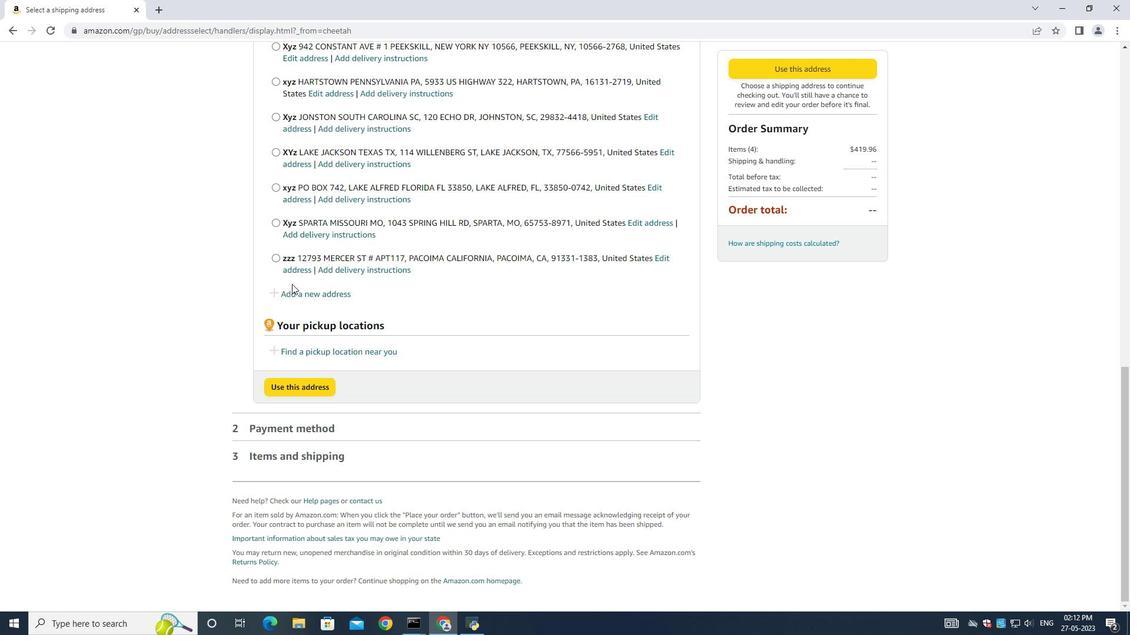 
Action: Mouse pressed left at (308, 294)
Screenshot: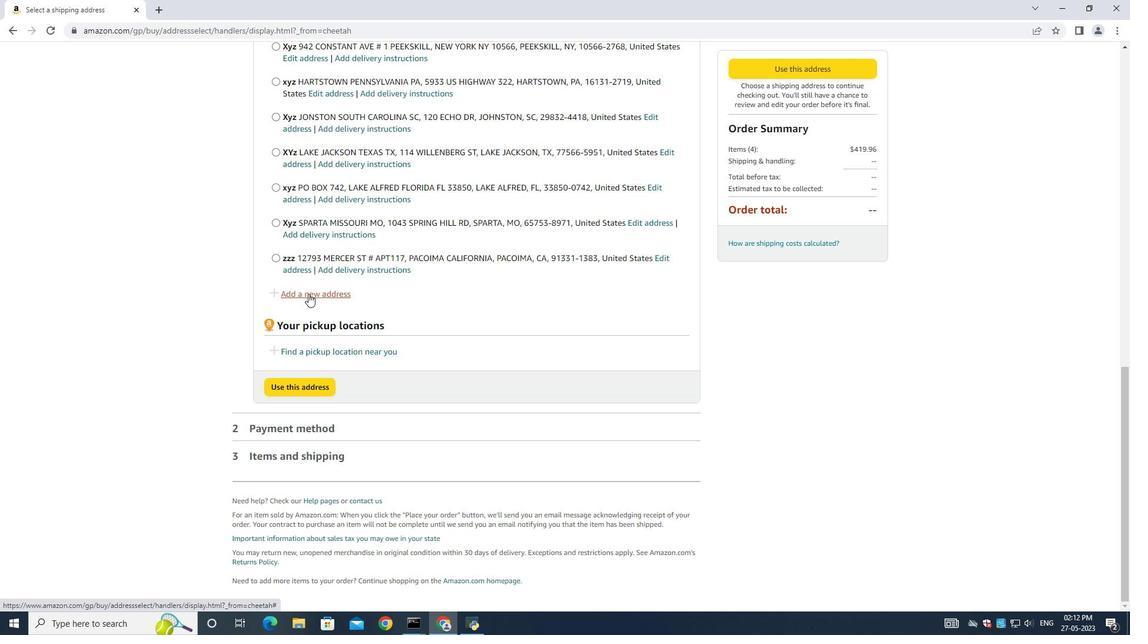 
Action: Mouse moved to (415, 331)
Screenshot: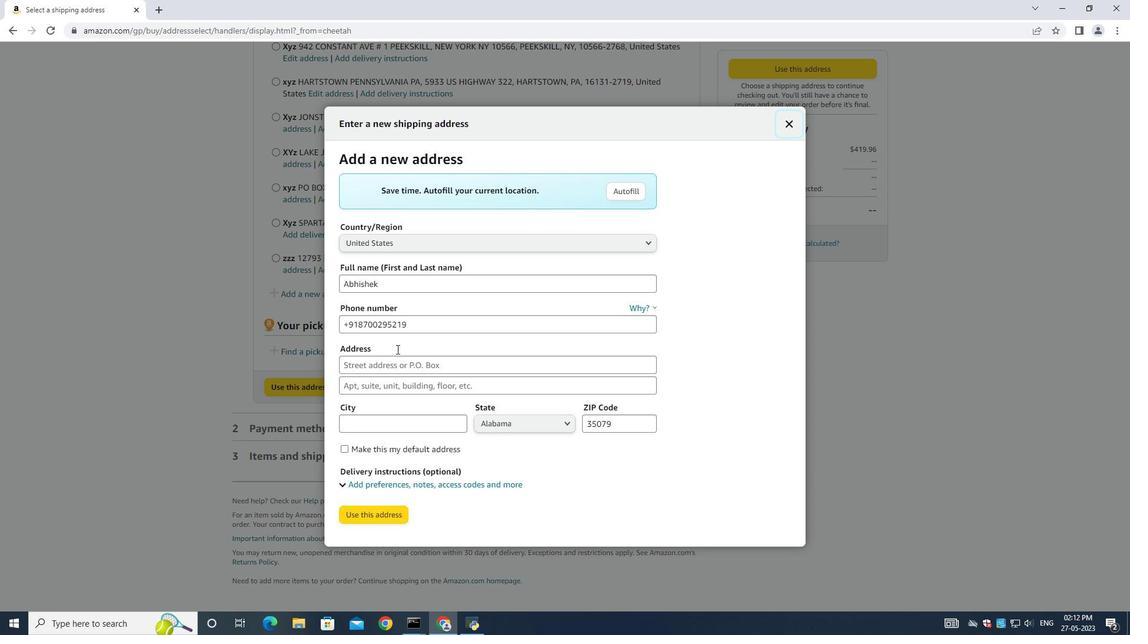 
Action: Mouse pressed left at (415, 331)
Screenshot: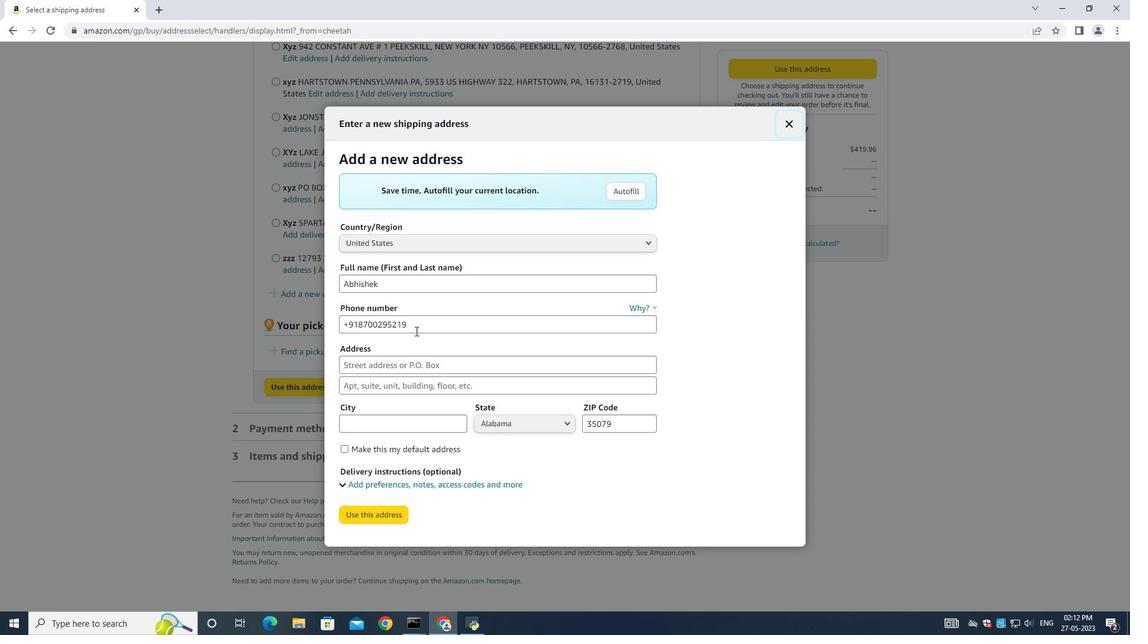 
Action: Key pressed ctrl+A<Key.backspace><Key.shift>(205<Key.shift>_<Key.backspace><Key.shift><Key.shift><Key.shift><Key.shift><Key.shift><Key.shift><Key.shift><Key.shift><Key.shift><Key.shift><Key.shift><Key.shift><Key.shift>)<Key.space>590-7234
Screenshot: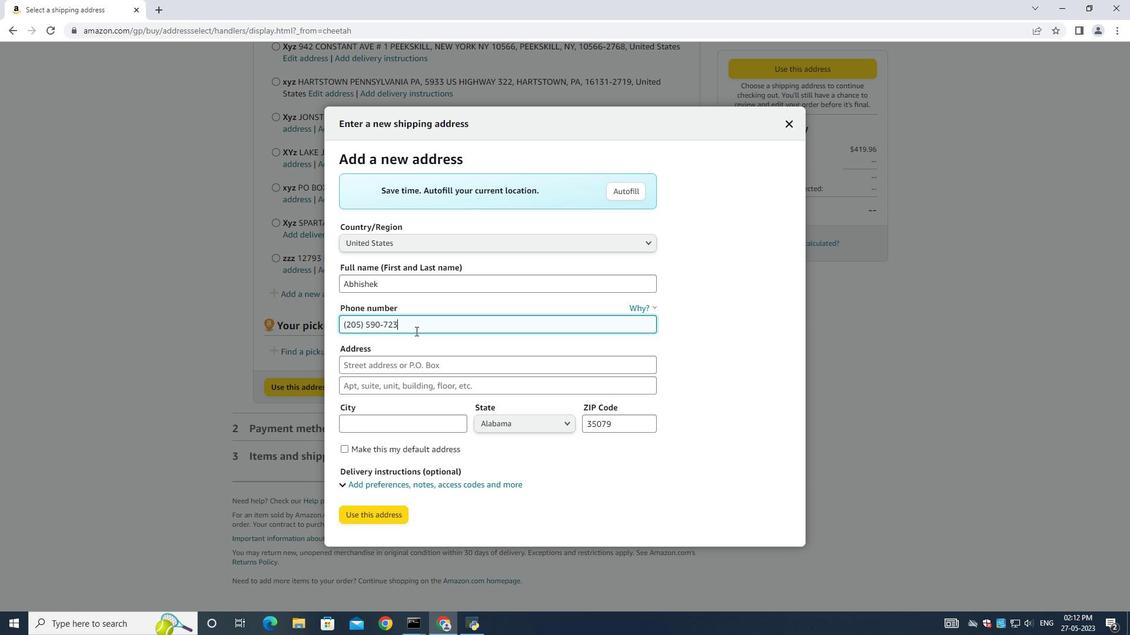 
Action: Mouse moved to (420, 362)
Screenshot: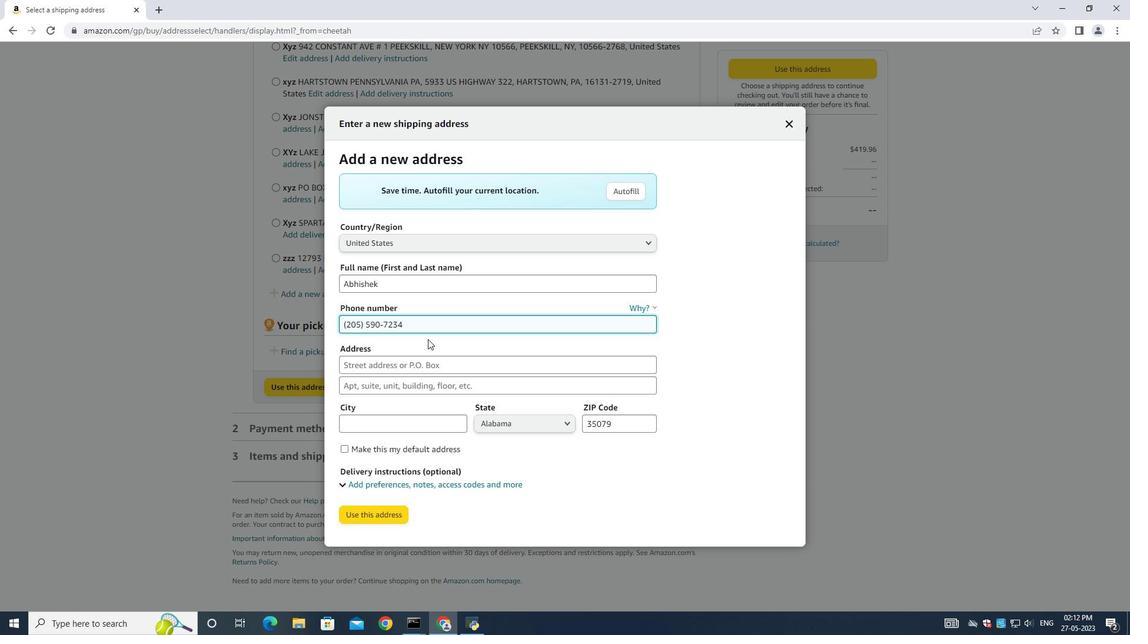 
Action: Mouse pressed left at (420, 362)
Screenshot: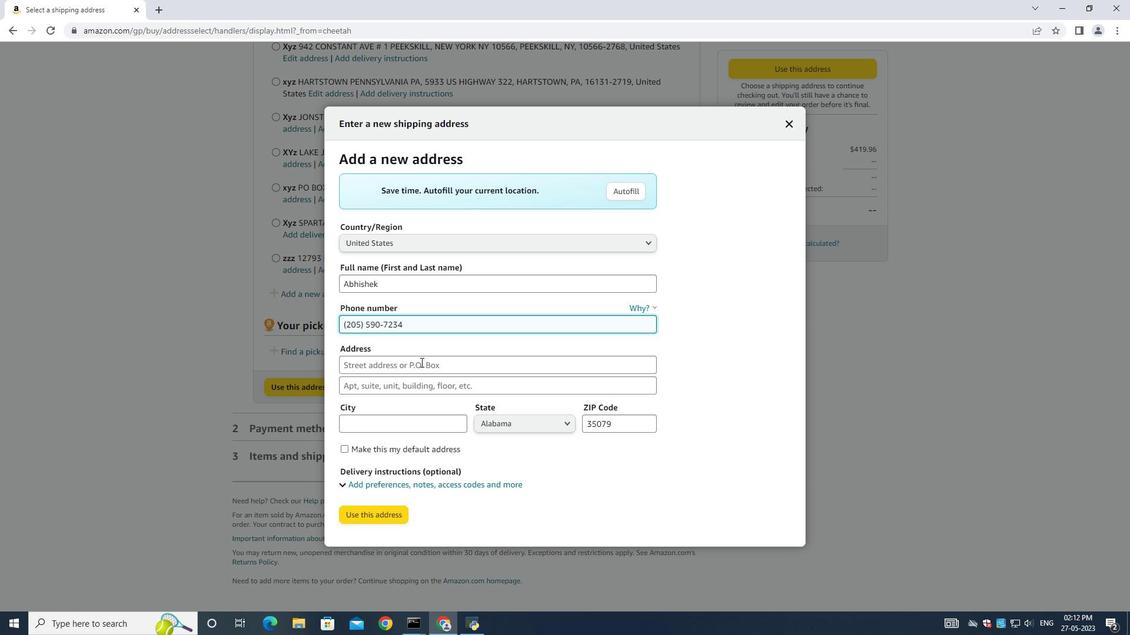 
Action: Mouse moved to (415, 366)
Screenshot: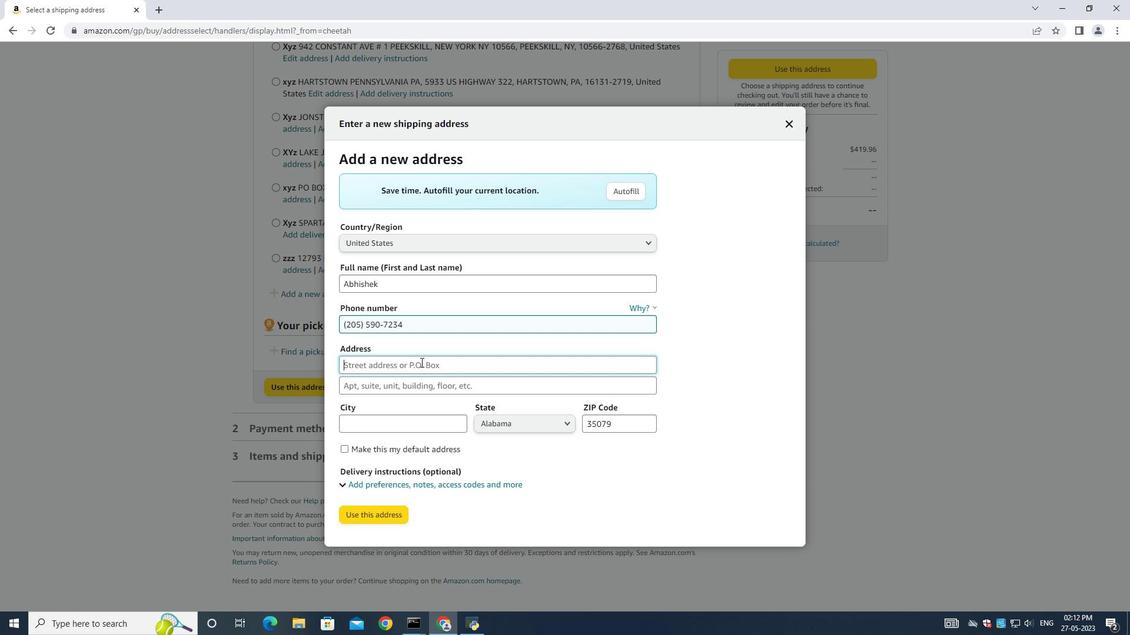 
Action: Key pressed 382<Key.space><Key.shift><Key.shift><Key.shift>rIDGE<Key.space><Key.shift>dR<Key.space>
Screenshot: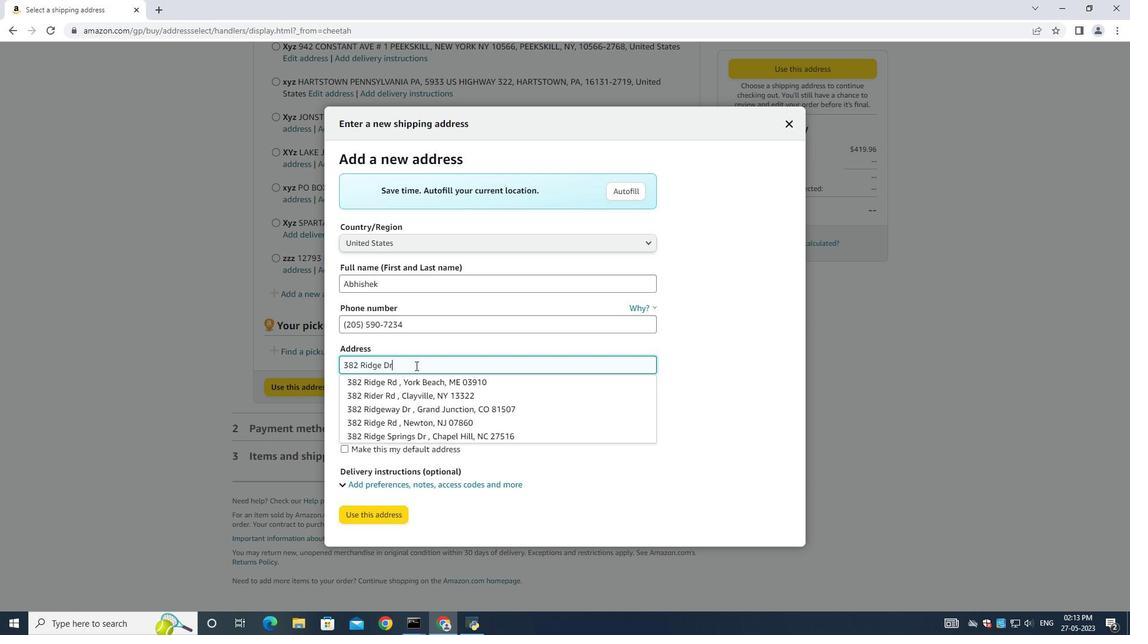 
Action: Mouse moved to (446, 346)
Screenshot: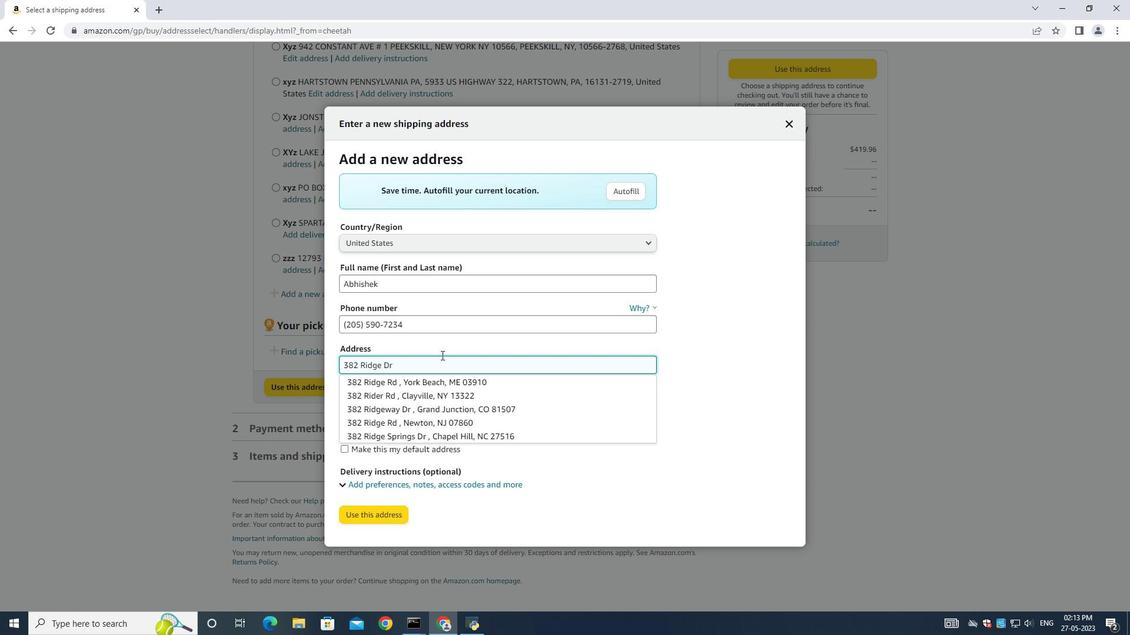 
Action: Mouse pressed left at (446, 346)
Screenshot: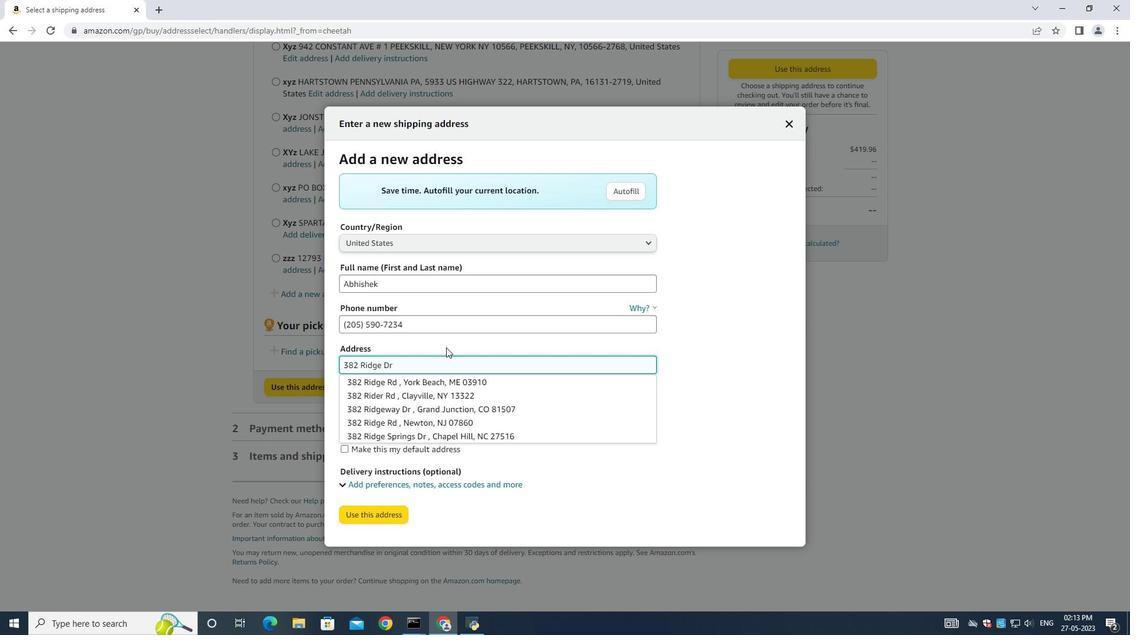 
Action: Mouse moved to (382, 389)
Screenshot: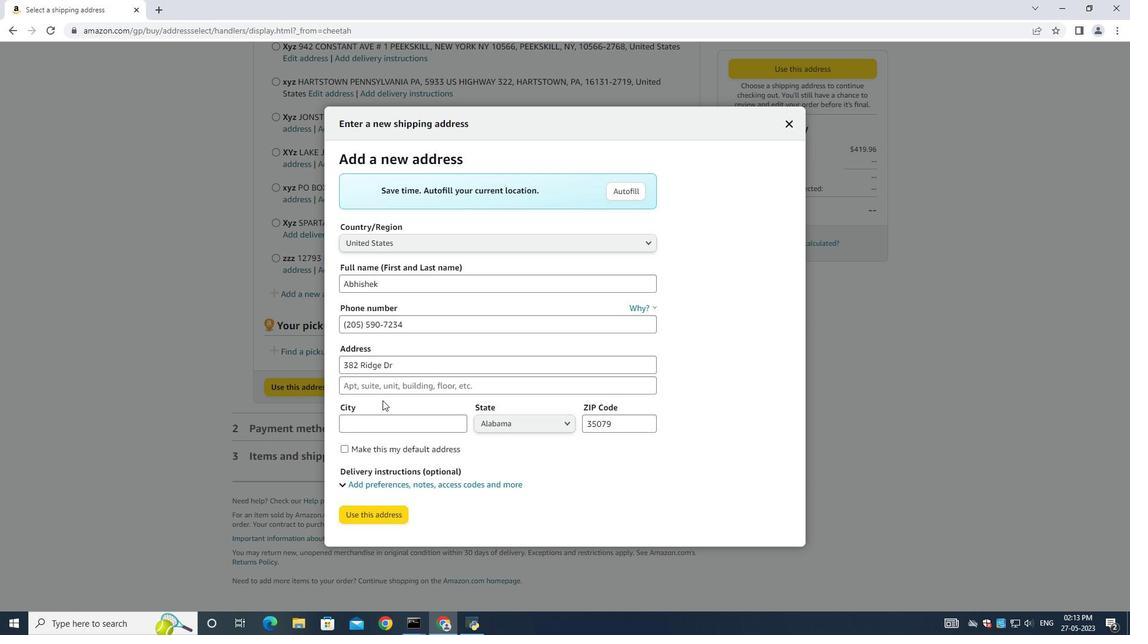 
Action: Mouse pressed left at (382, 389)
Screenshot: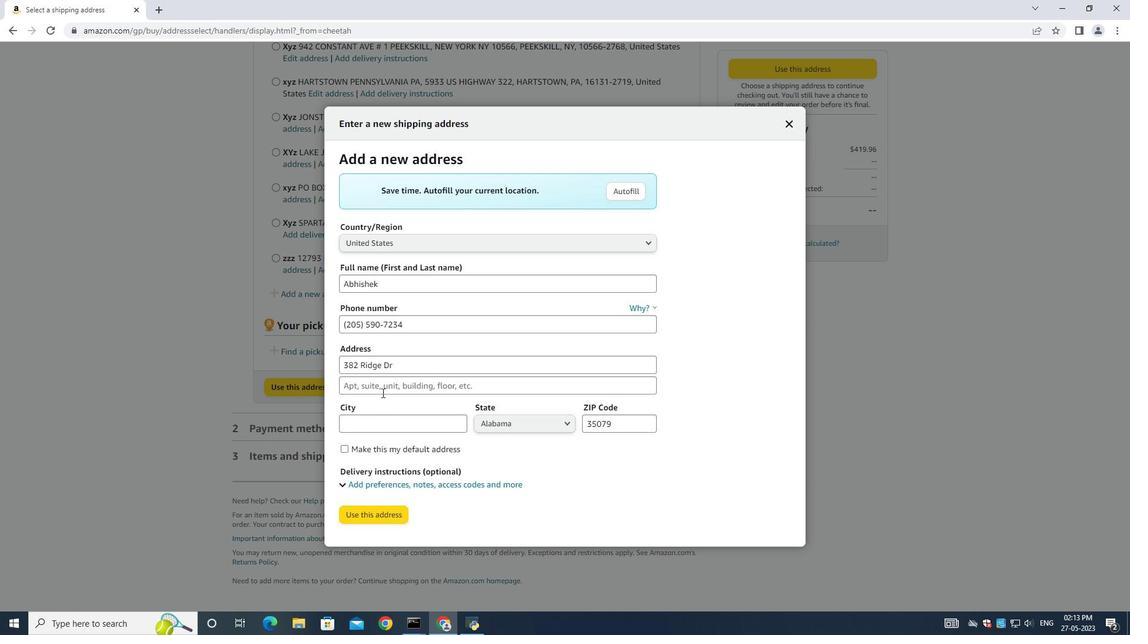 
Action: Mouse moved to (385, 391)
Screenshot: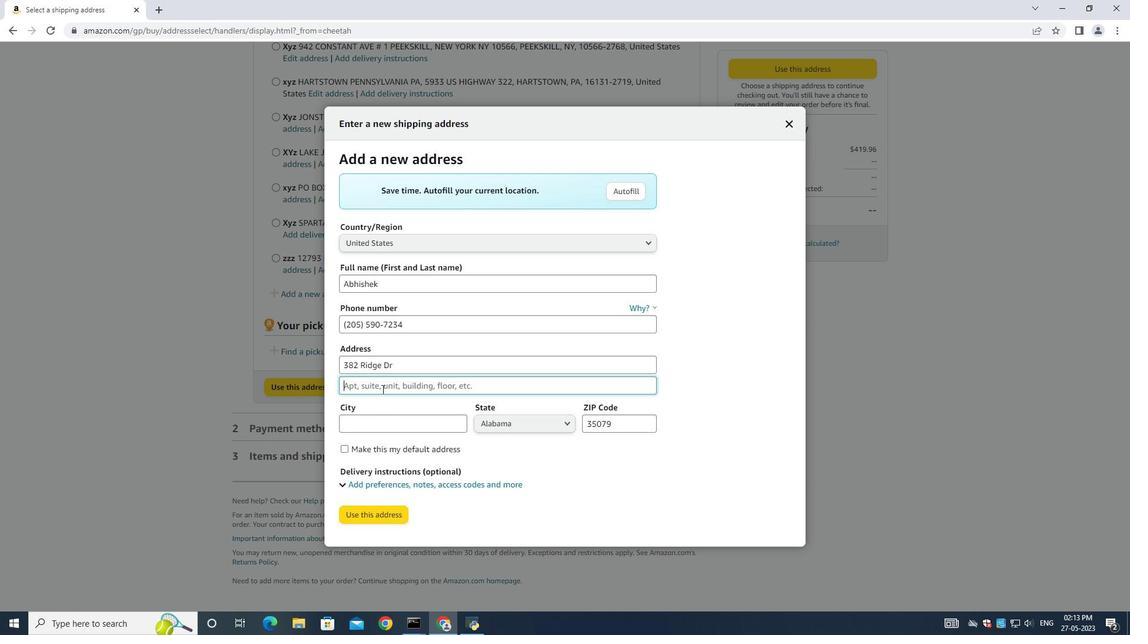 
Action: Key pressed <Key.shift>hAYDEN<Key.space><Key.shift><Key.shift><Key.shift><Key.shift><Key.shift><Key.shift><Key.shift><Key.shift><Key.shift><Key.shift><Key.shift><Key.shift><Key.shift><Key.shift><Key.shift><Key.shift><Key.shift><Key.shift><Key.shift><Key.shift><Key.shift><Key.shift><Key.shift><Key.shift><Key.shift><Key.shift>aK<Key.backspace>LABAMA<Key.space><Key.shift><Key.shift><Key.shift><Key.shift><Key.shift><Key.shift><Key.shift><Key.shift><Key.shift><Key.shift><Key.shift>(al)<Key.space>
Screenshot: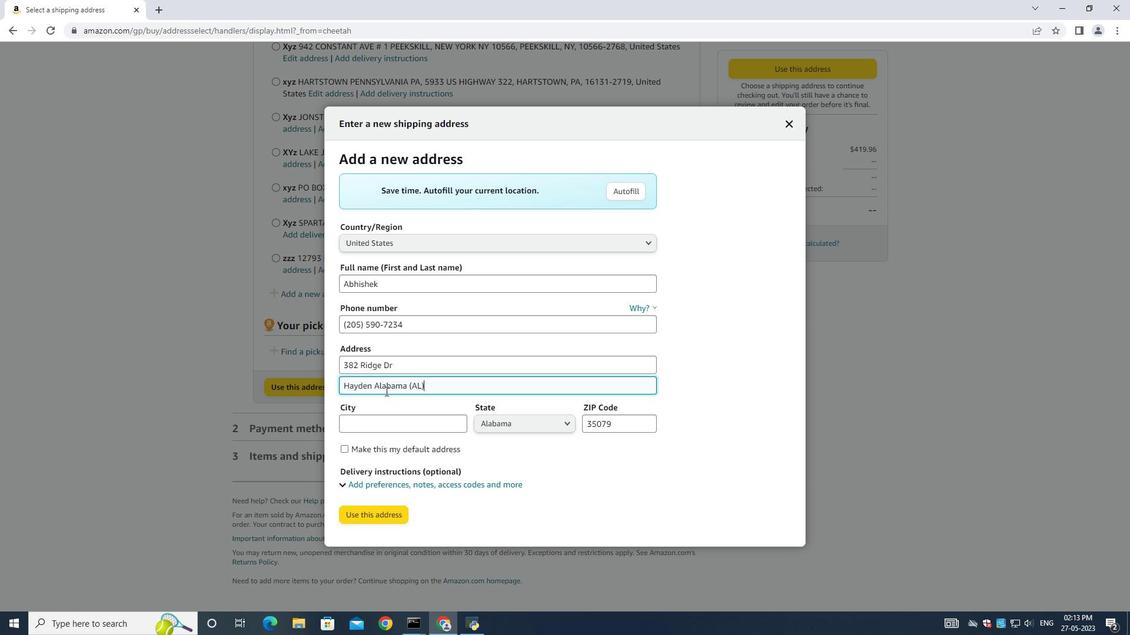 
Action: Mouse moved to (381, 432)
Screenshot: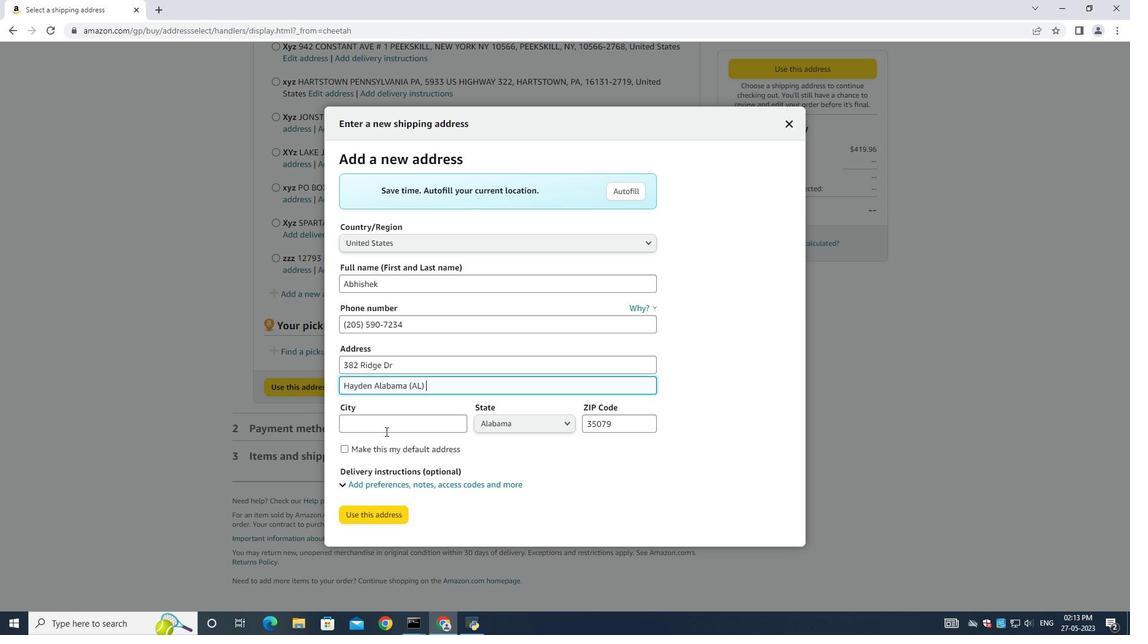 
Action: Mouse pressed left at (381, 432)
Screenshot: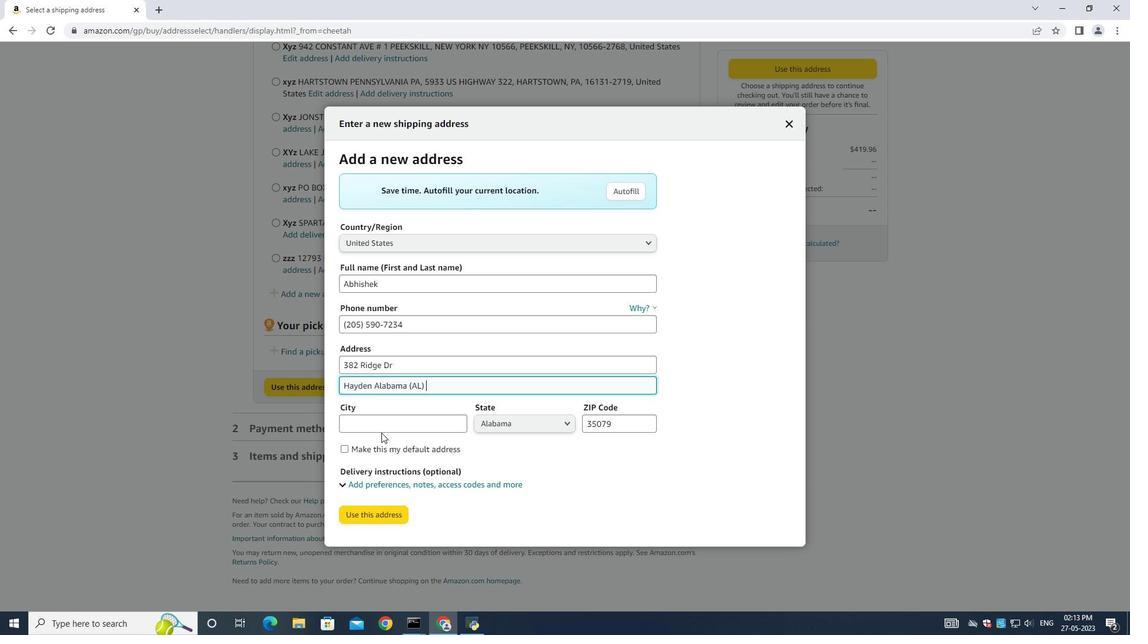 
Action: Mouse moved to (379, 429)
Screenshot: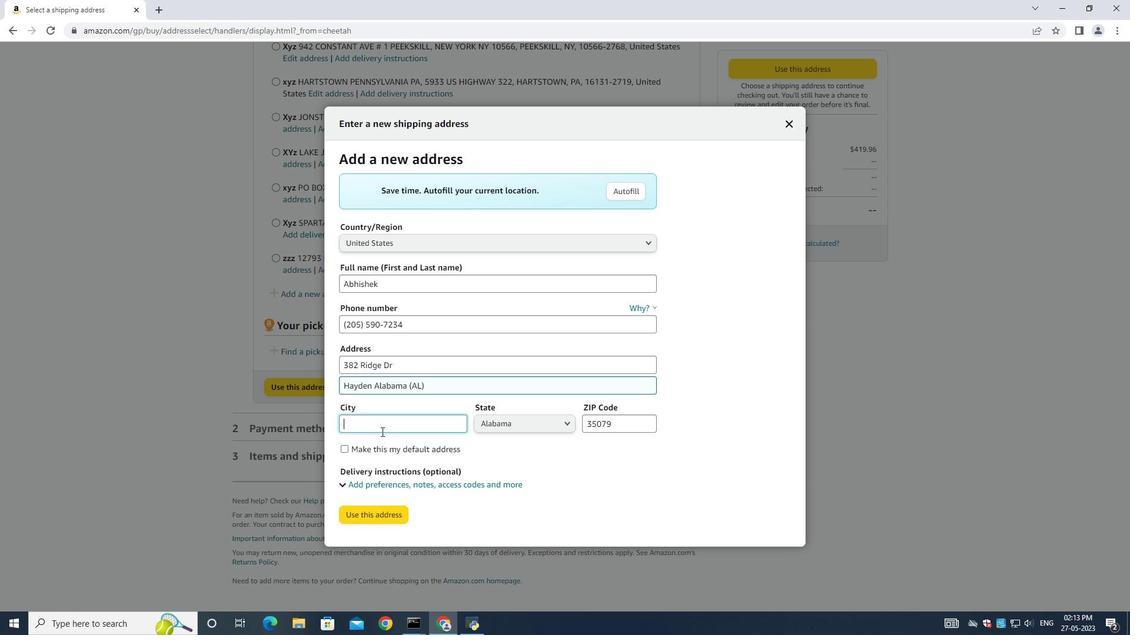 
Action: Key pressed <Key.shift>hAYDEN
Screenshot: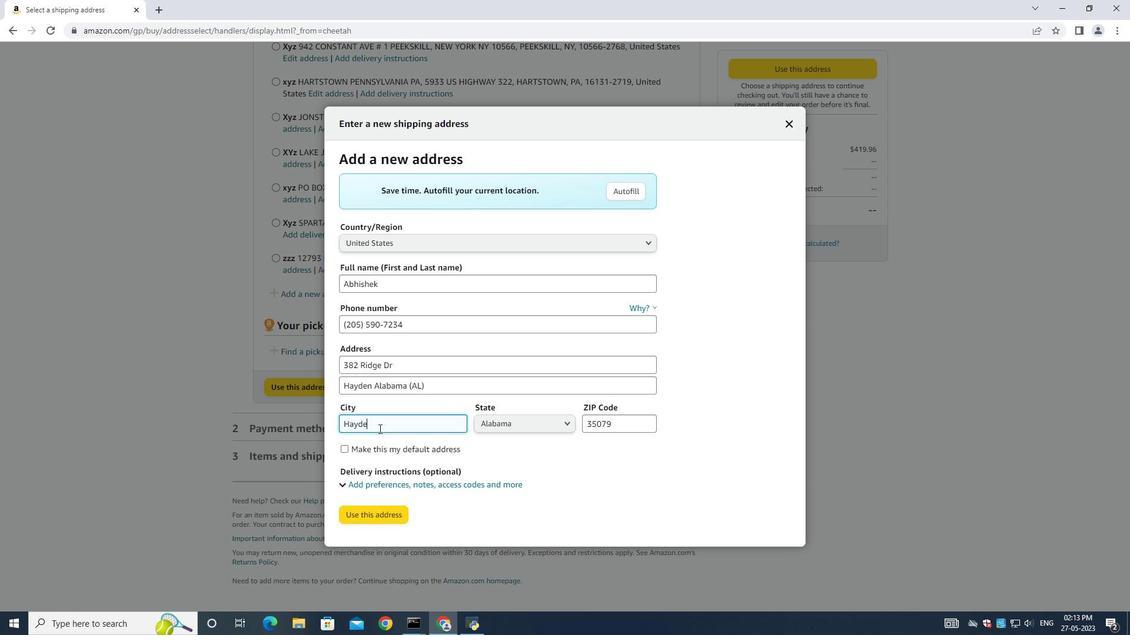 
Action: Mouse moved to (621, 423)
Screenshot: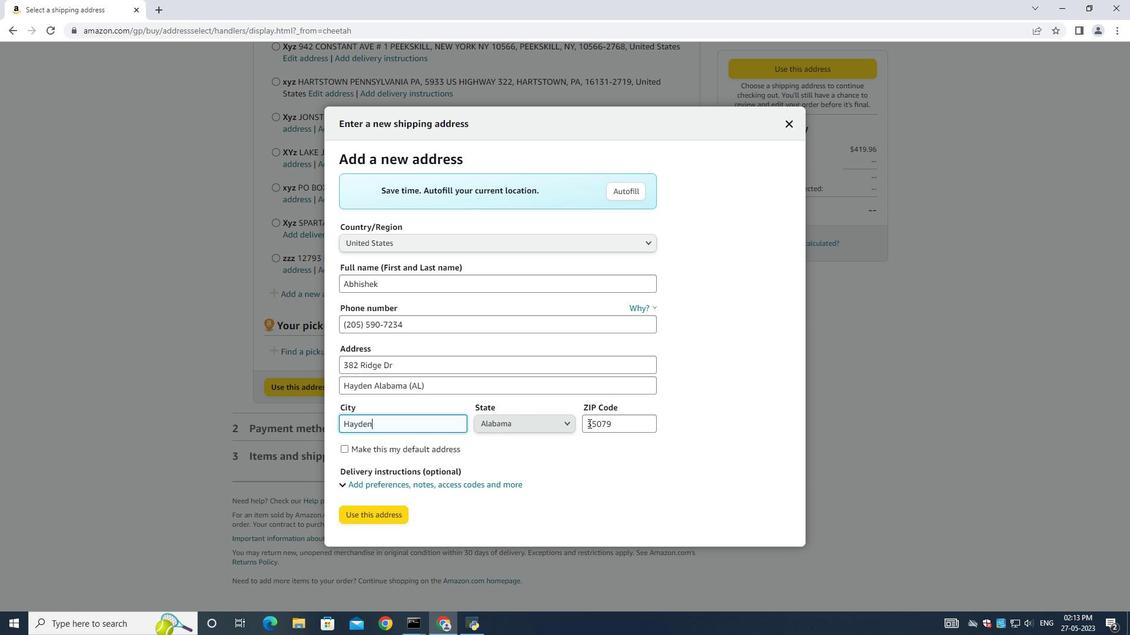 
Action: Mouse pressed left at (621, 423)
Screenshot: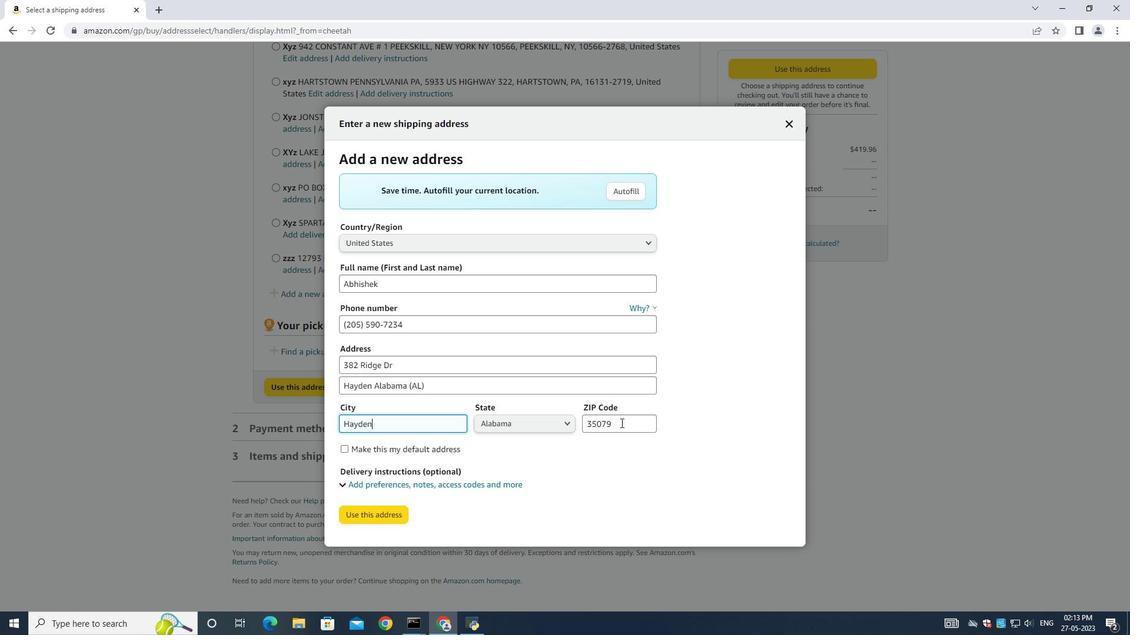 
Action: Mouse moved to (376, 512)
Screenshot: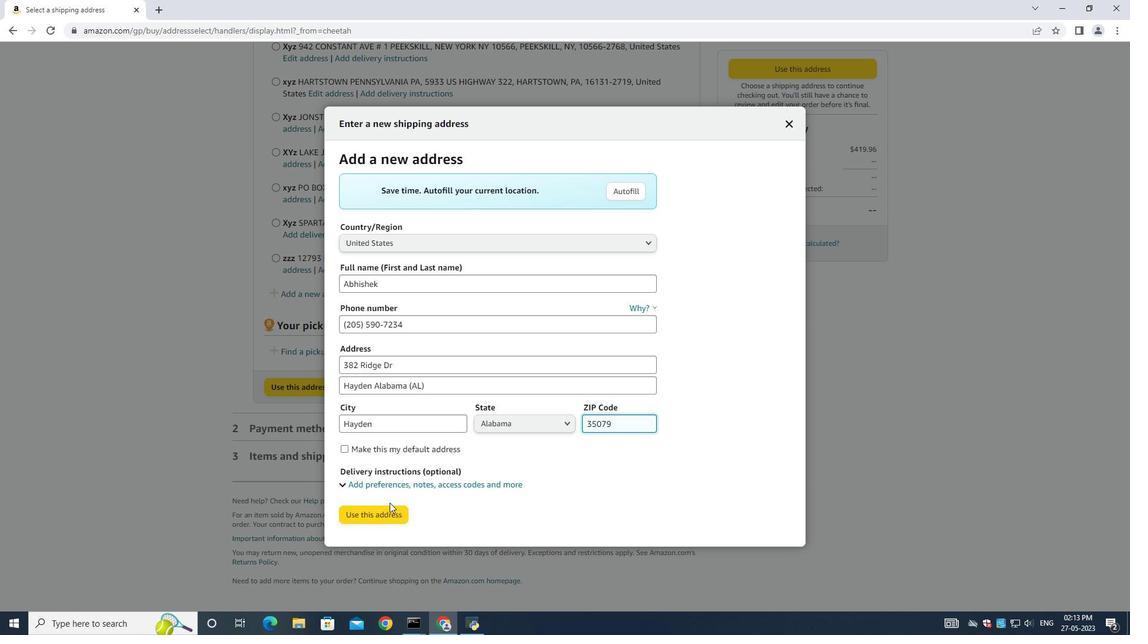 
Action: Mouse pressed left at (376, 512)
Screenshot: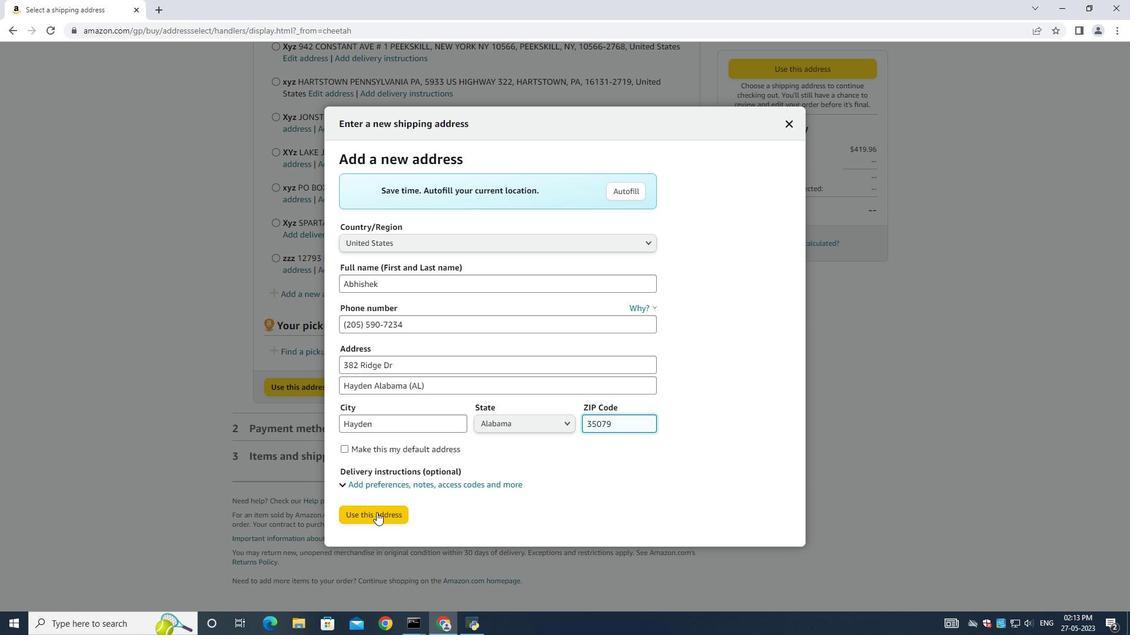 
Action: Mouse moved to (498, 424)
Screenshot: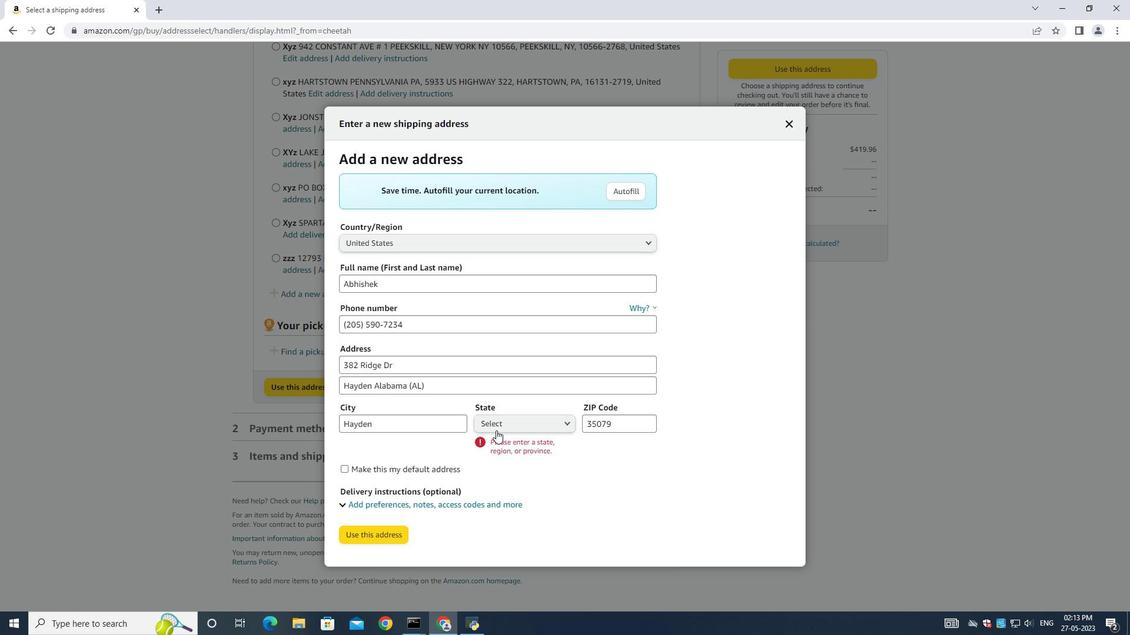 
Action: Mouse pressed left at (498, 424)
Screenshot: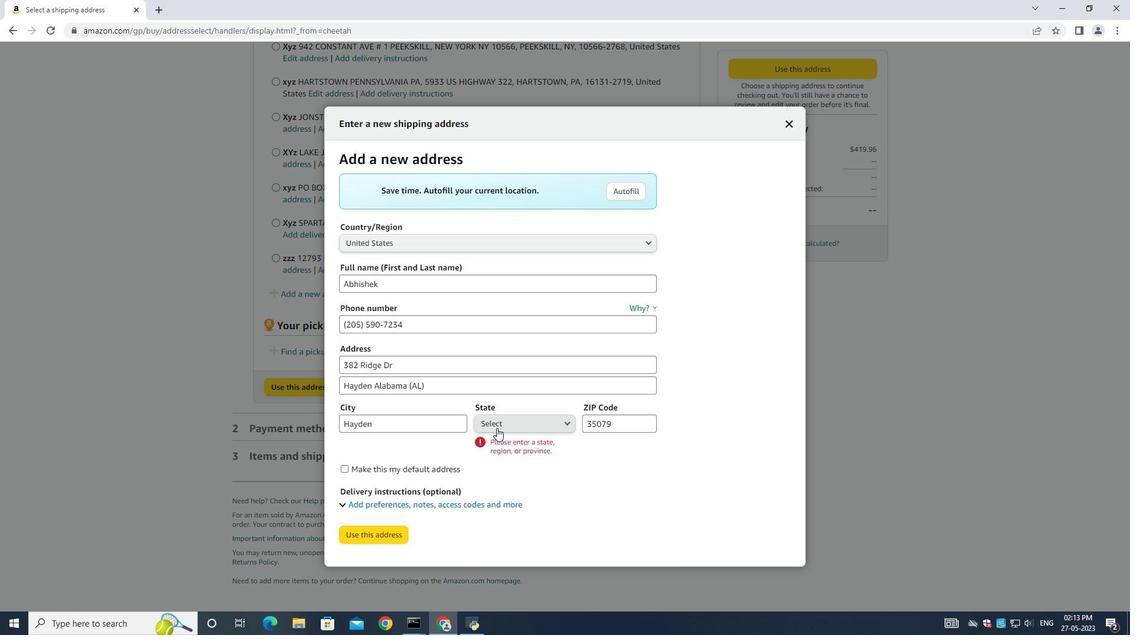 
Action: Mouse moved to (521, 80)
Screenshot: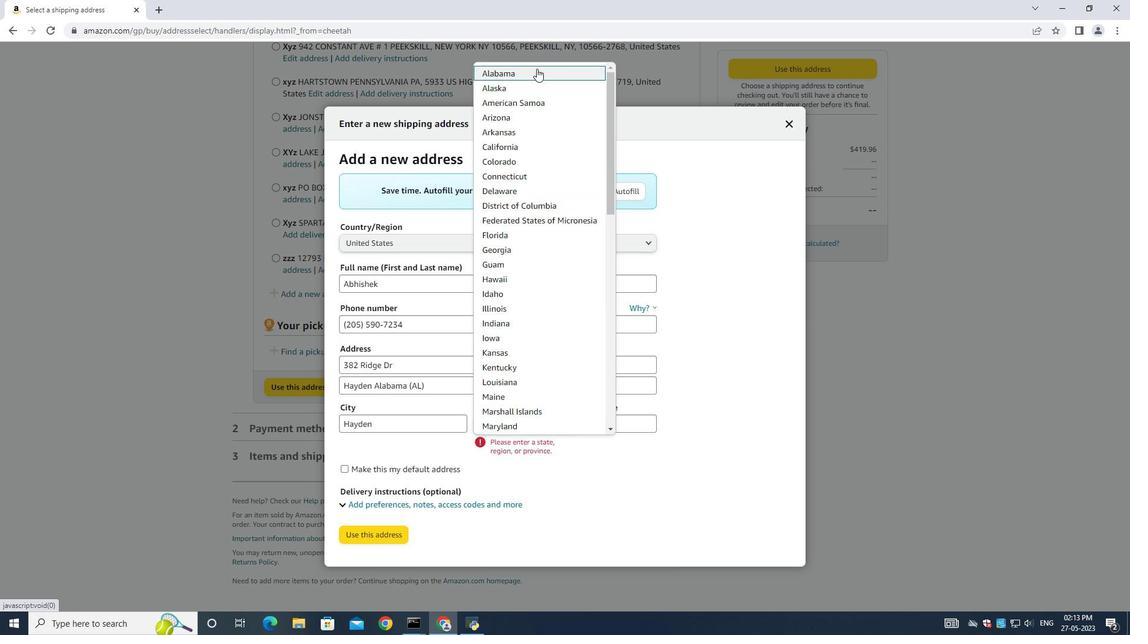 
Action: Mouse pressed left at (521, 80)
Screenshot: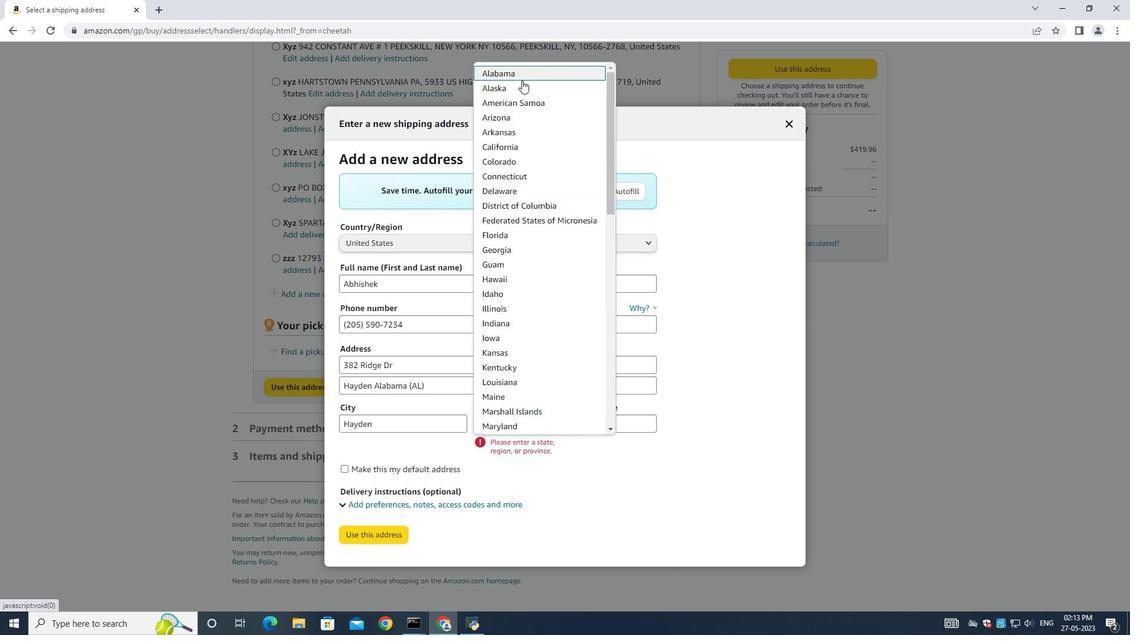 
Action: Mouse moved to (354, 531)
Screenshot: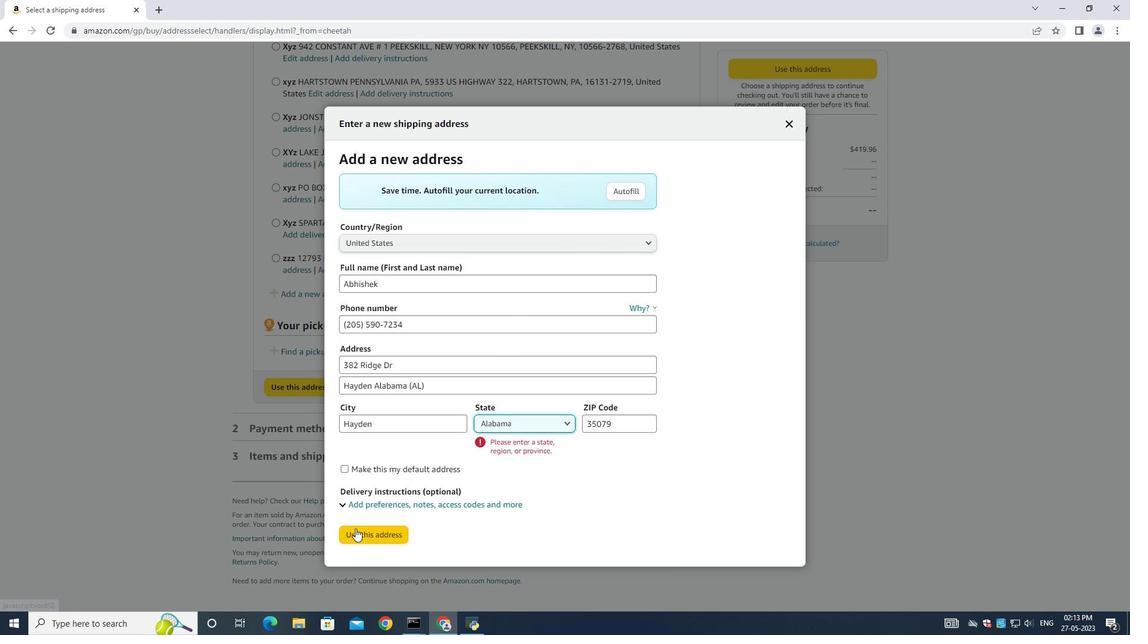 
Action: Mouse pressed left at (354, 531)
Screenshot: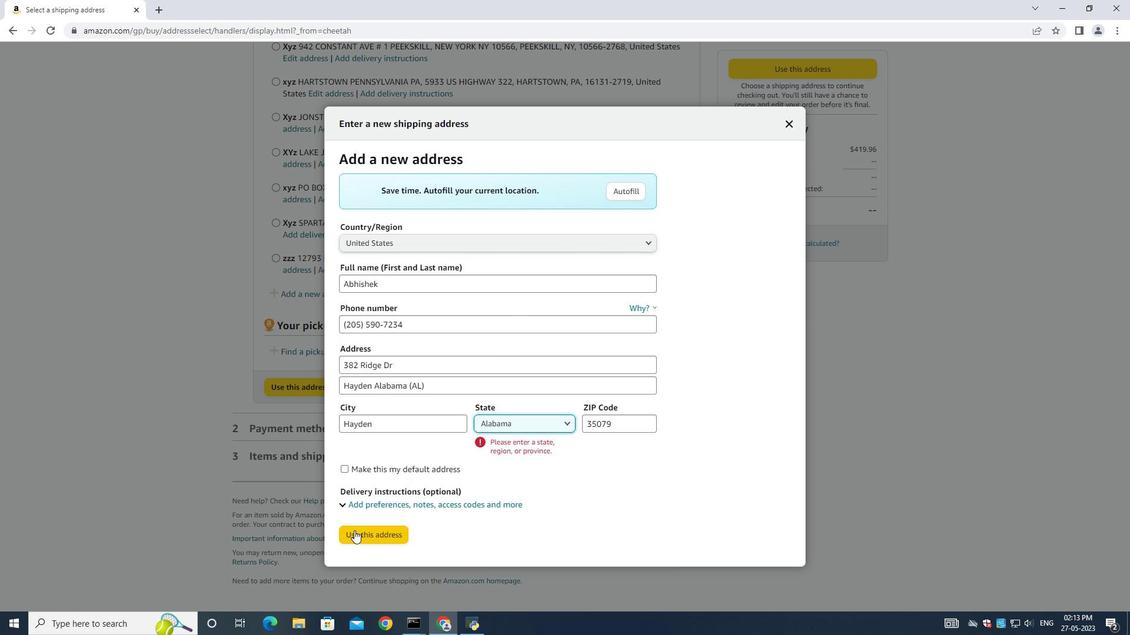 
Action: Mouse moved to (567, 357)
Screenshot: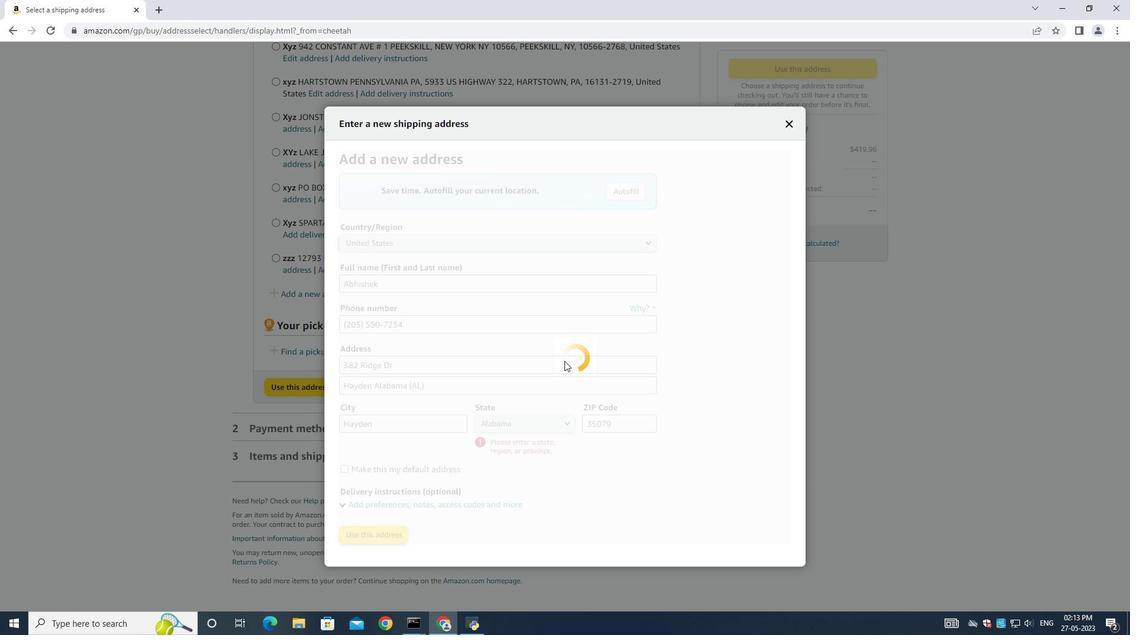 
Action: Mouse scrolled (567, 357) with delta (0, 0)
Screenshot: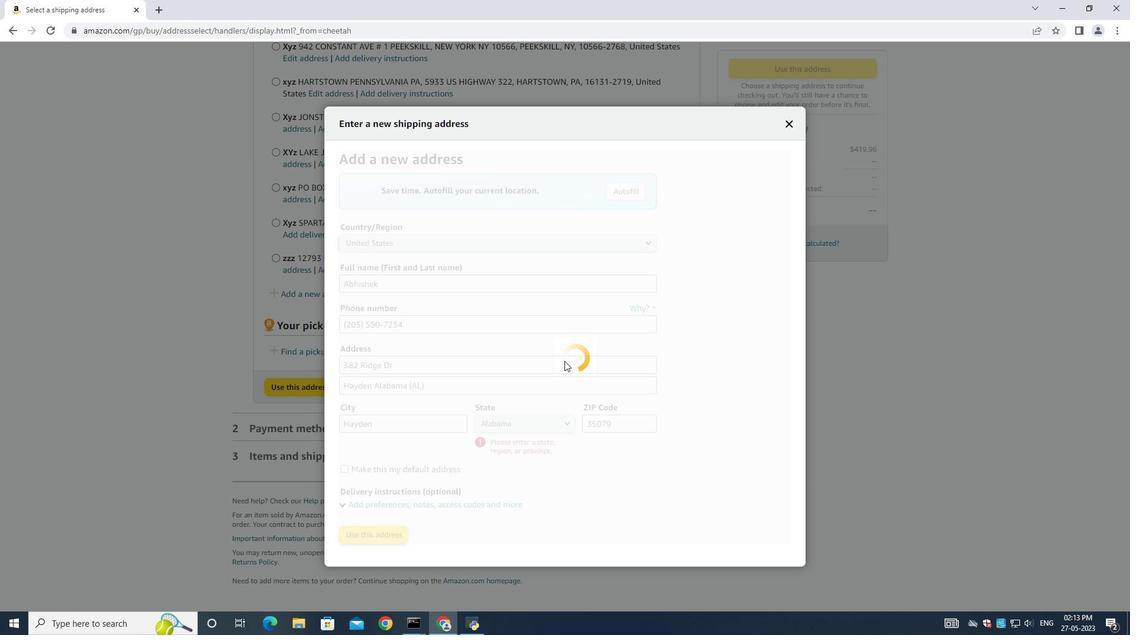 
Action: Mouse moved to (567, 357)
Screenshot: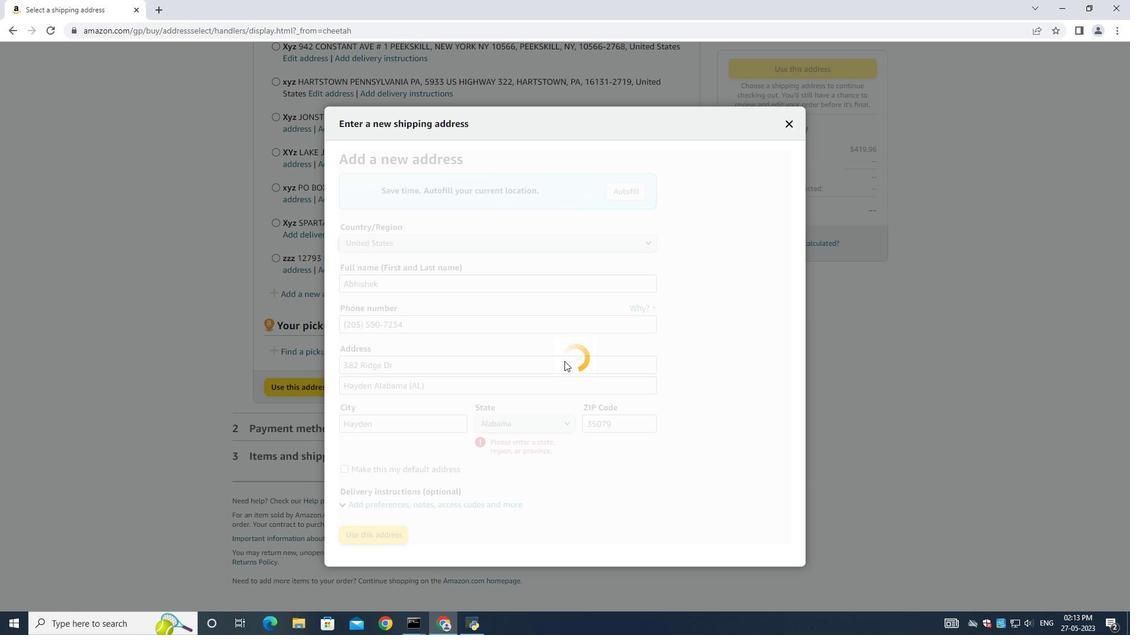 
Action: Mouse scrolled (567, 357) with delta (0, 0)
Screenshot: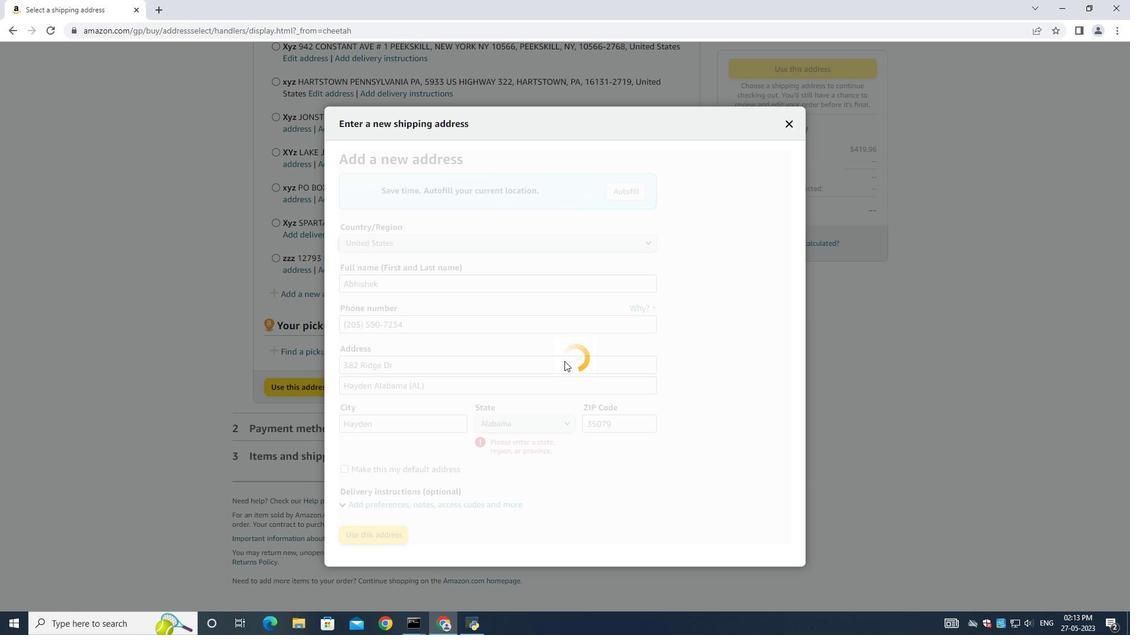 
Action: Mouse moved to (568, 360)
Screenshot: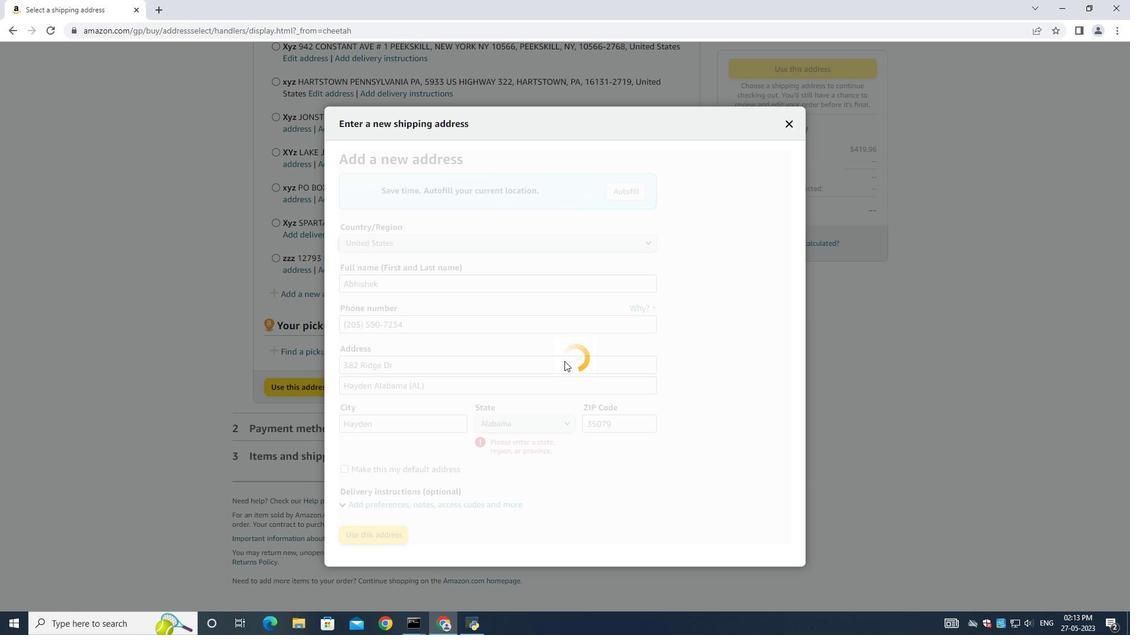 
Action: Mouse scrolled (568, 359) with delta (0, 0)
Screenshot: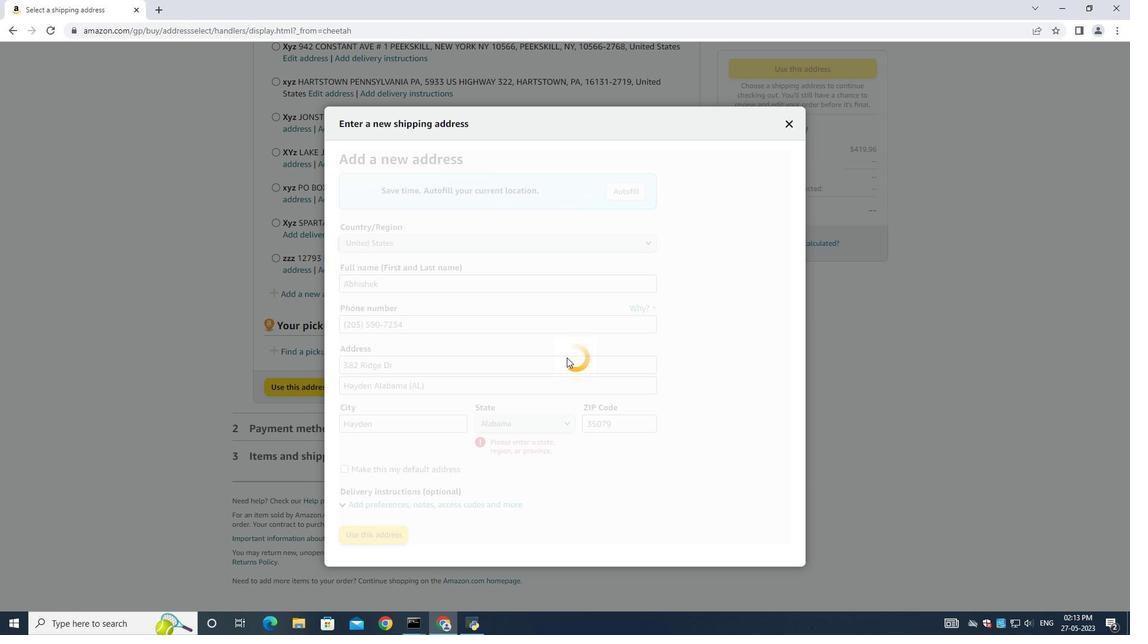 
Action: Mouse moved to (568, 360)
Screenshot: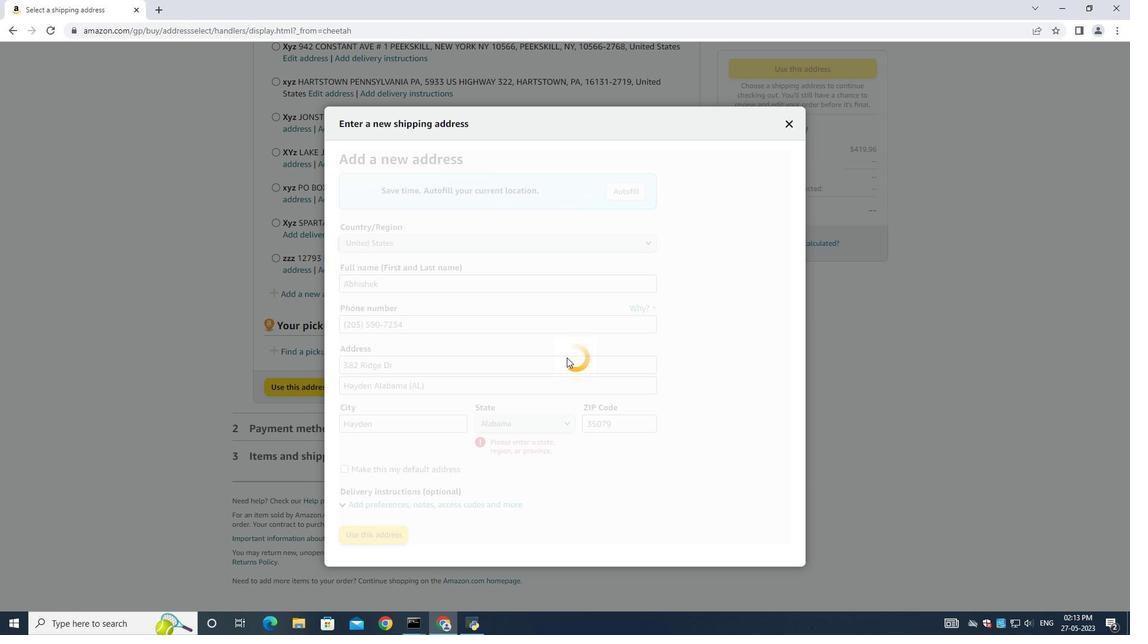
Action: Mouse scrolled (568, 360) with delta (0, 0)
Screenshot: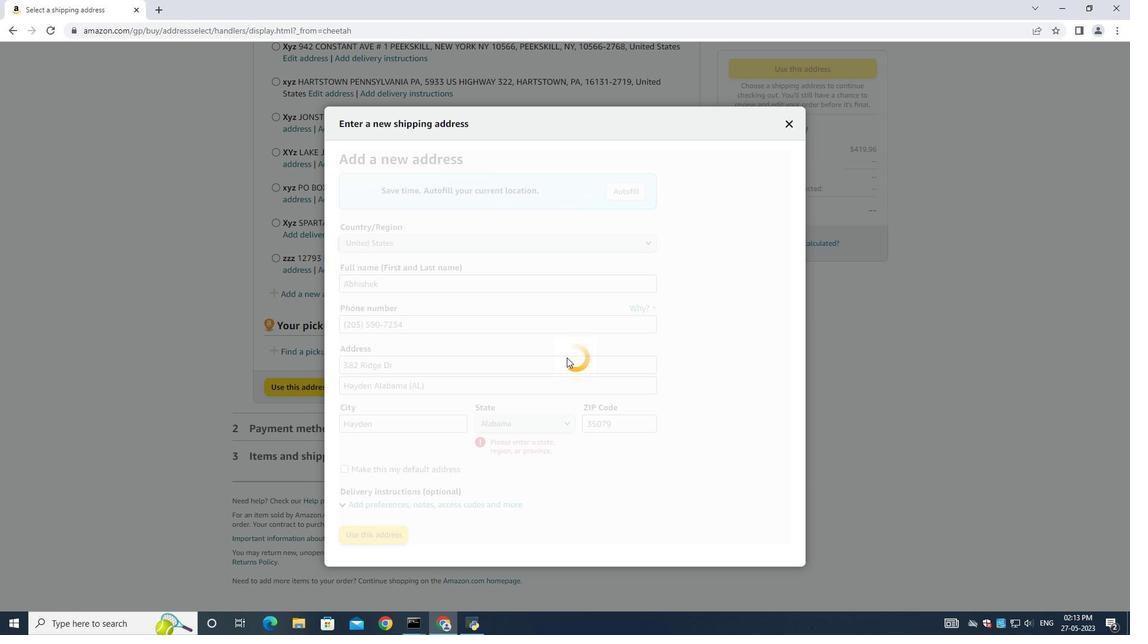 
Action: Mouse scrolled (568, 360) with delta (0, 0)
Screenshot: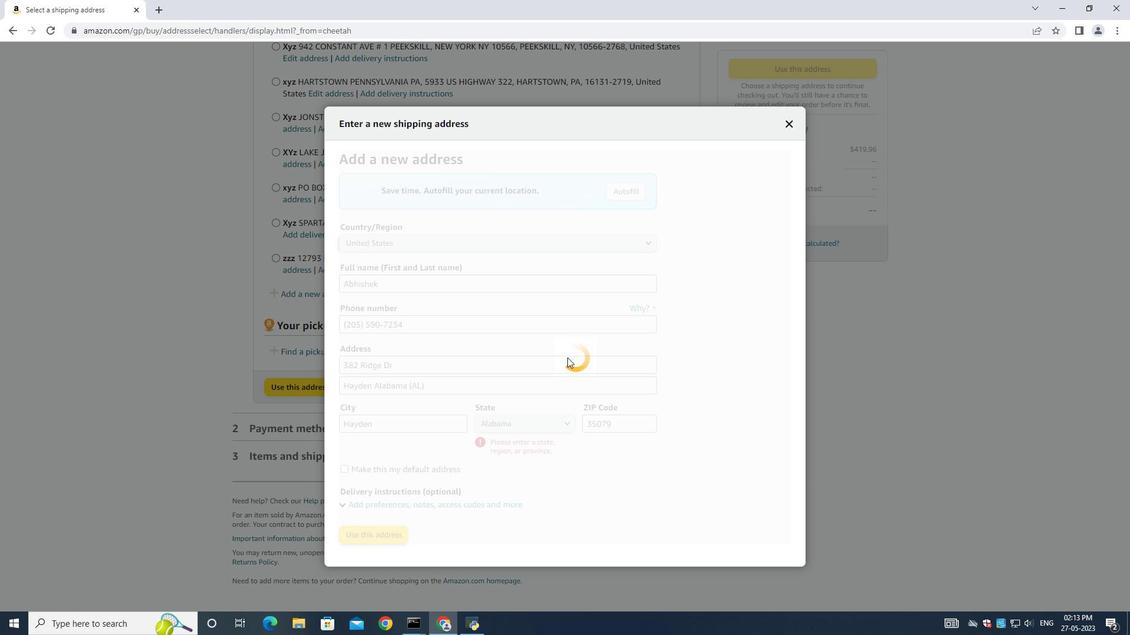
Action: Mouse scrolled (568, 360) with delta (0, 0)
Screenshot: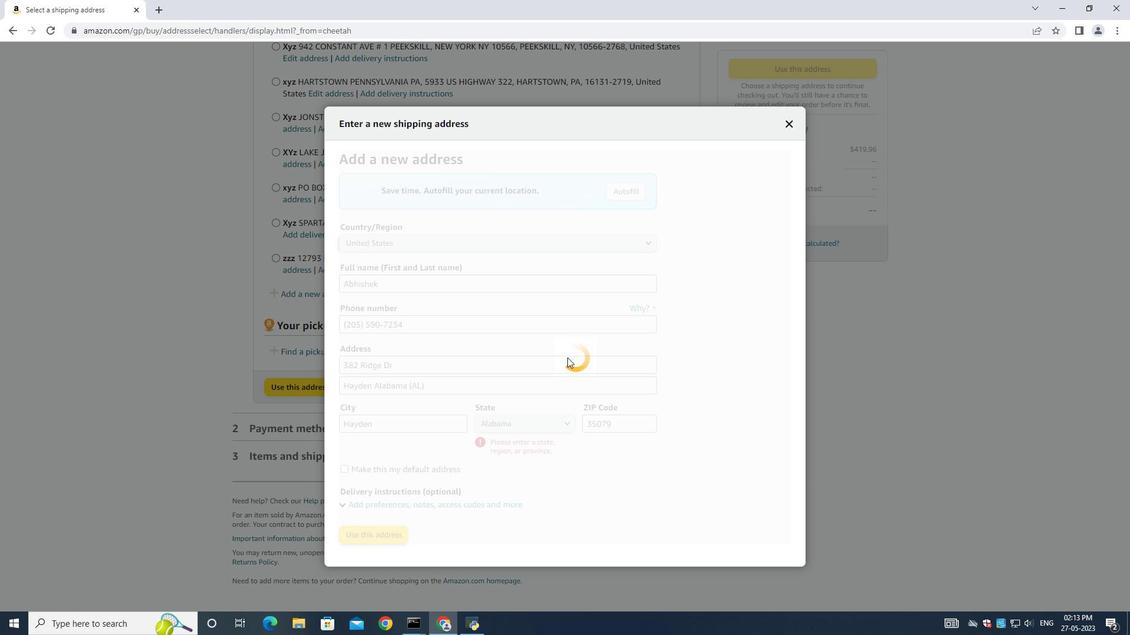
Action: Mouse moved to (569, 359)
Screenshot: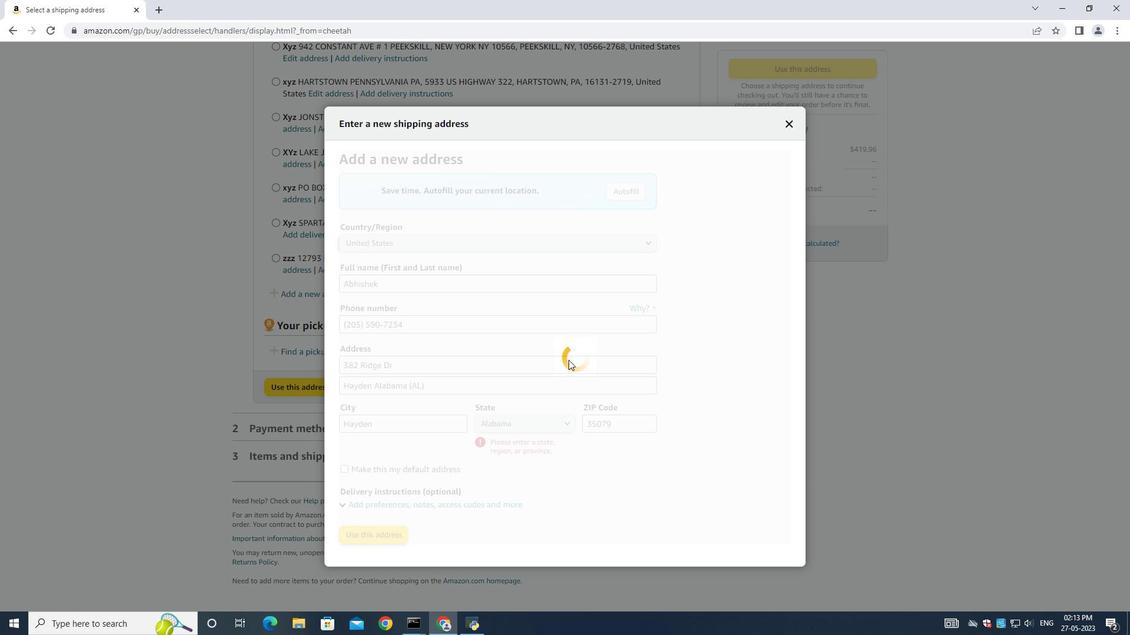 
Action: Mouse scrolled (569, 359) with delta (0, 0)
Screenshot: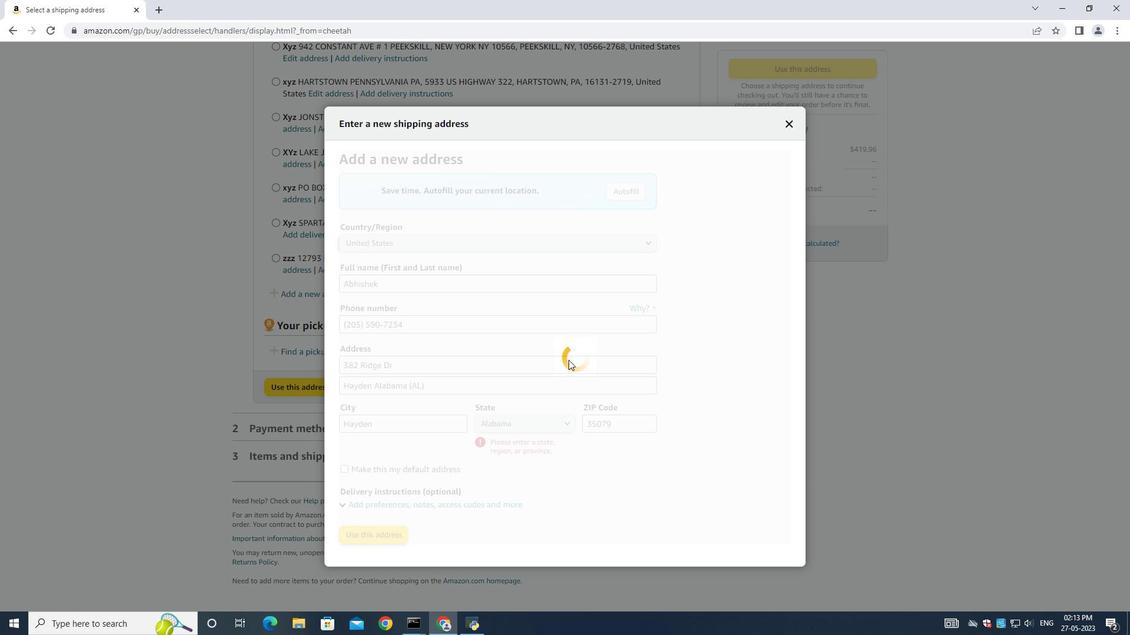 
Action: Mouse moved to (570, 360)
Screenshot: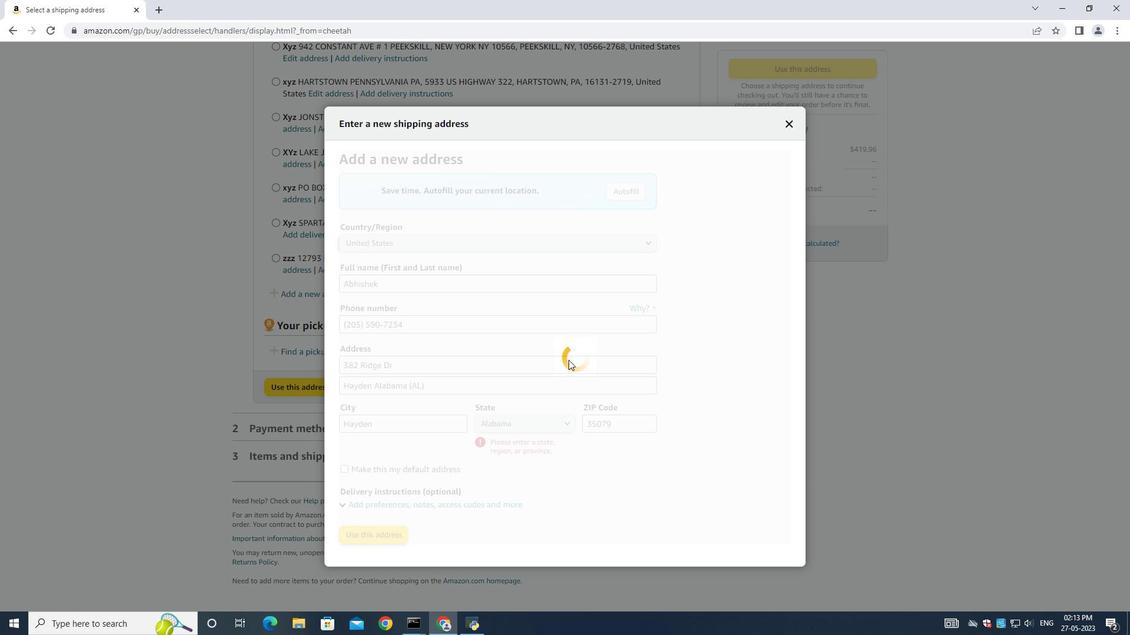 
Action: Mouse scrolled (570, 359) with delta (0, 0)
Screenshot: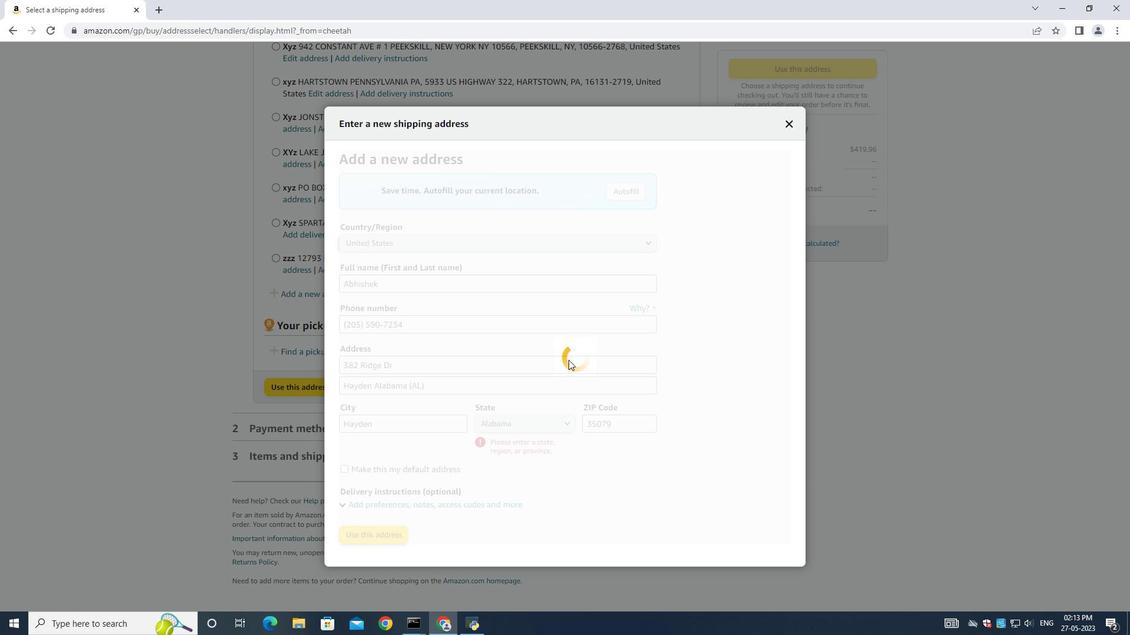 
Action: Mouse moved to (570, 360)
Screenshot: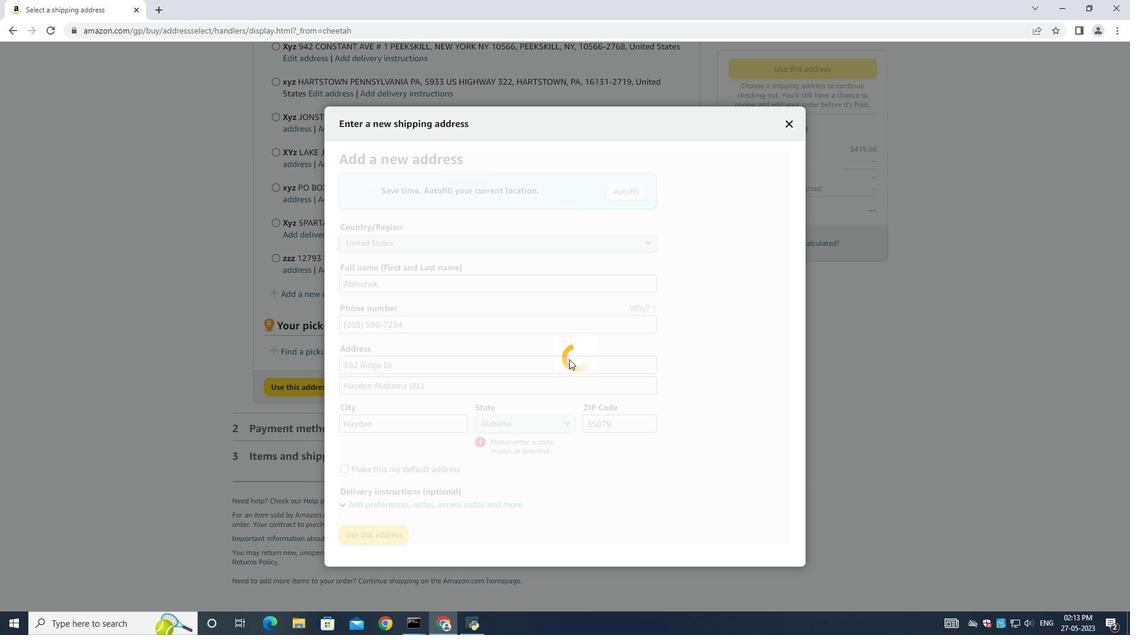 
Action: Mouse scrolled (570, 360) with delta (0, 0)
Screenshot: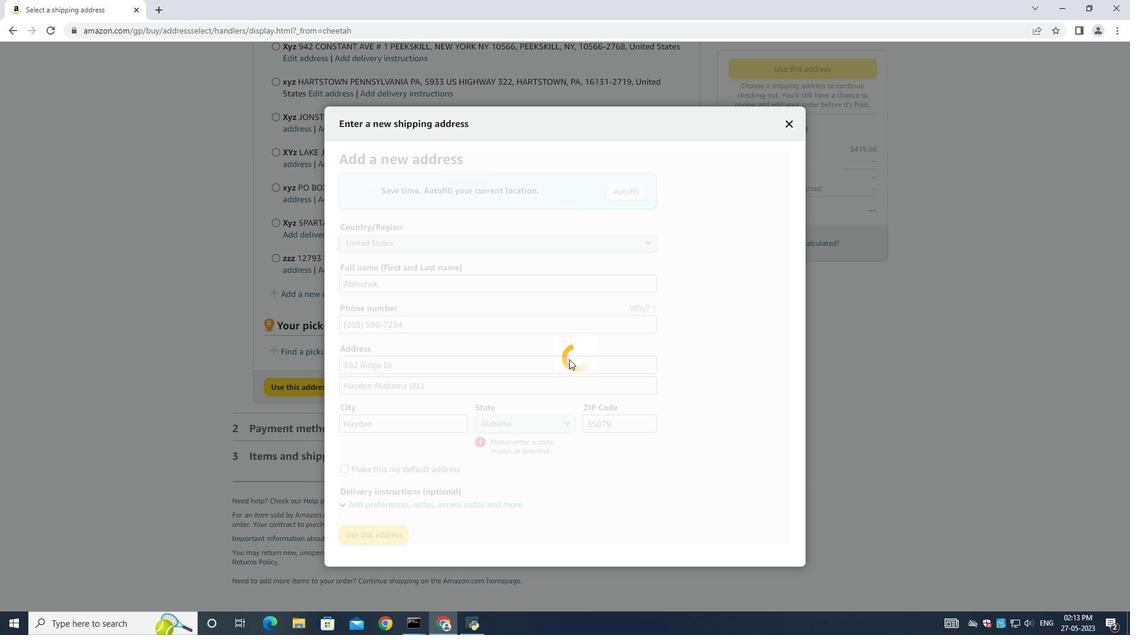 
Action: Mouse scrolled (570, 360) with delta (0, 0)
Screenshot: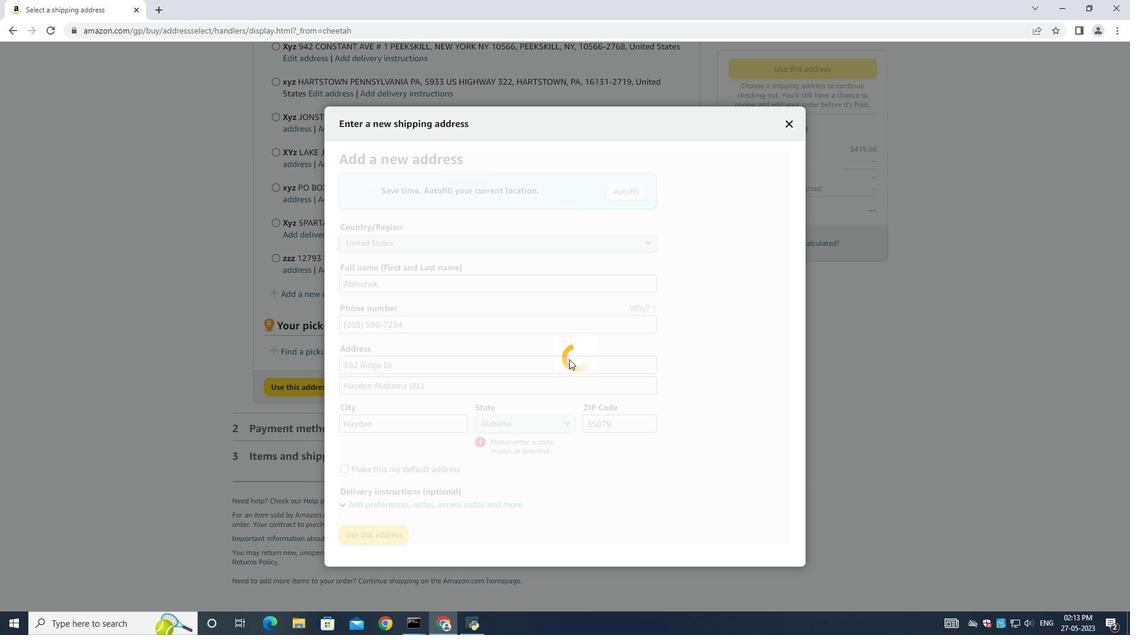 
Action: Mouse scrolled (570, 360) with delta (0, 0)
Screenshot: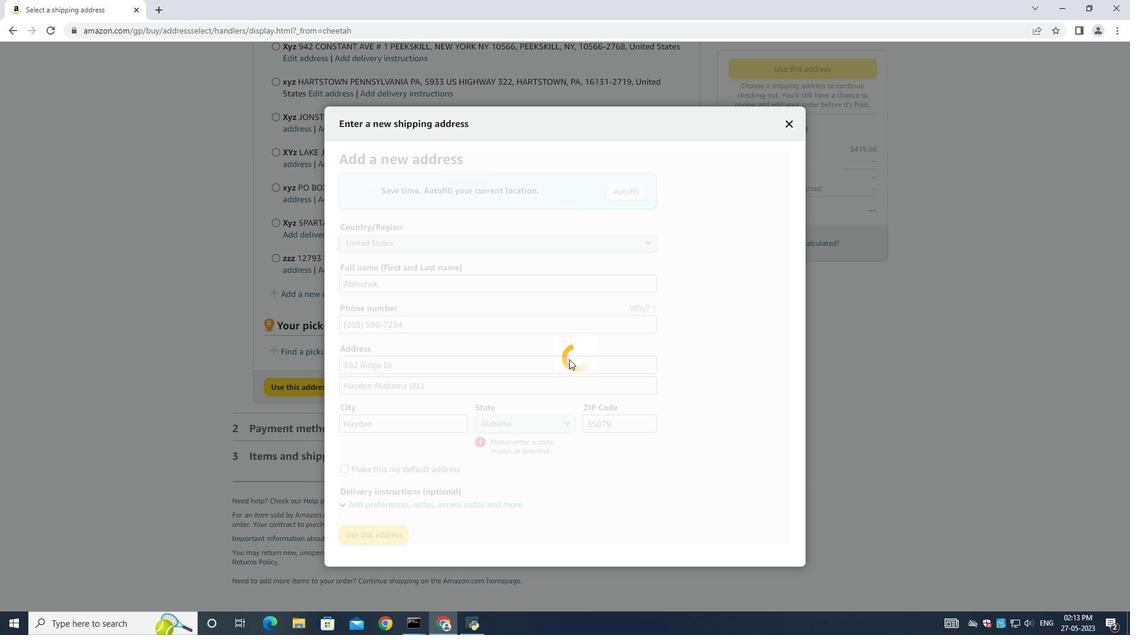 
Action: Mouse scrolled (570, 360) with delta (0, 0)
Screenshot: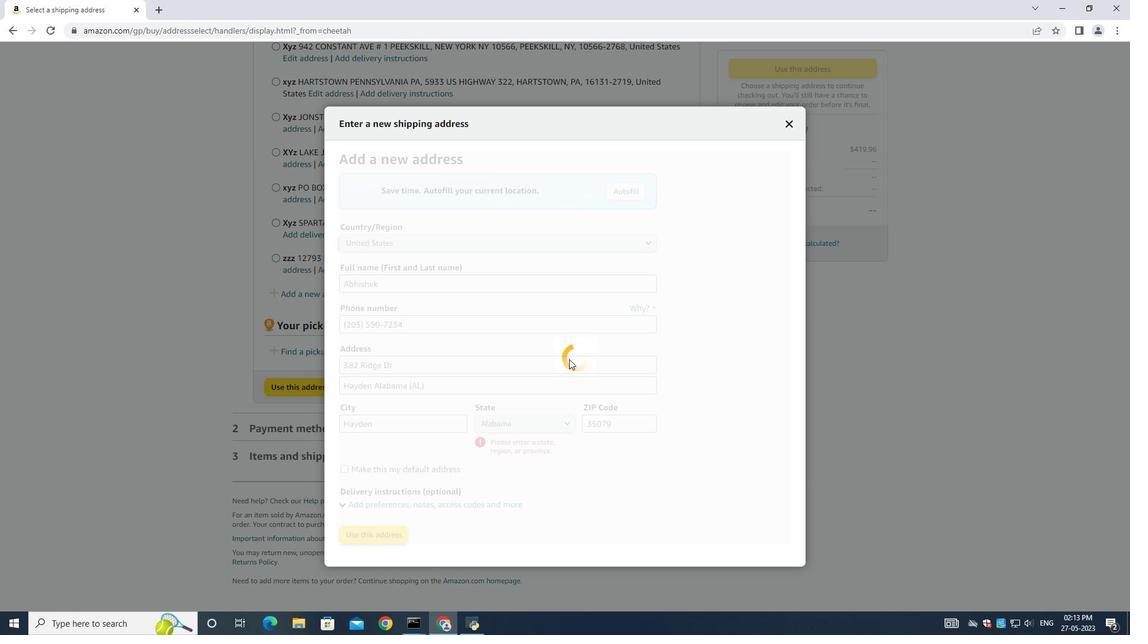 
Action: Mouse scrolled (570, 360) with delta (0, 0)
Screenshot: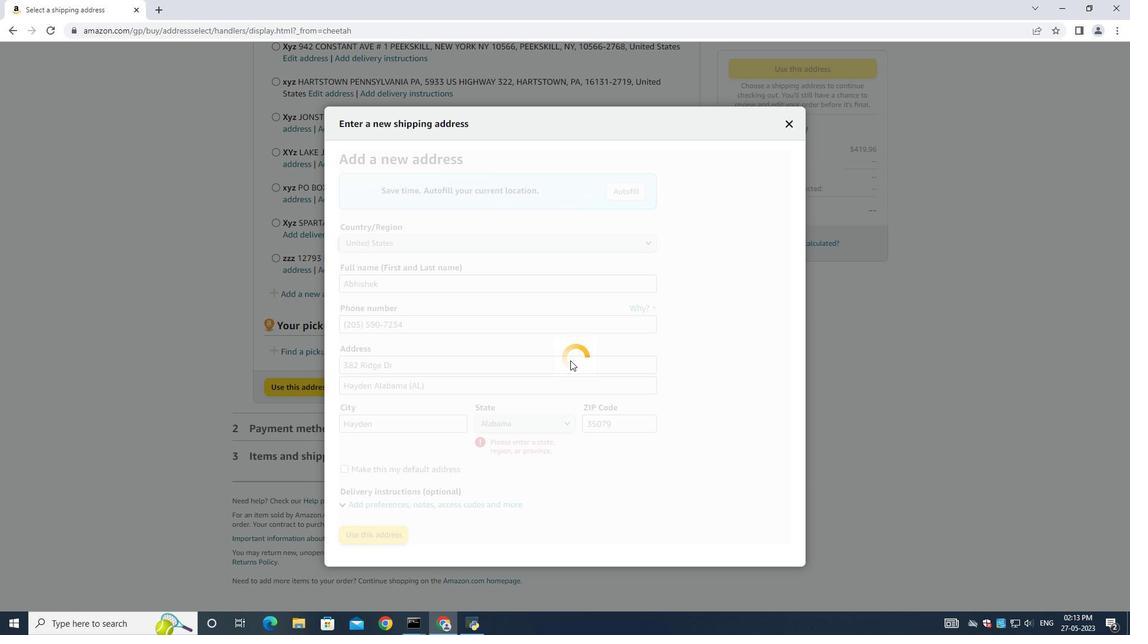 
Action: Mouse scrolled (570, 360) with delta (0, 0)
Screenshot: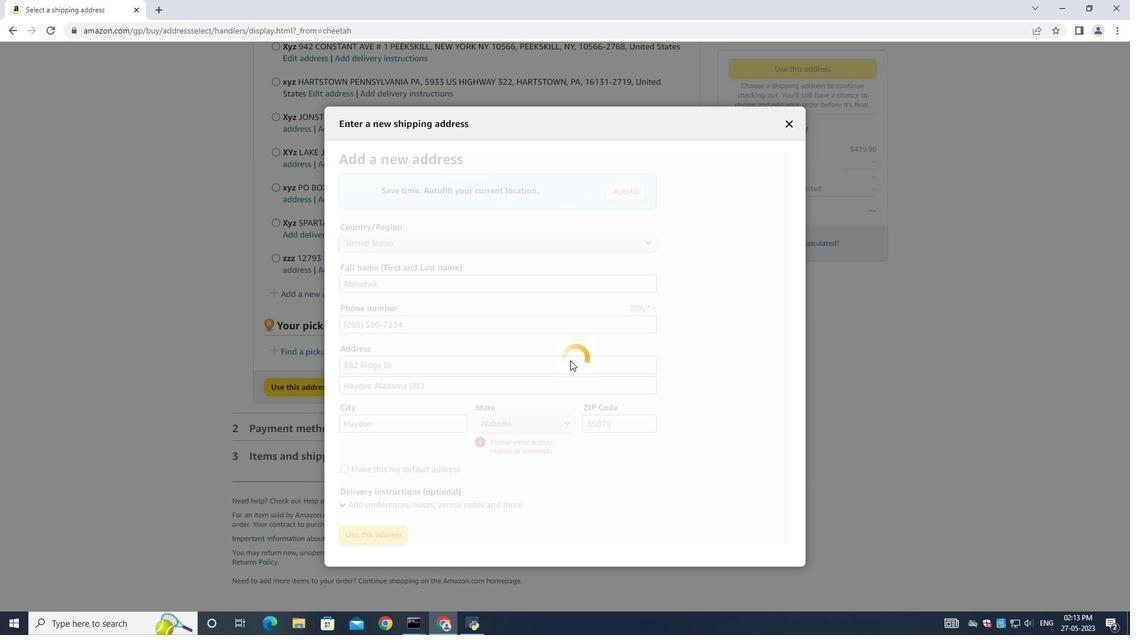
Action: Mouse scrolled (570, 360) with delta (0, 0)
Screenshot: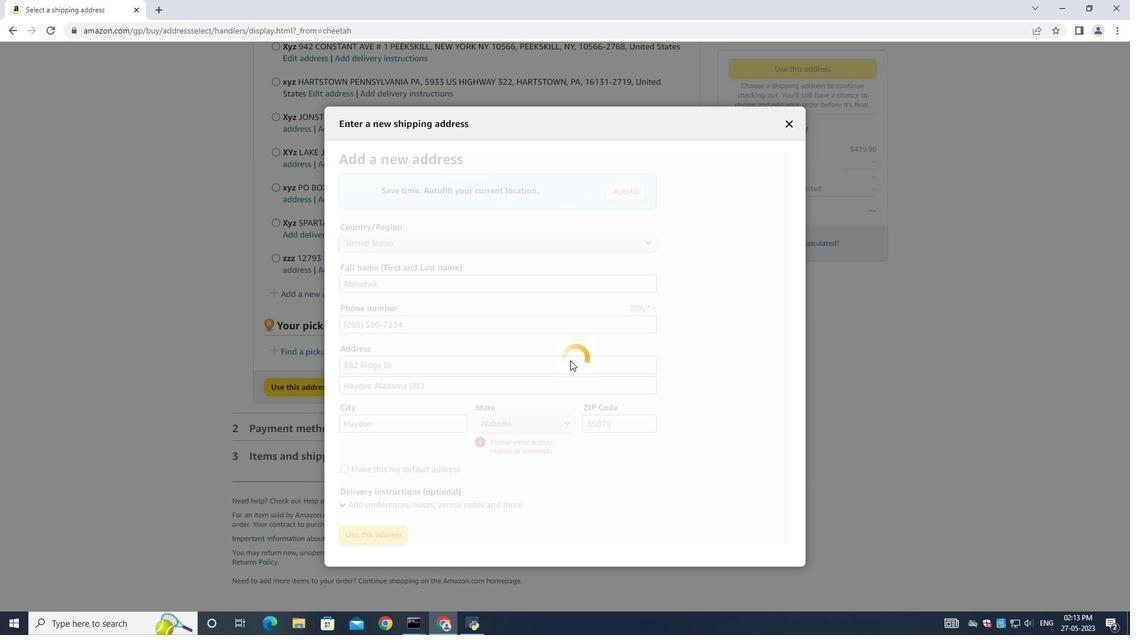 
Action: Mouse scrolled (570, 360) with delta (0, 0)
Screenshot: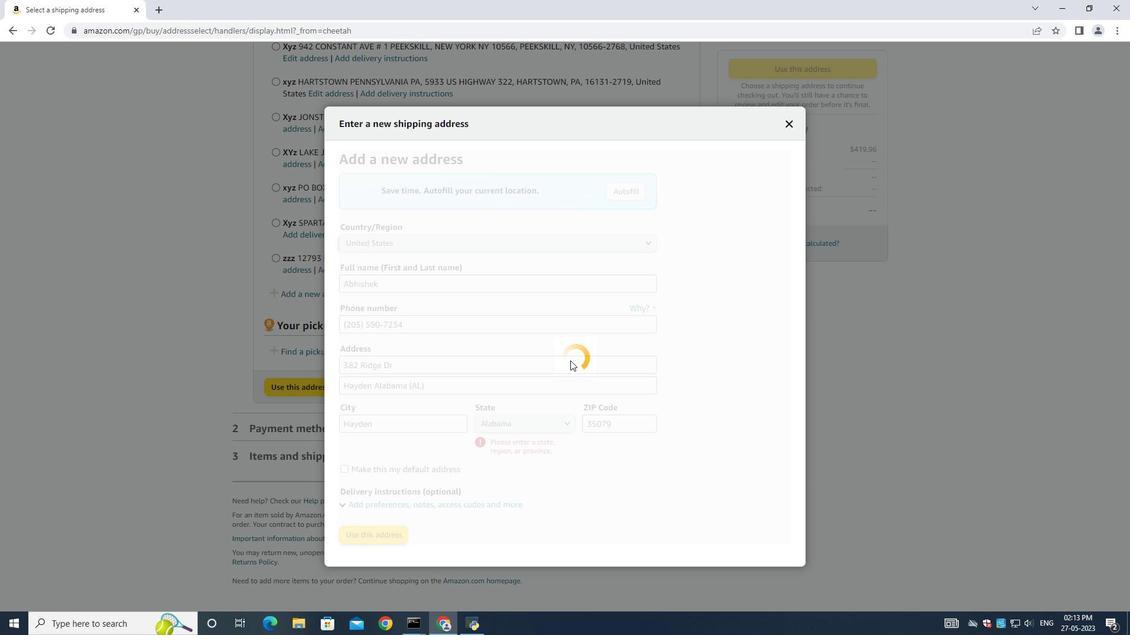 
Action: Mouse scrolled (570, 360) with delta (0, 0)
Screenshot: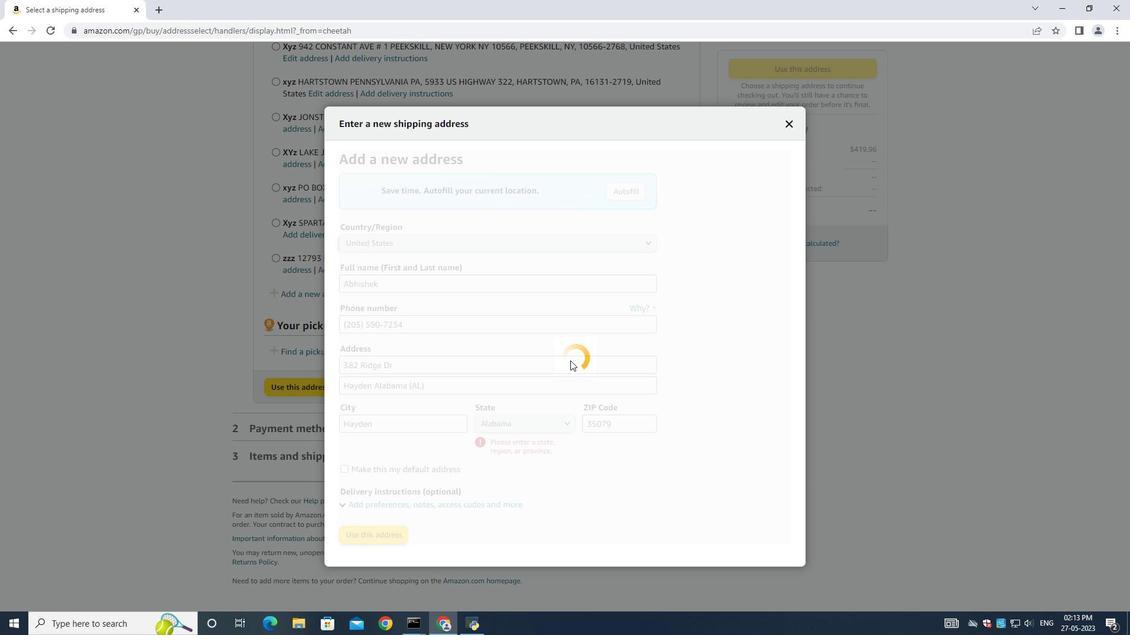 
Action: Mouse scrolled (570, 360) with delta (0, 0)
Screenshot: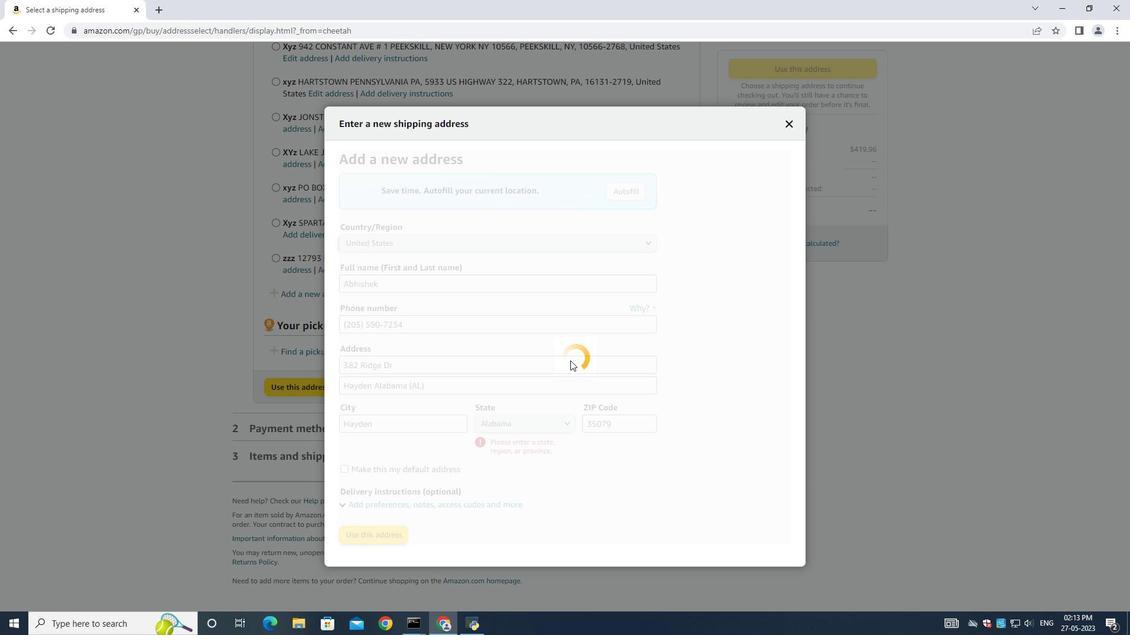 
Action: Mouse scrolled (570, 360) with delta (0, 0)
Screenshot: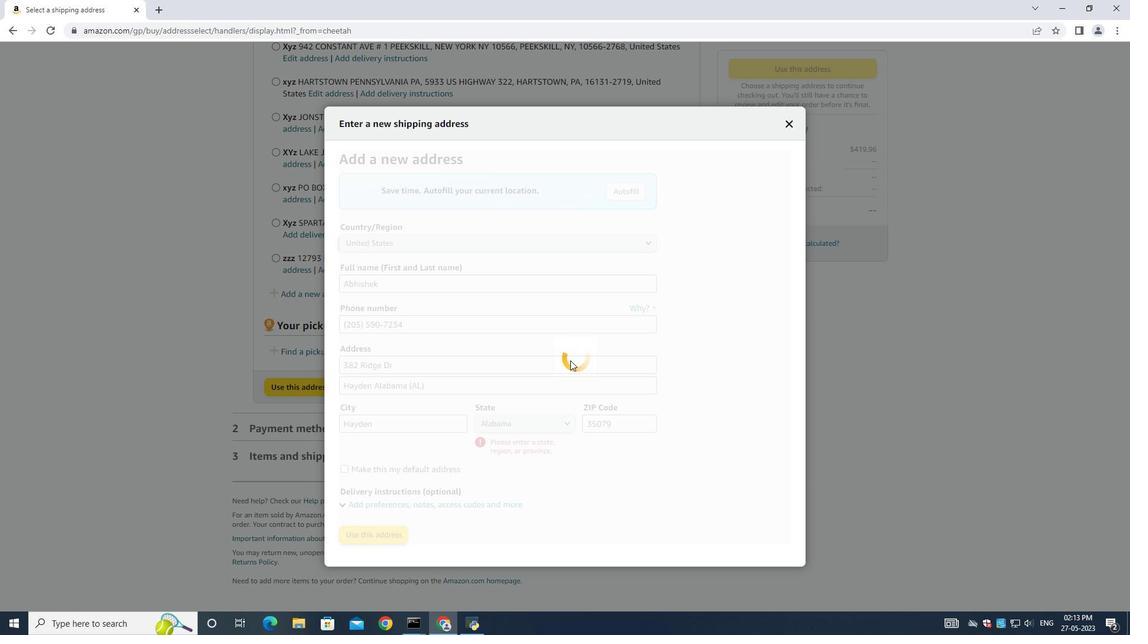 
Action: Mouse scrolled (570, 360) with delta (0, 0)
Screenshot: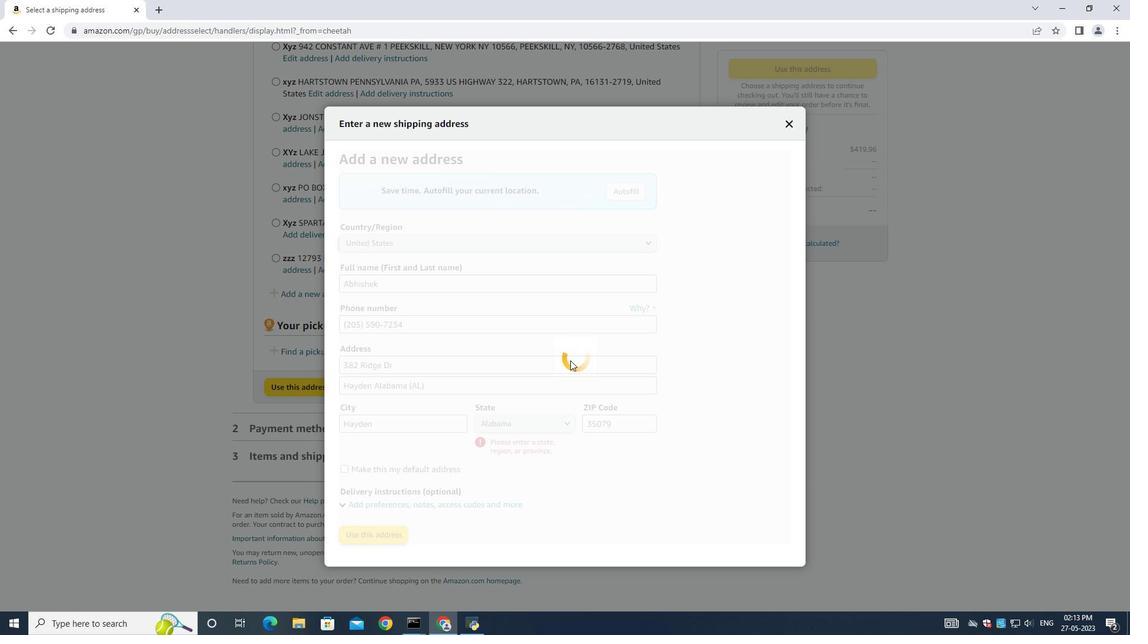 
Action: Mouse scrolled (570, 360) with delta (0, 0)
Screenshot: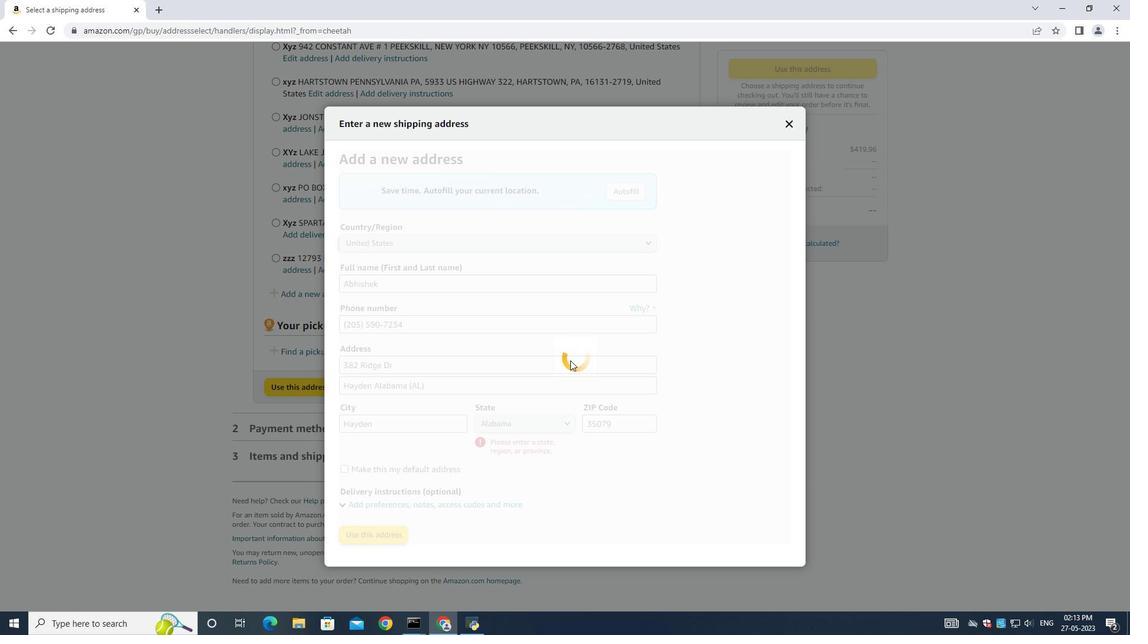 
Action: Mouse scrolled (570, 360) with delta (0, 0)
Screenshot: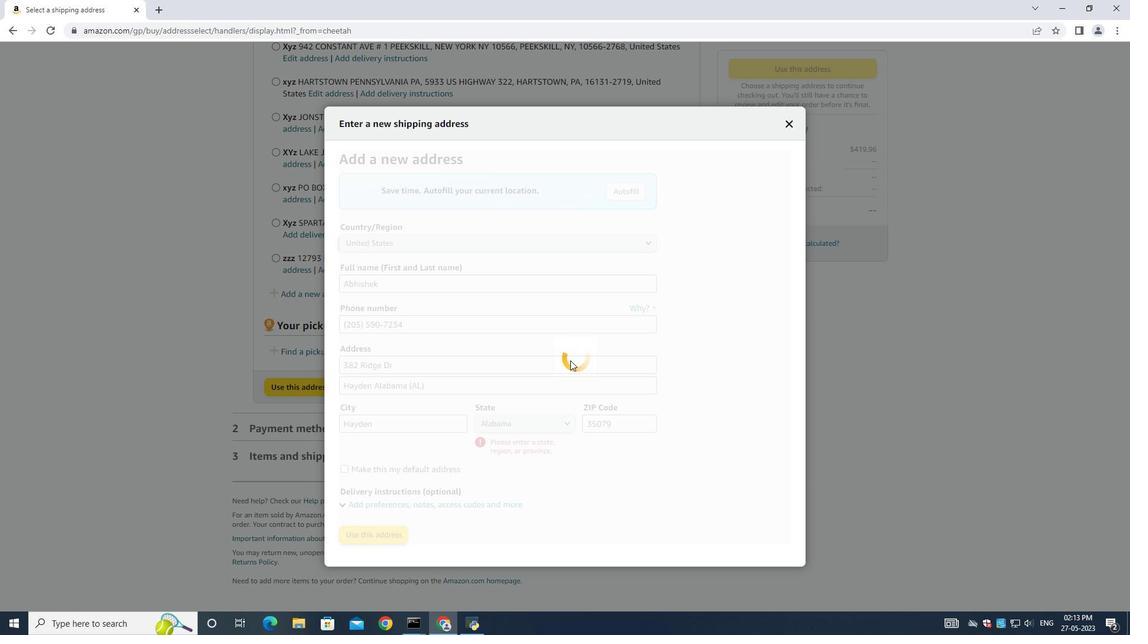 
Action: Mouse scrolled (570, 360) with delta (0, 0)
Screenshot: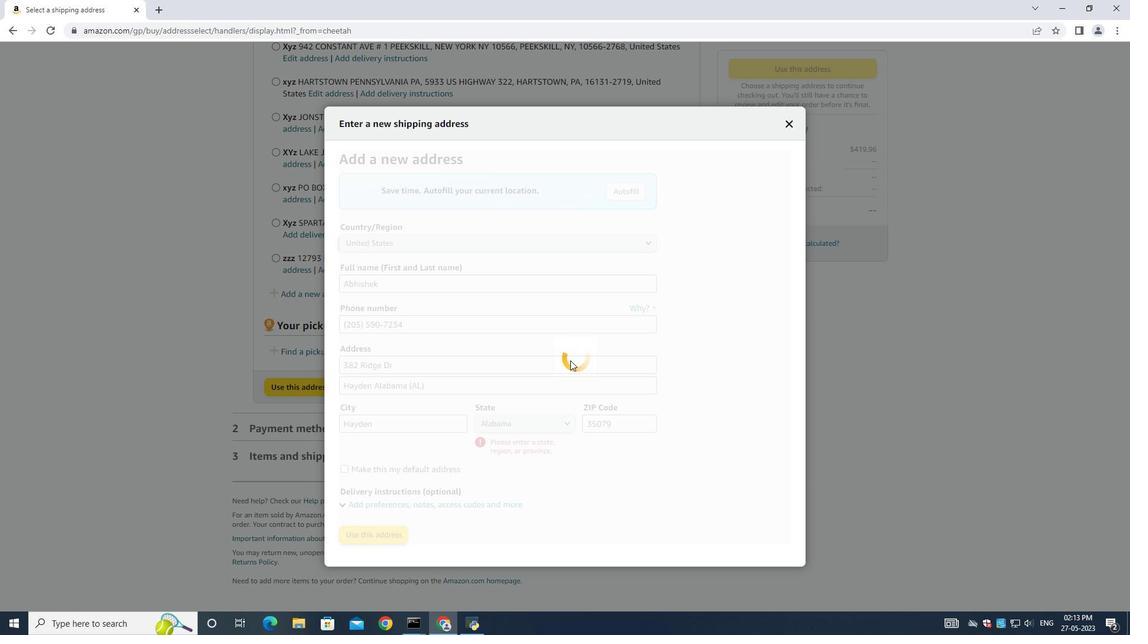 
Action: Mouse moved to (559, 353)
Screenshot: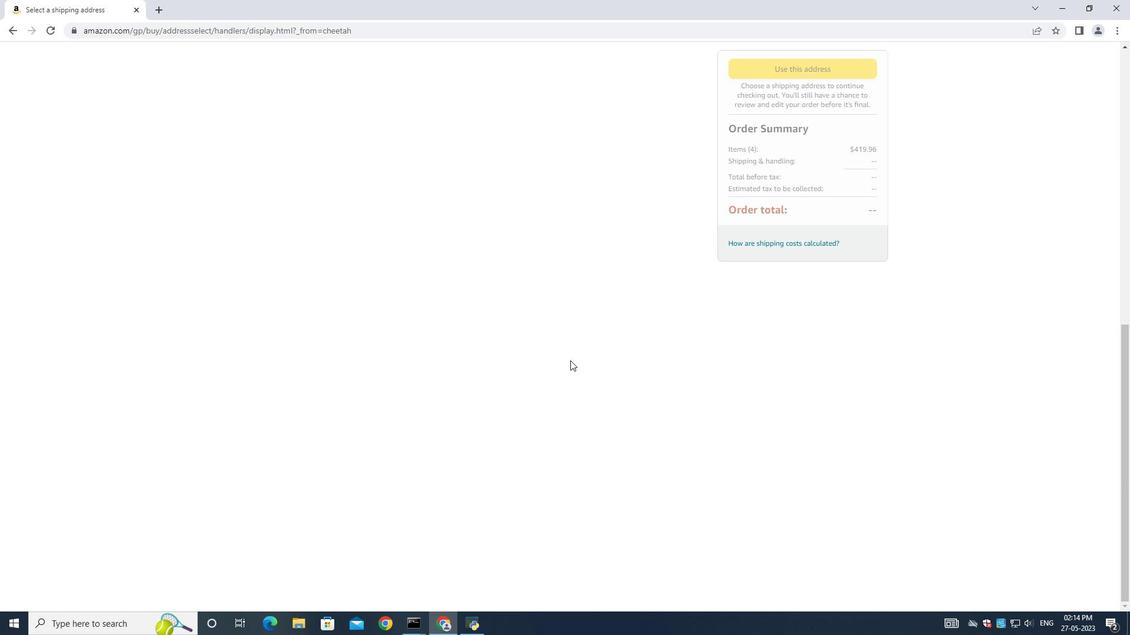 
Action: Mouse scrolled (559, 353) with delta (0, 0)
Screenshot: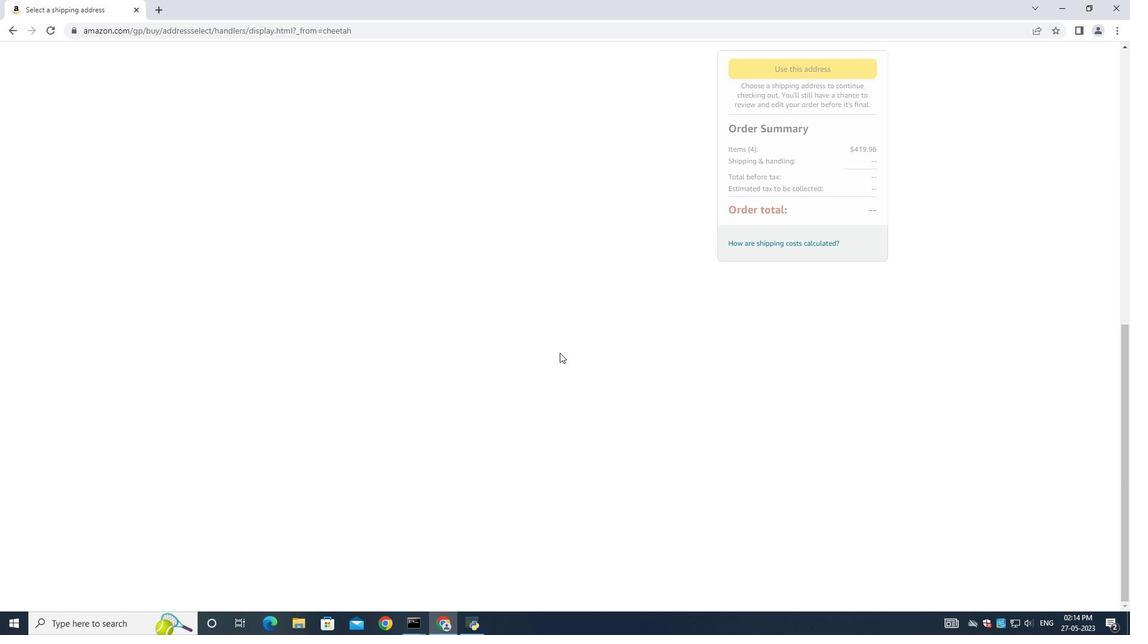 
Action: Mouse scrolled (559, 353) with delta (0, 0)
Screenshot: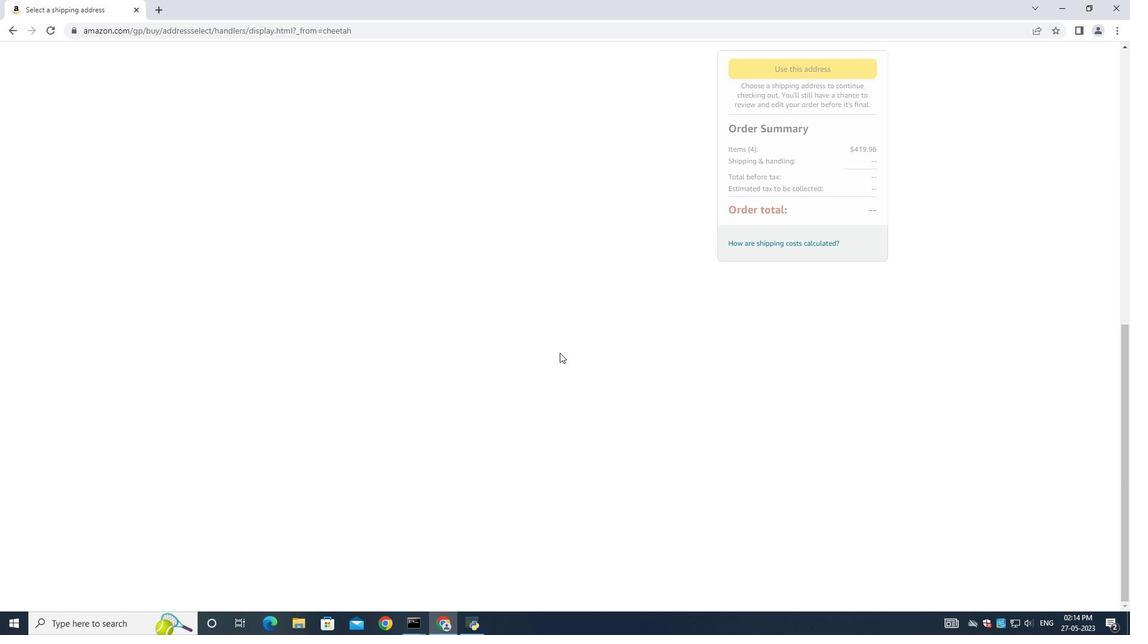 
Action: Mouse scrolled (559, 353) with delta (0, 0)
Screenshot: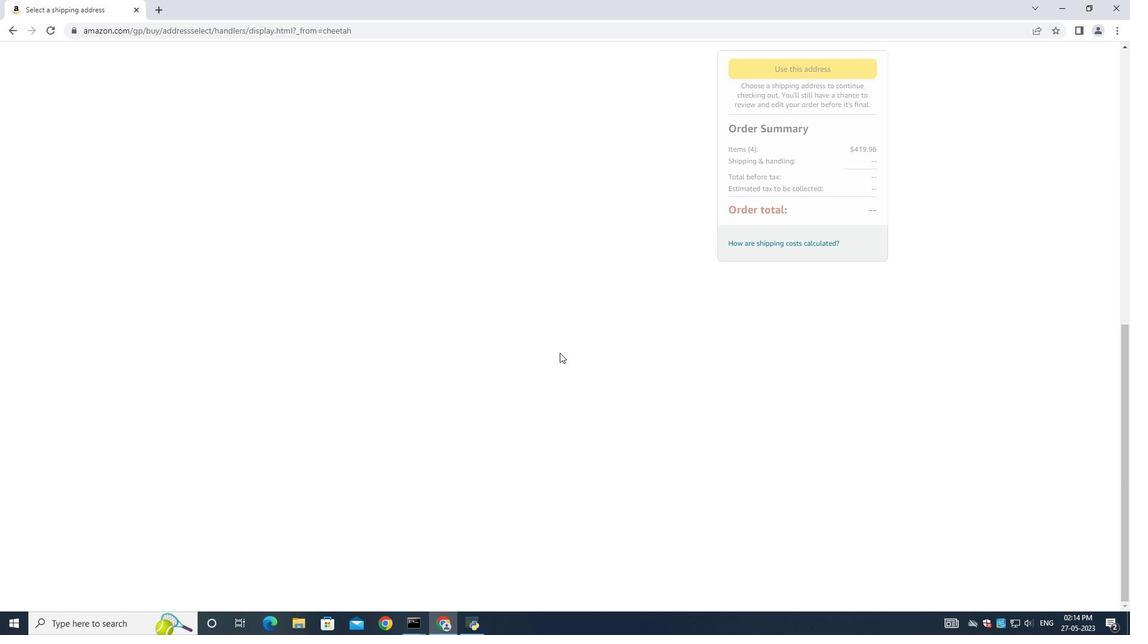
Action: Mouse scrolled (559, 353) with delta (0, 0)
Screenshot: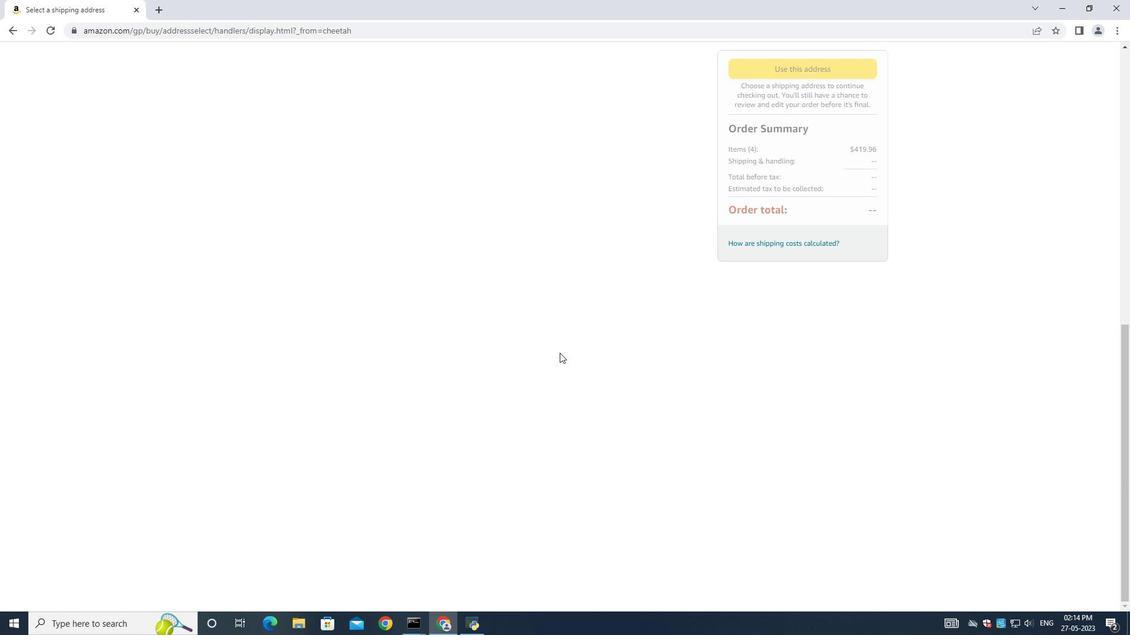 
Action: Mouse scrolled (559, 353) with delta (0, 0)
Screenshot: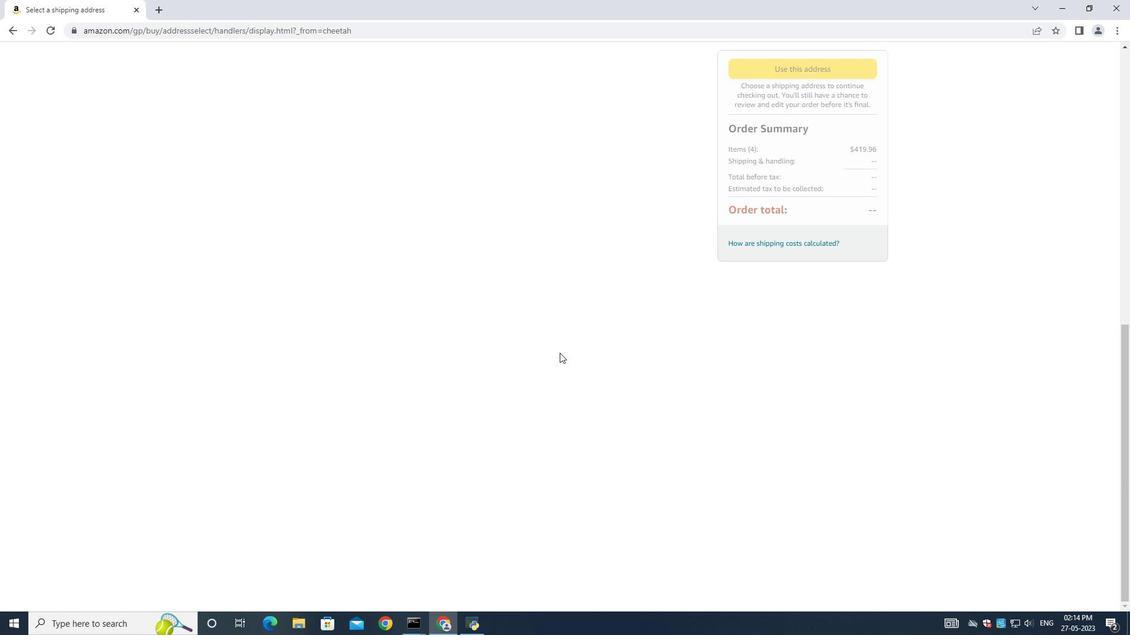 
Action: Mouse scrolled (559, 353) with delta (0, 0)
Screenshot: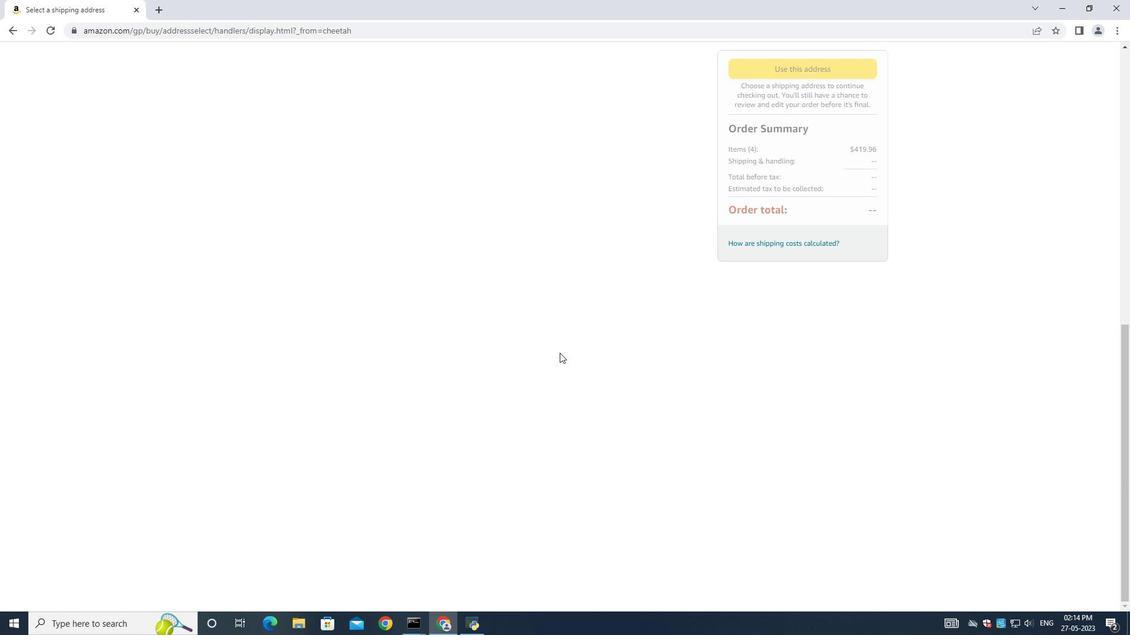 
Action: Mouse scrolled (559, 353) with delta (0, 0)
Screenshot: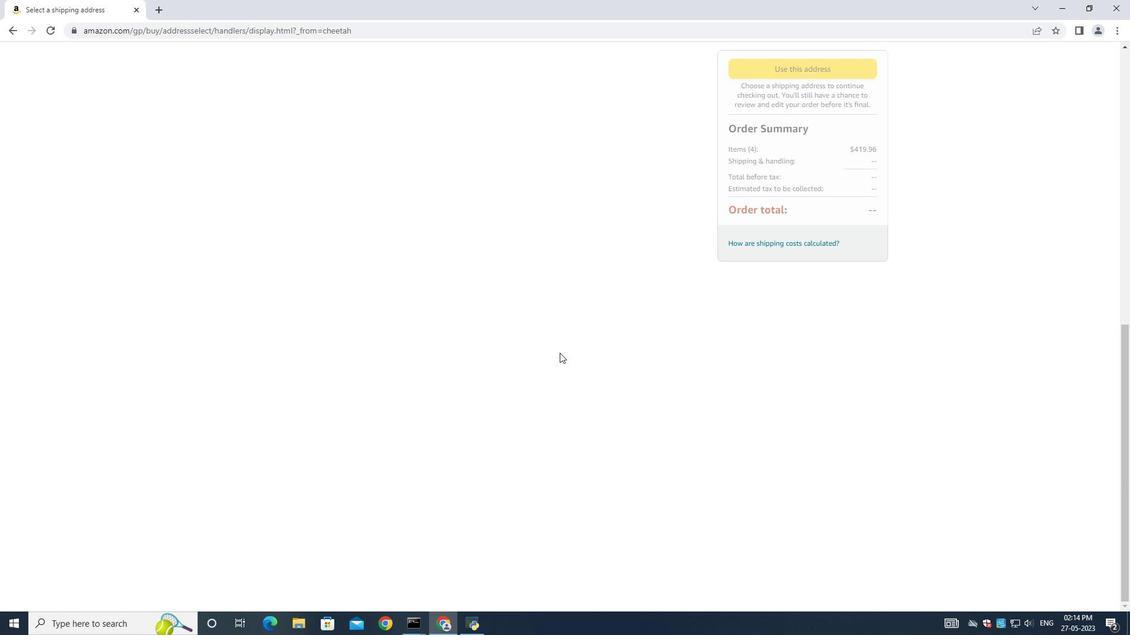 
Action: Mouse scrolled (559, 353) with delta (0, 0)
Screenshot: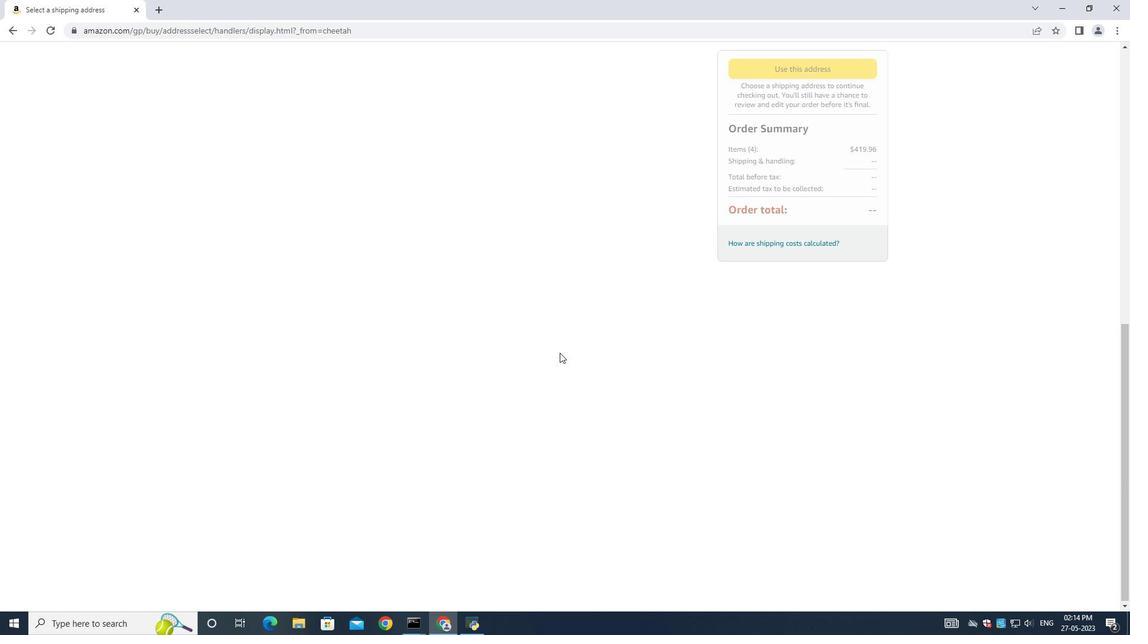
Action: Mouse moved to (531, 341)
Screenshot: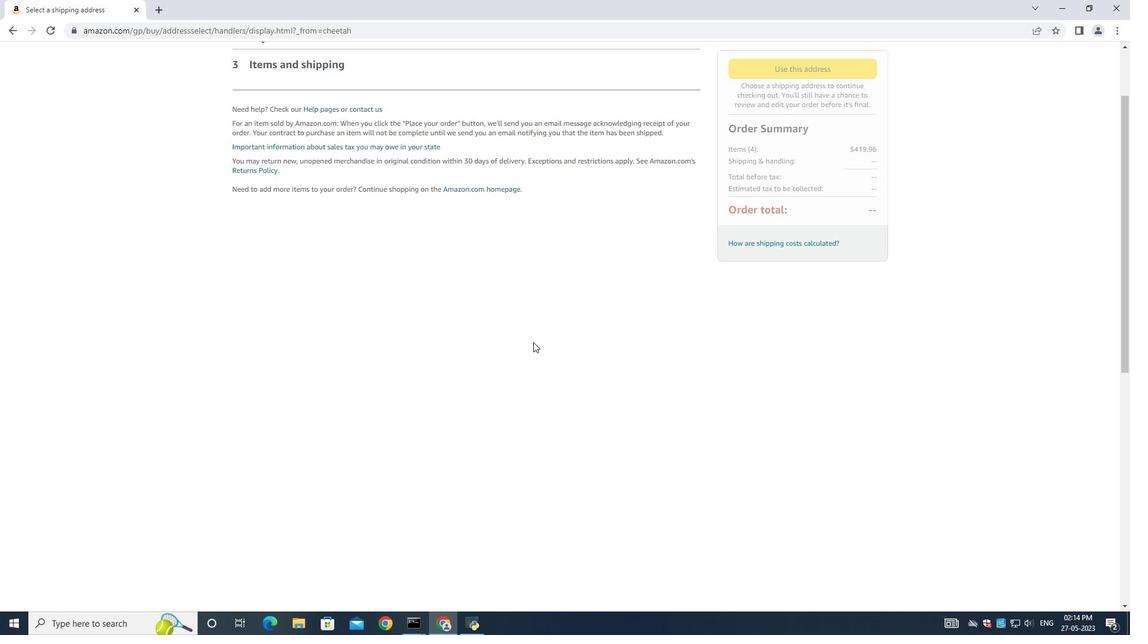 
Action: Mouse scrolled (531, 342) with delta (0, 0)
Screenshot: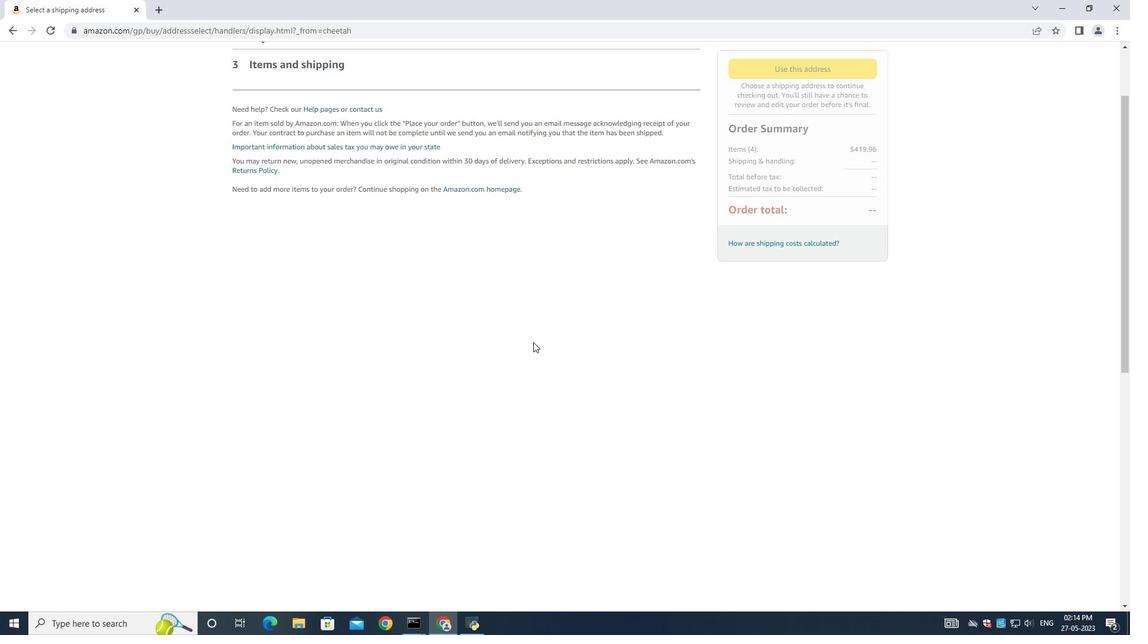 
Action: Mouse scrolled (531, 342) with delta (0, 0)
Screenshot: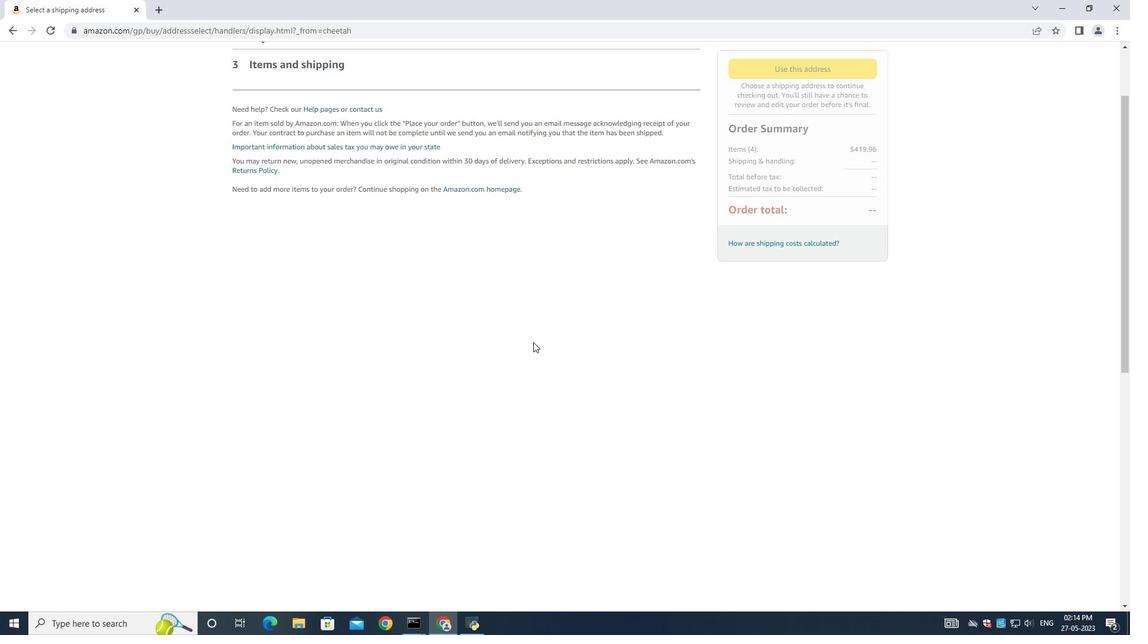 
Action: Mouse scrolled (531, 342) with delta (0, 0)
Screenshot: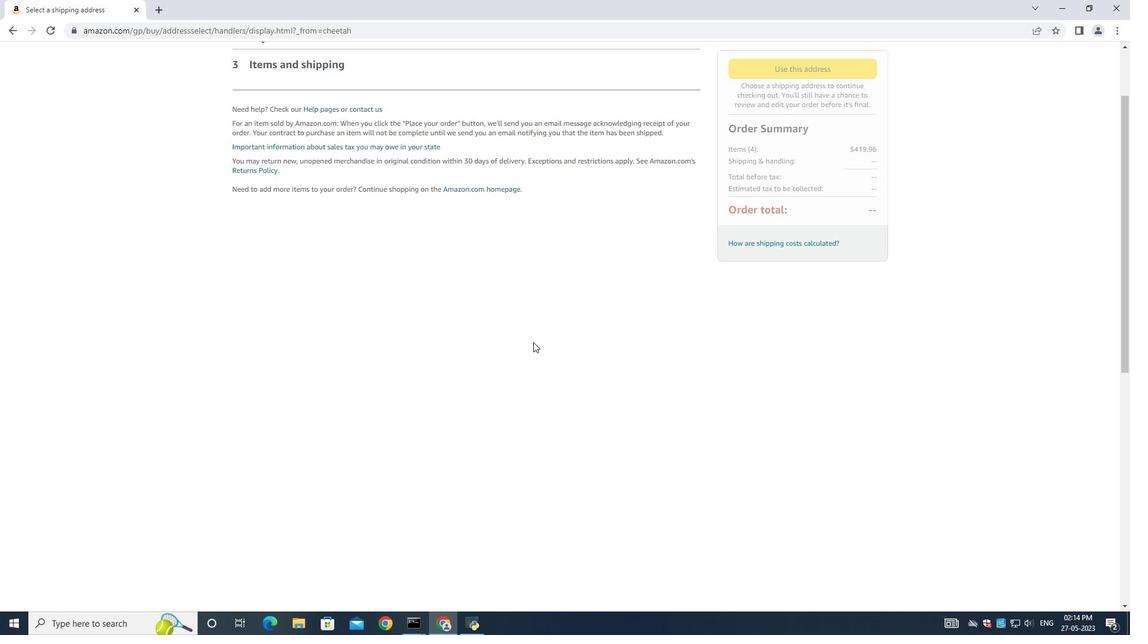 
Action: Mouse scrolled (531, 342) with delta (0, 0)
Screenshot: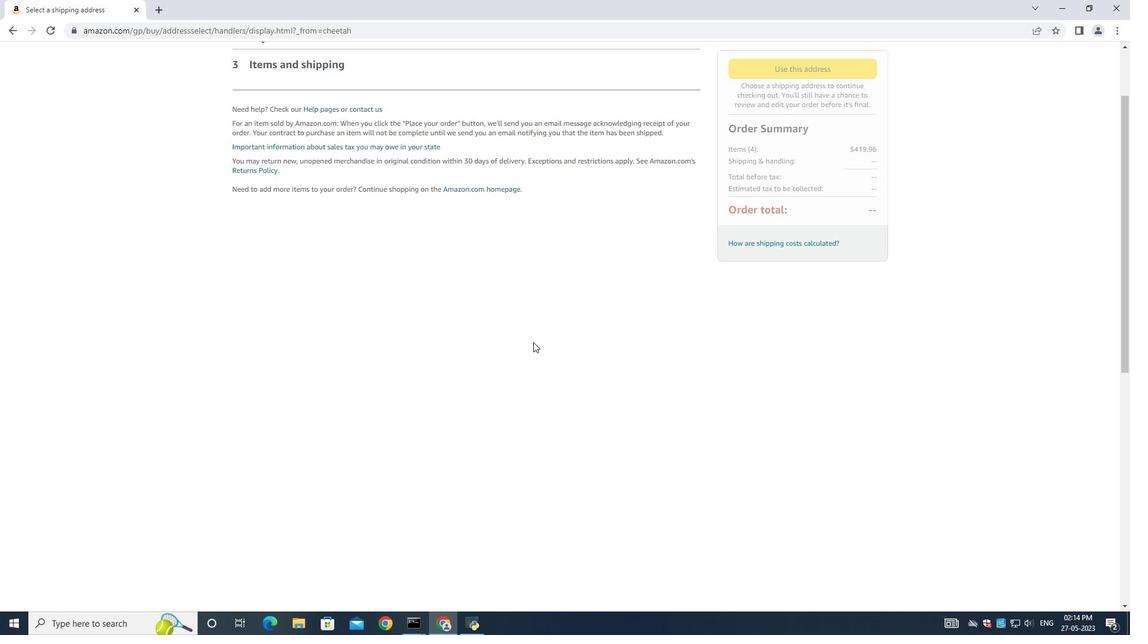 
Action: Mouse scrolled (531, 342) with delta (0, 0)
Screenshot: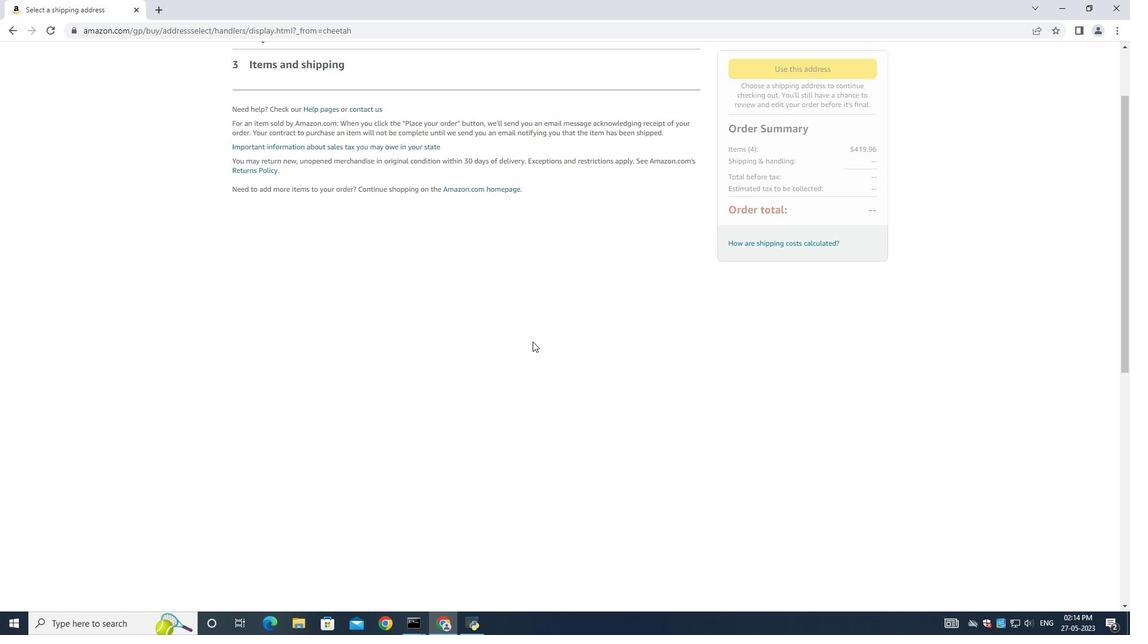
Action: Mouse scrolled (531, 342) with delta (0, 0)
Screenshot: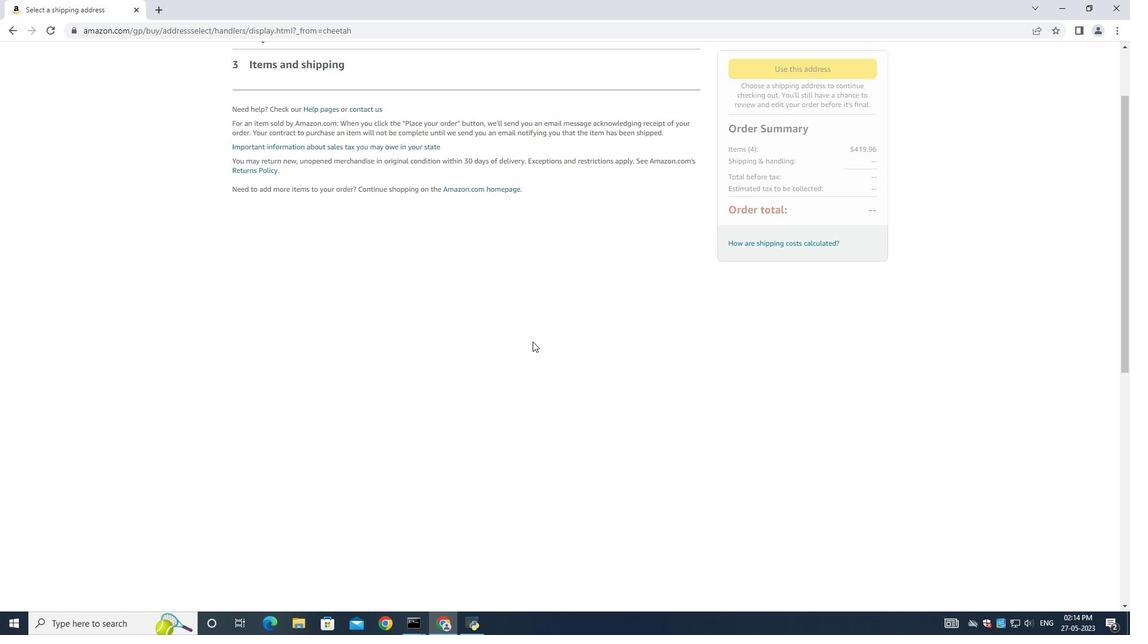 
Action: Mouse scrolled (531, 342) with delta (0, 0)
Screenshot: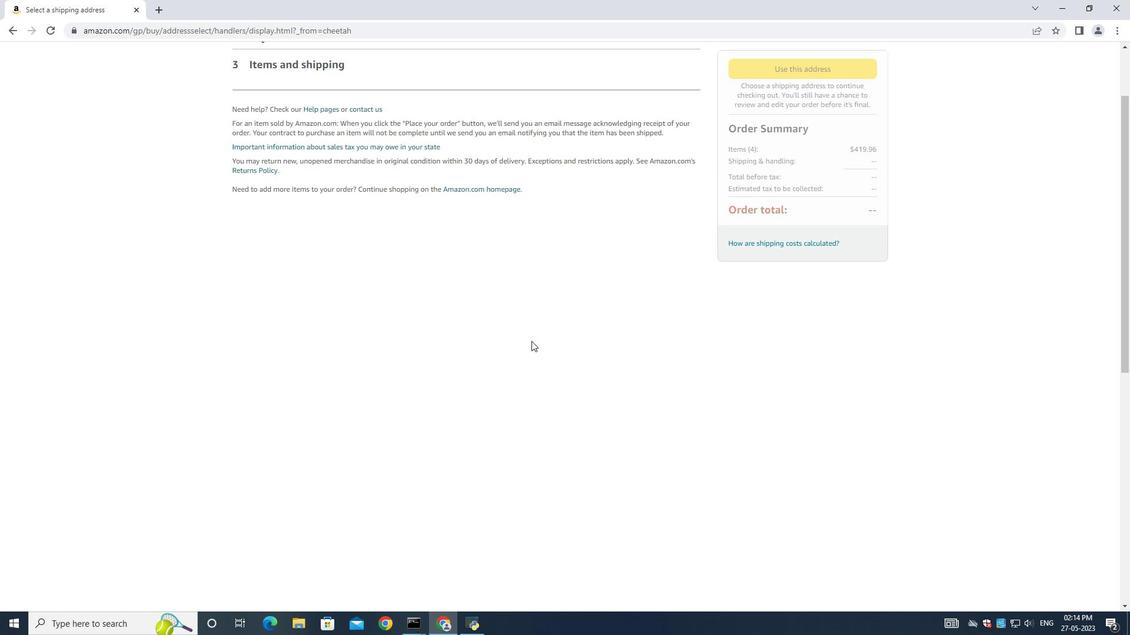 
Action: Mouse scrolled (531, 342) with delta (0, 0)
Screenshot: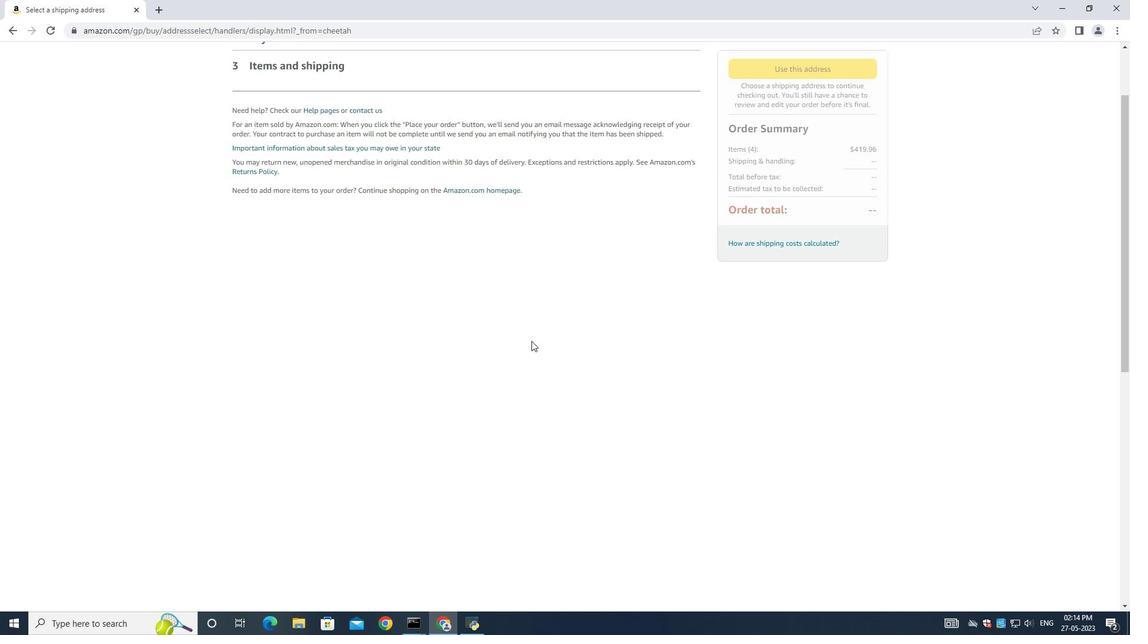 
Action: Mouse moved to (359, 181)
Screenshot: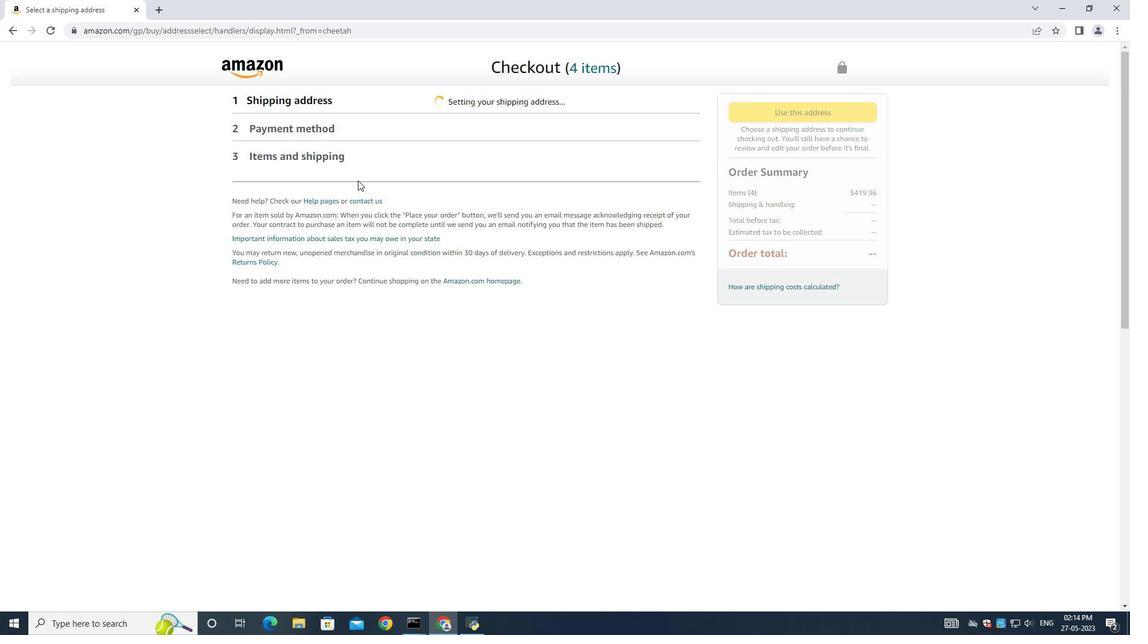 
